 Task: Find connections with filter location Custódia with filter topic #communitybuildingwith filter profile language Spanish with filter current company Synchrony with filter school Thapar Institute of Engineering & Technology with filter industry Bed-and-Breakfasts, Hostels, Homestays with filter service category Resume Writing with filter keywords title Delivery Driver
Action: Mouse moved to (716, 130)
Screenshot: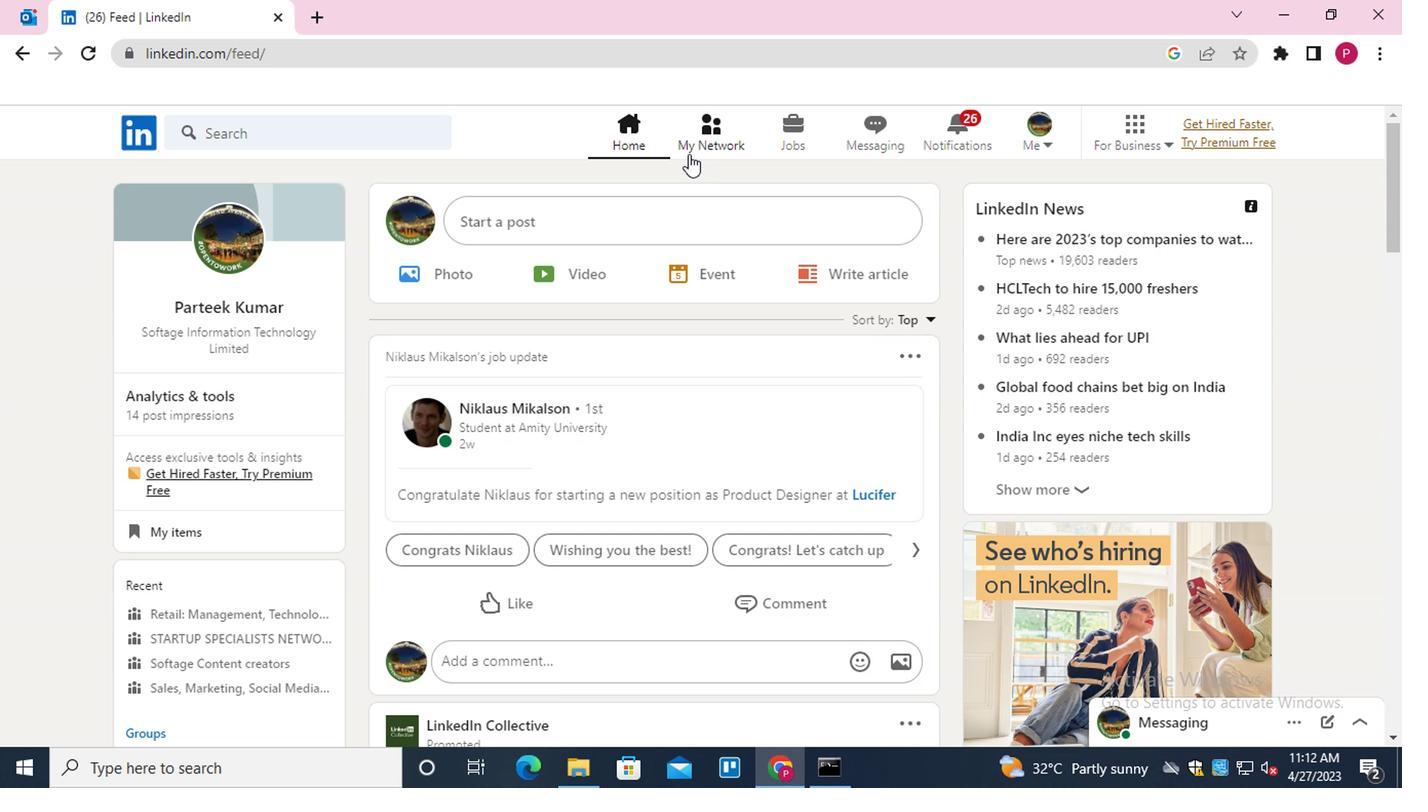
Action: Mouse pressed left at (716, 130)
Screenshot: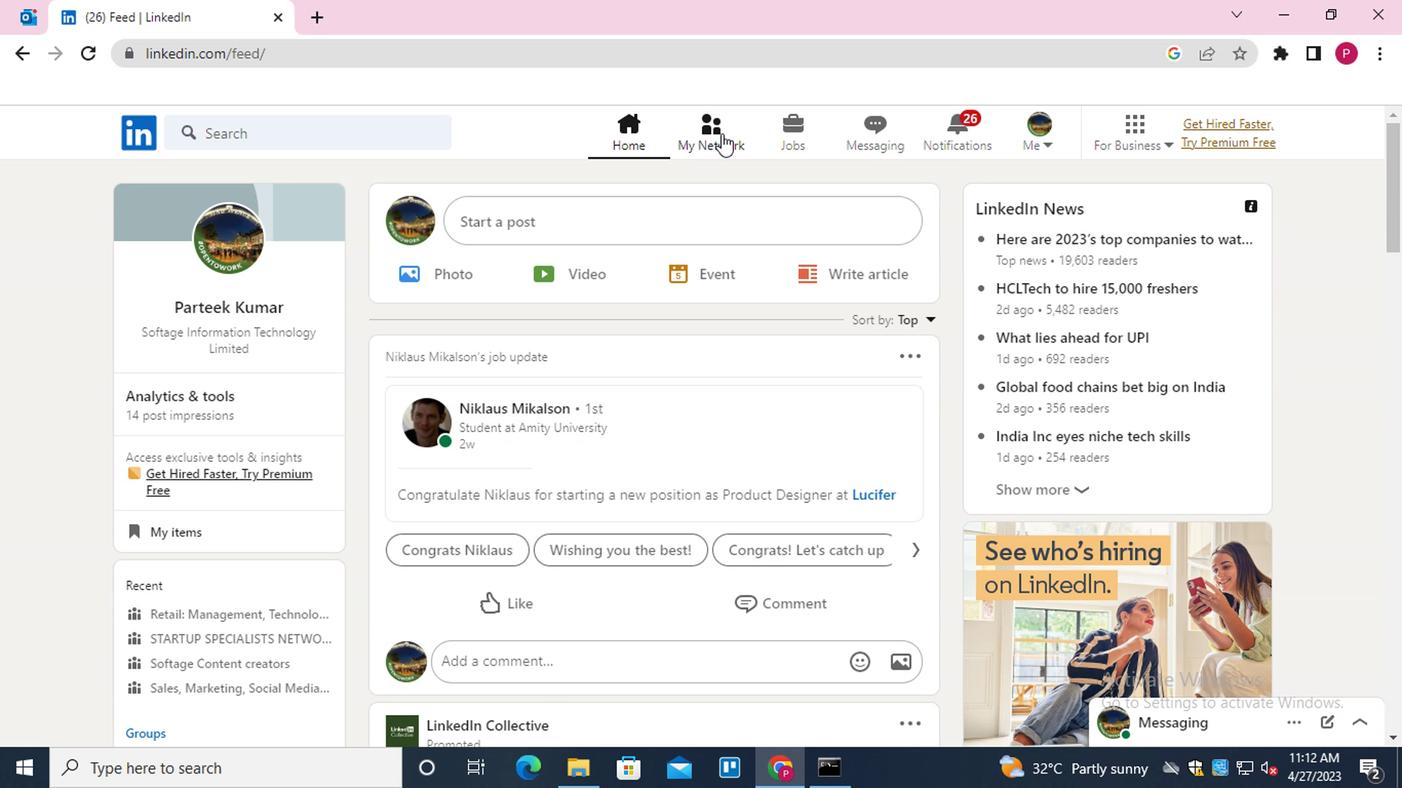
Action: Mouse moved to (352, 250)
Screenshot: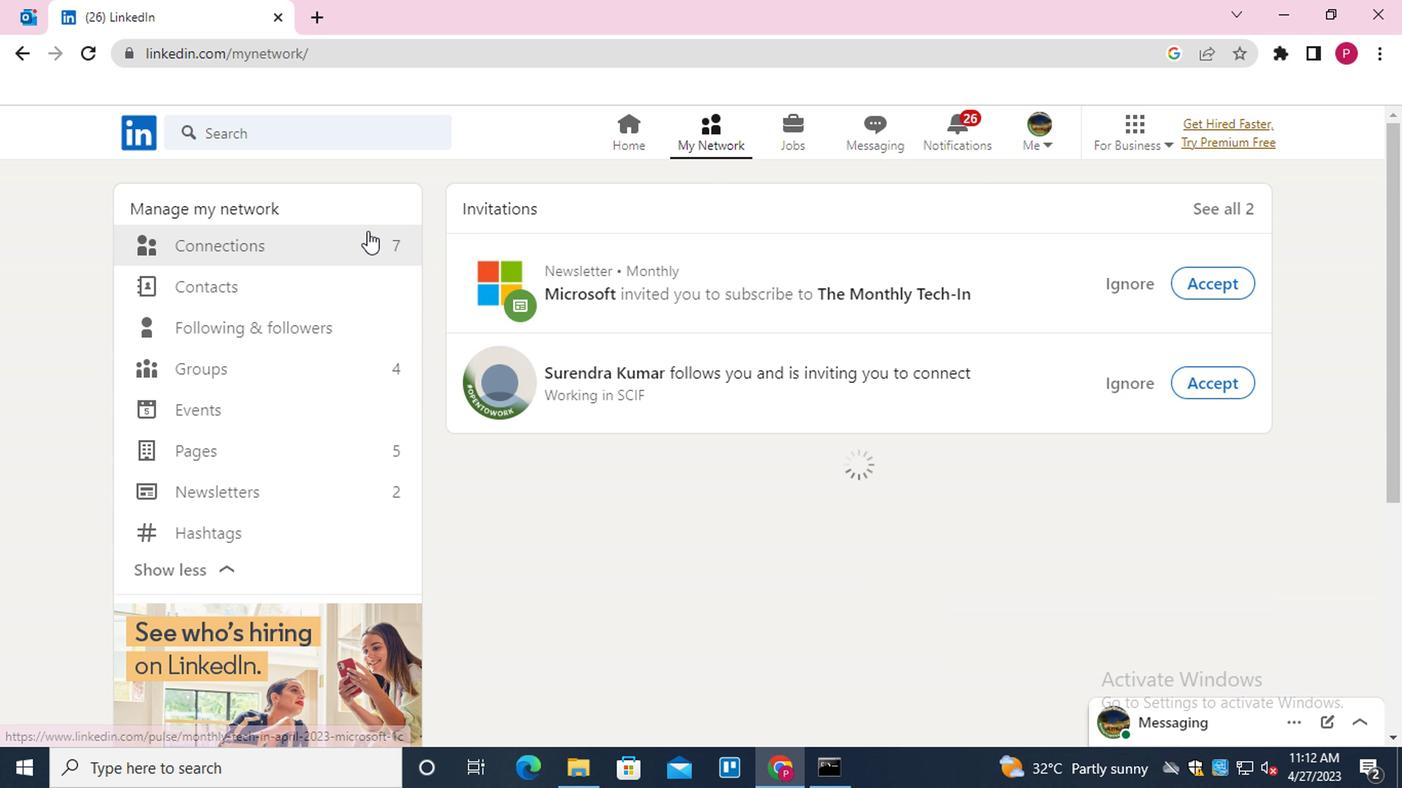
Action: Mouse pressed left at (352, 250)
Screenshot: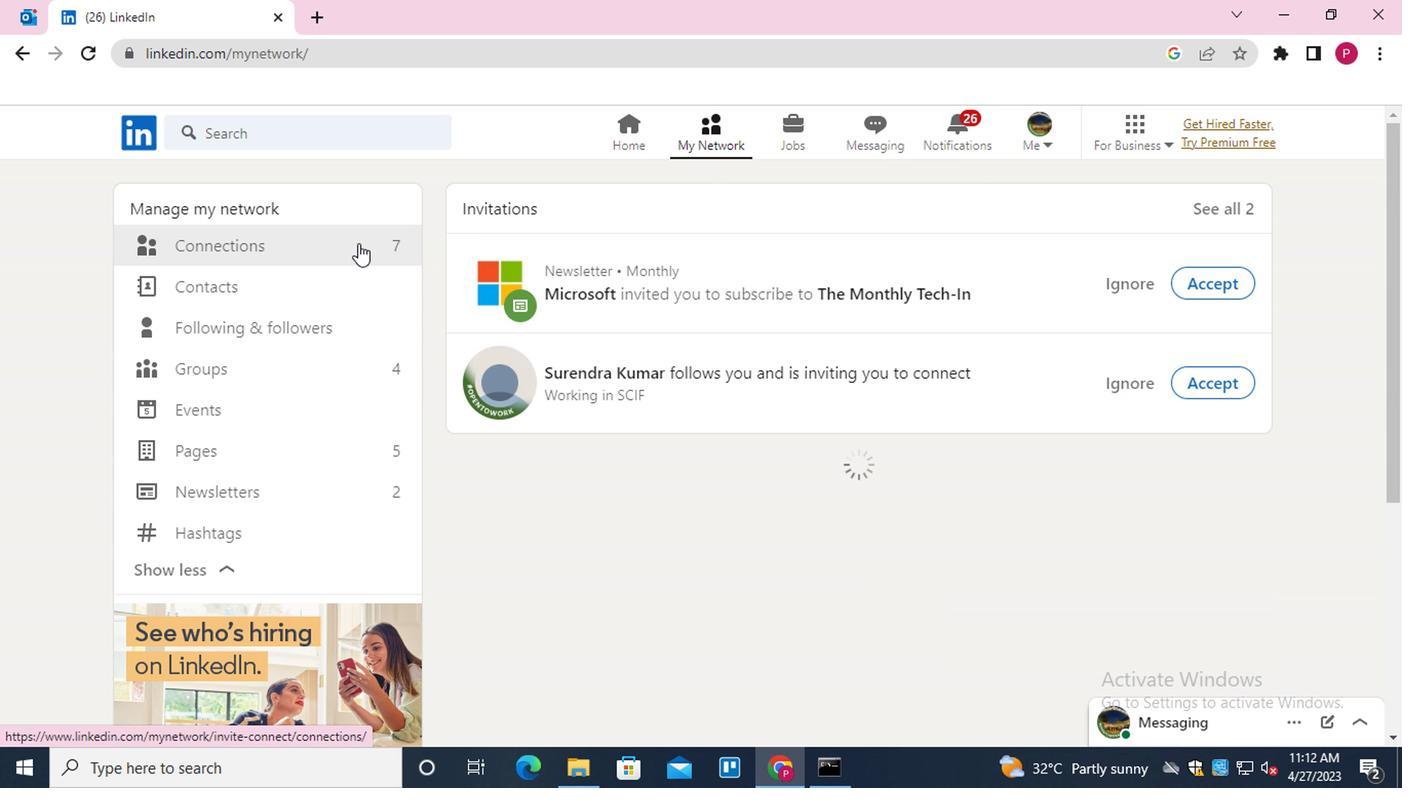 
Action: Mouse moved to (837, 250)
Screenshot: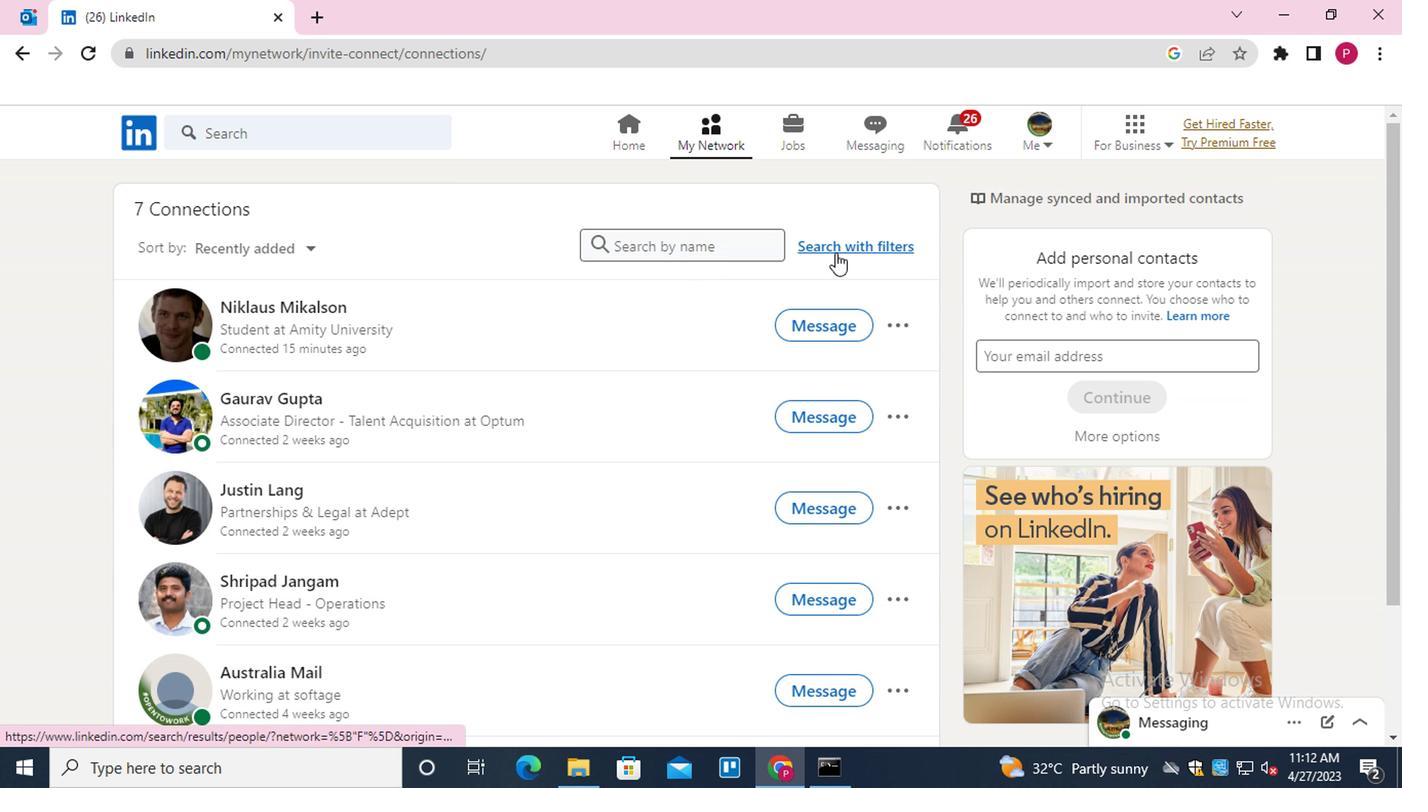 
Action: Mouse pressed left at (837, 250)
Screenshot: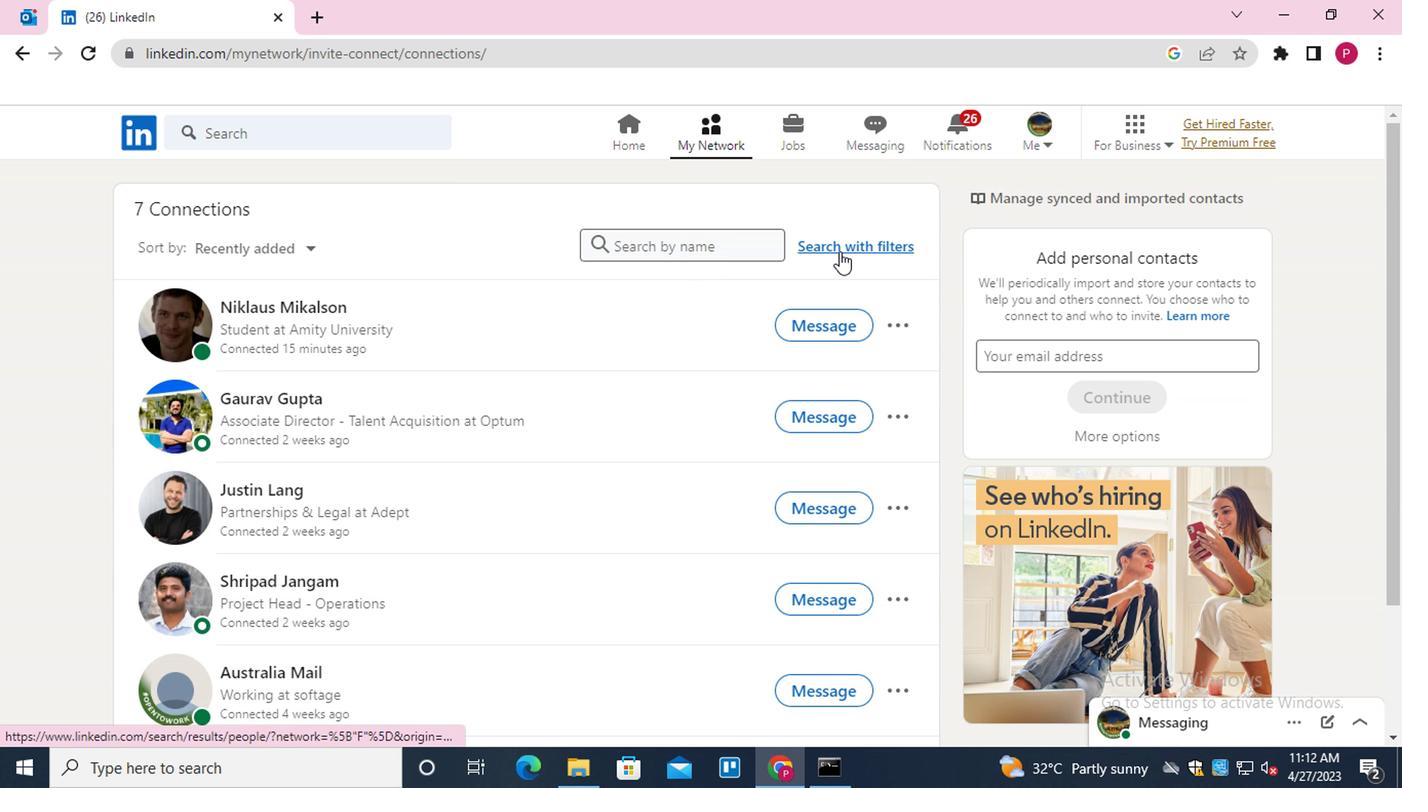 
Action: Mouse moved to (758, 189)
Screenshot: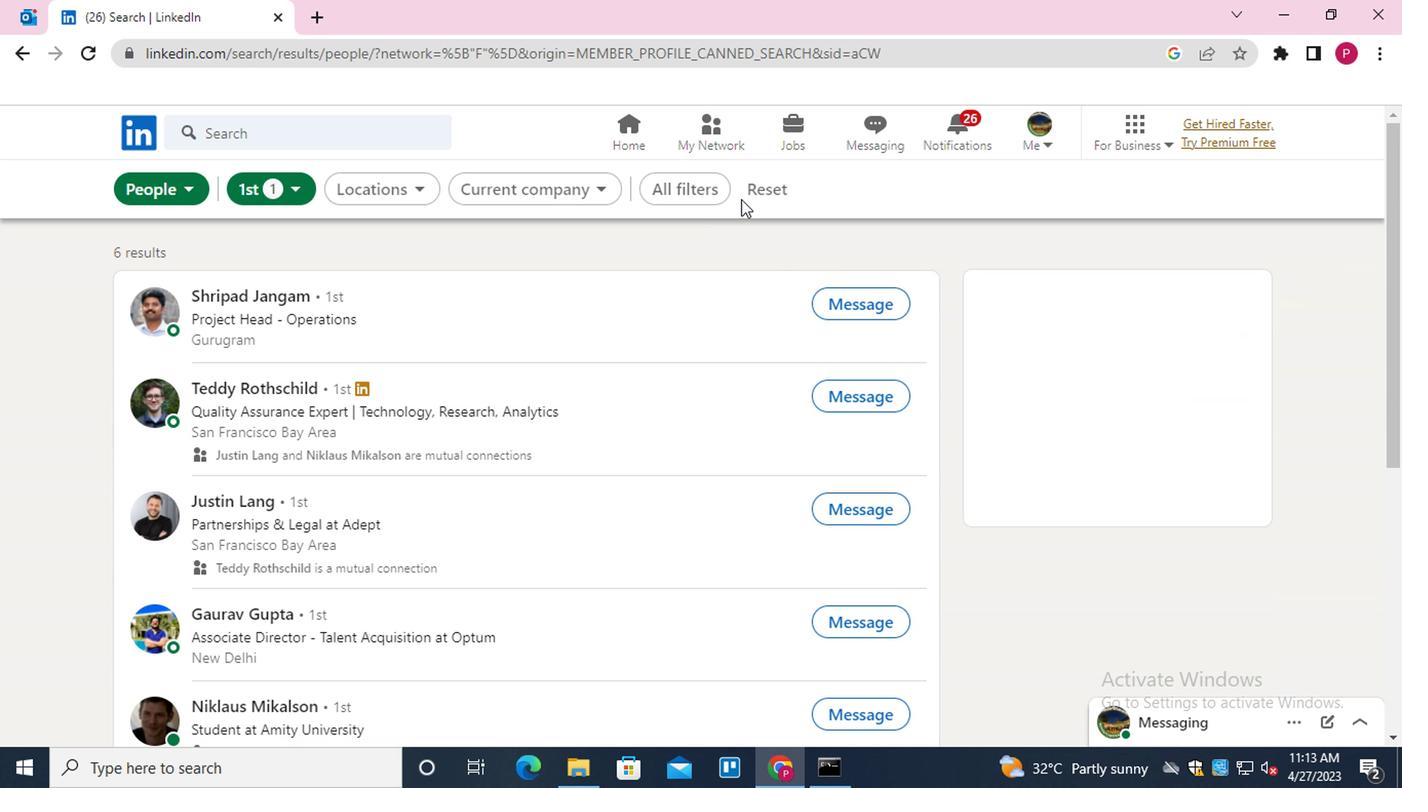 
Action: Mouse pressed left at (758, 189)
Screenshot: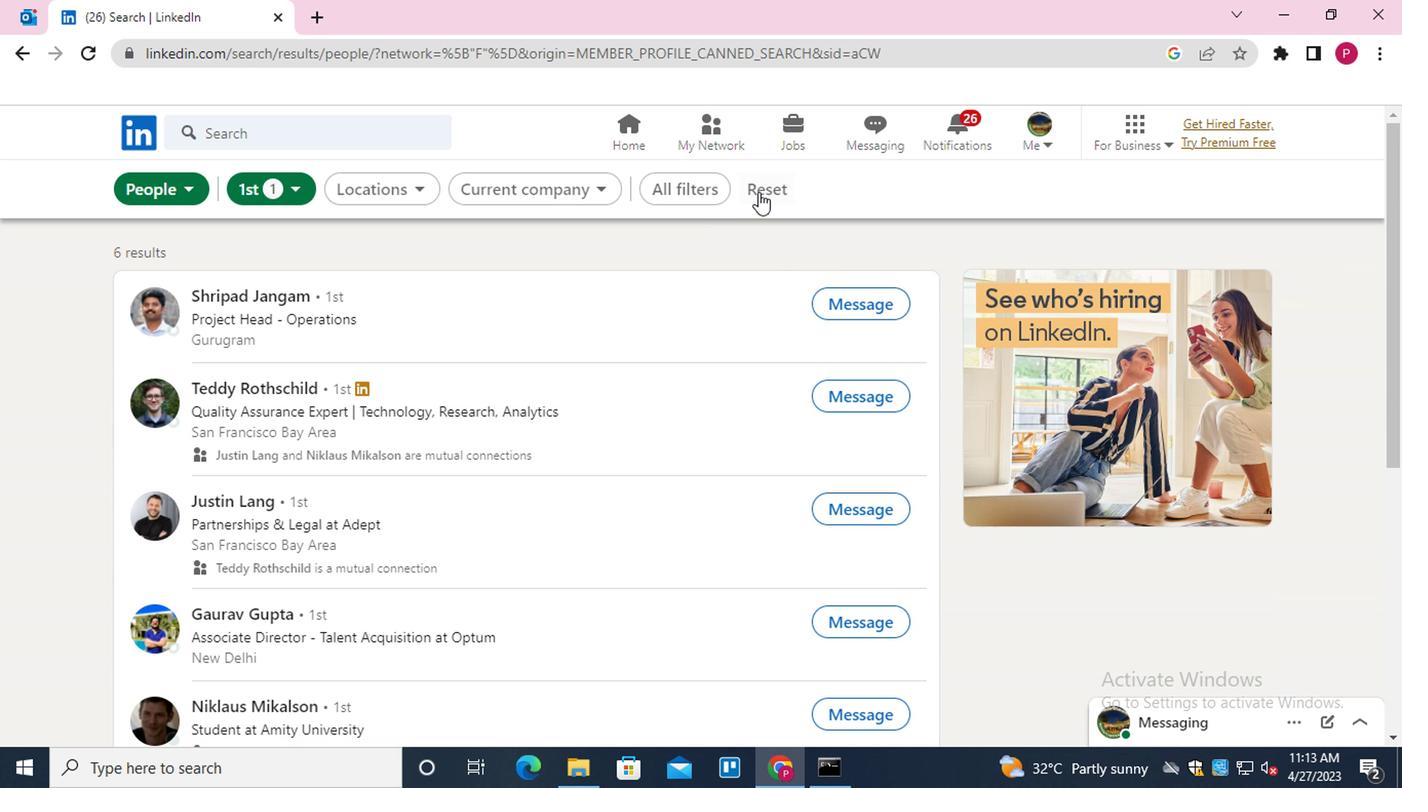 
Action: Mouse moved to (703, 198)
Screenshot: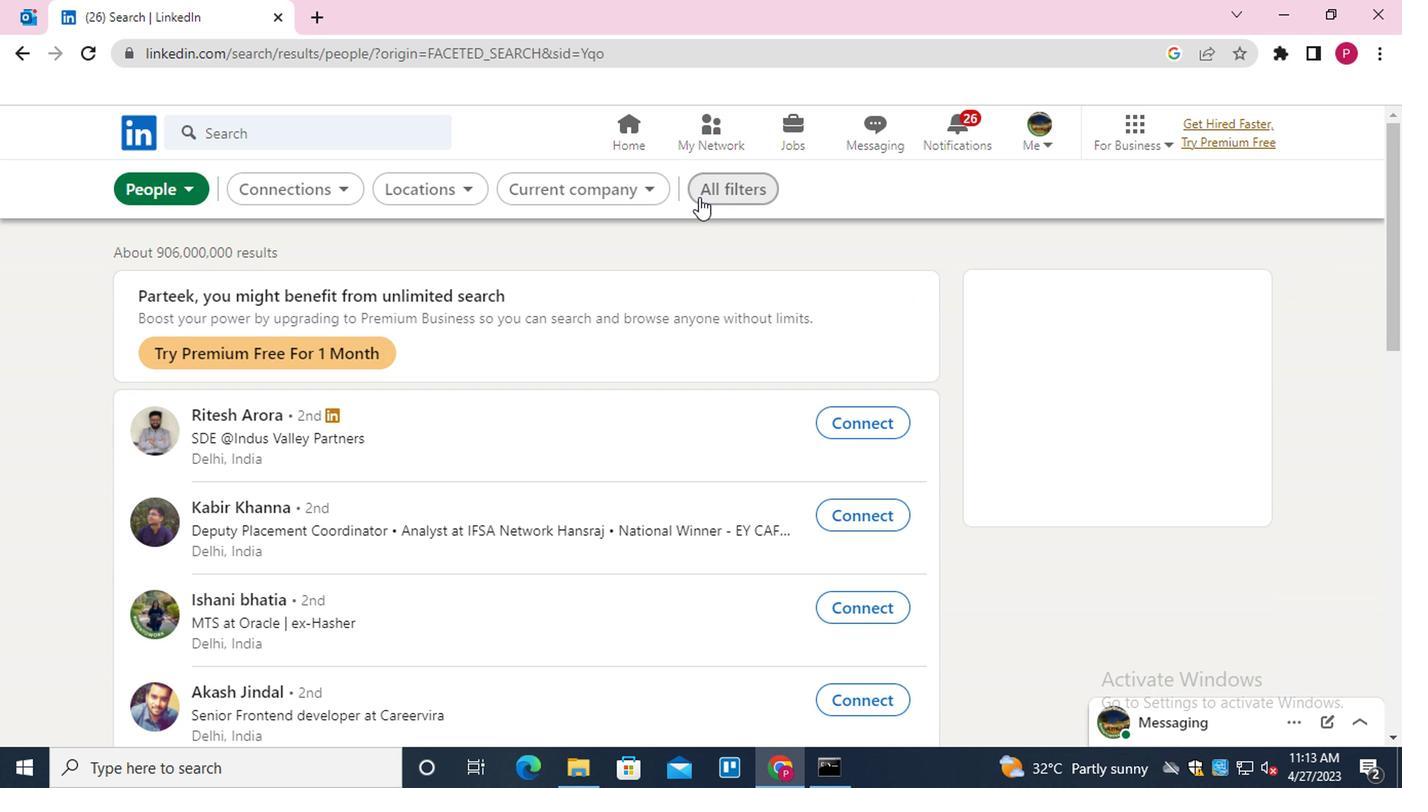 
Action: Mouse pressed left at (703, 198)
Screenshot: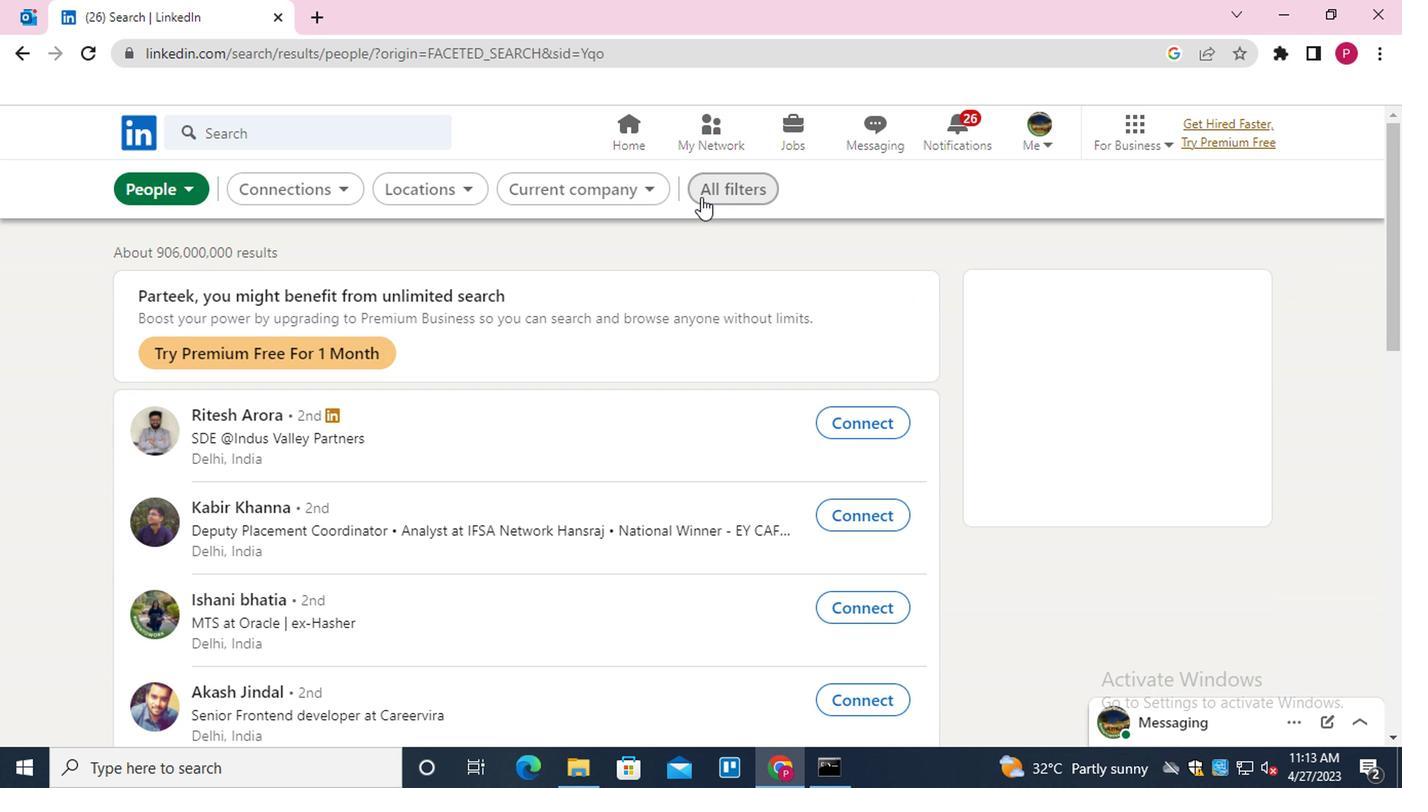 
Action: Mouse moved to (1053, 449)
Screenshot: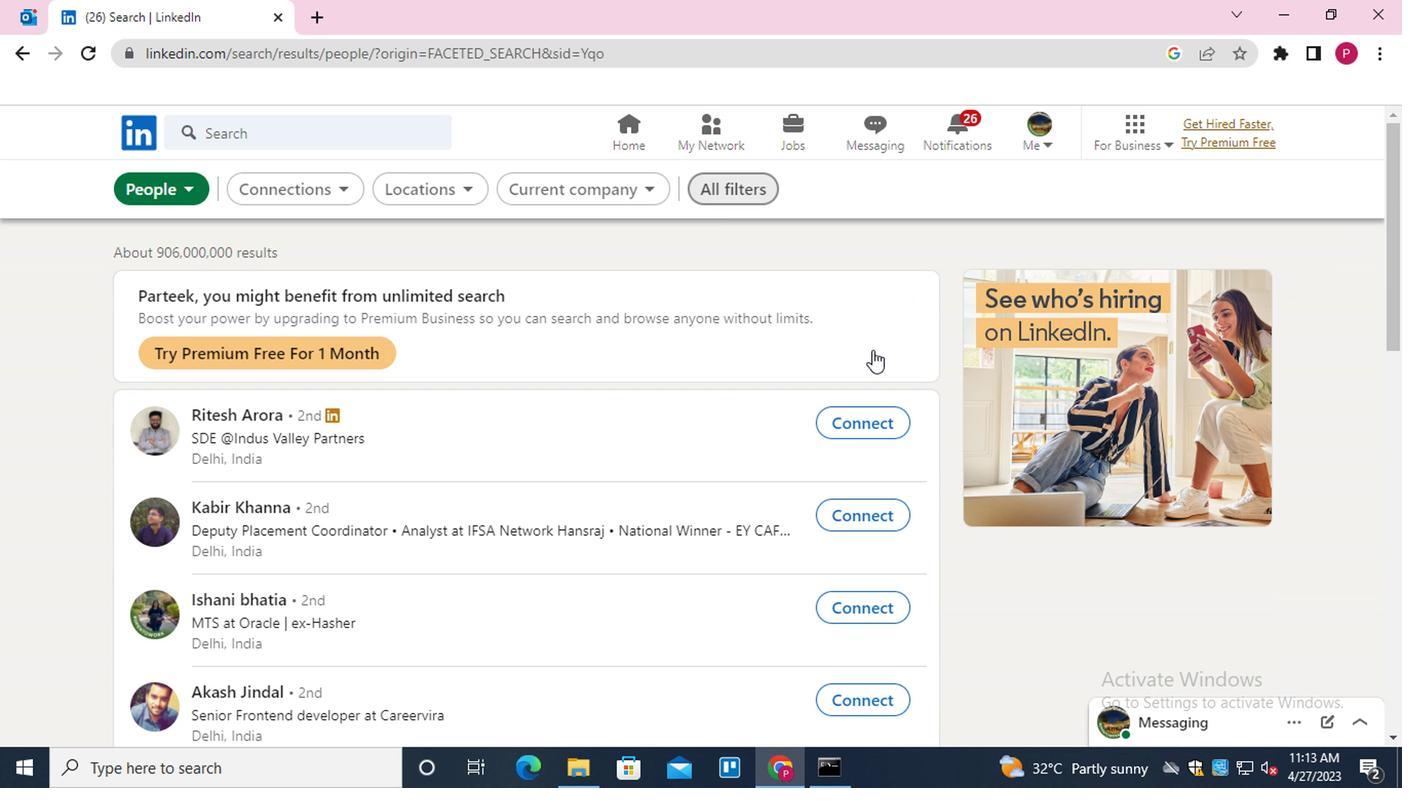 
Action: Mouse scrolled (1053, 448) with delta (0, 0)
Screenshot: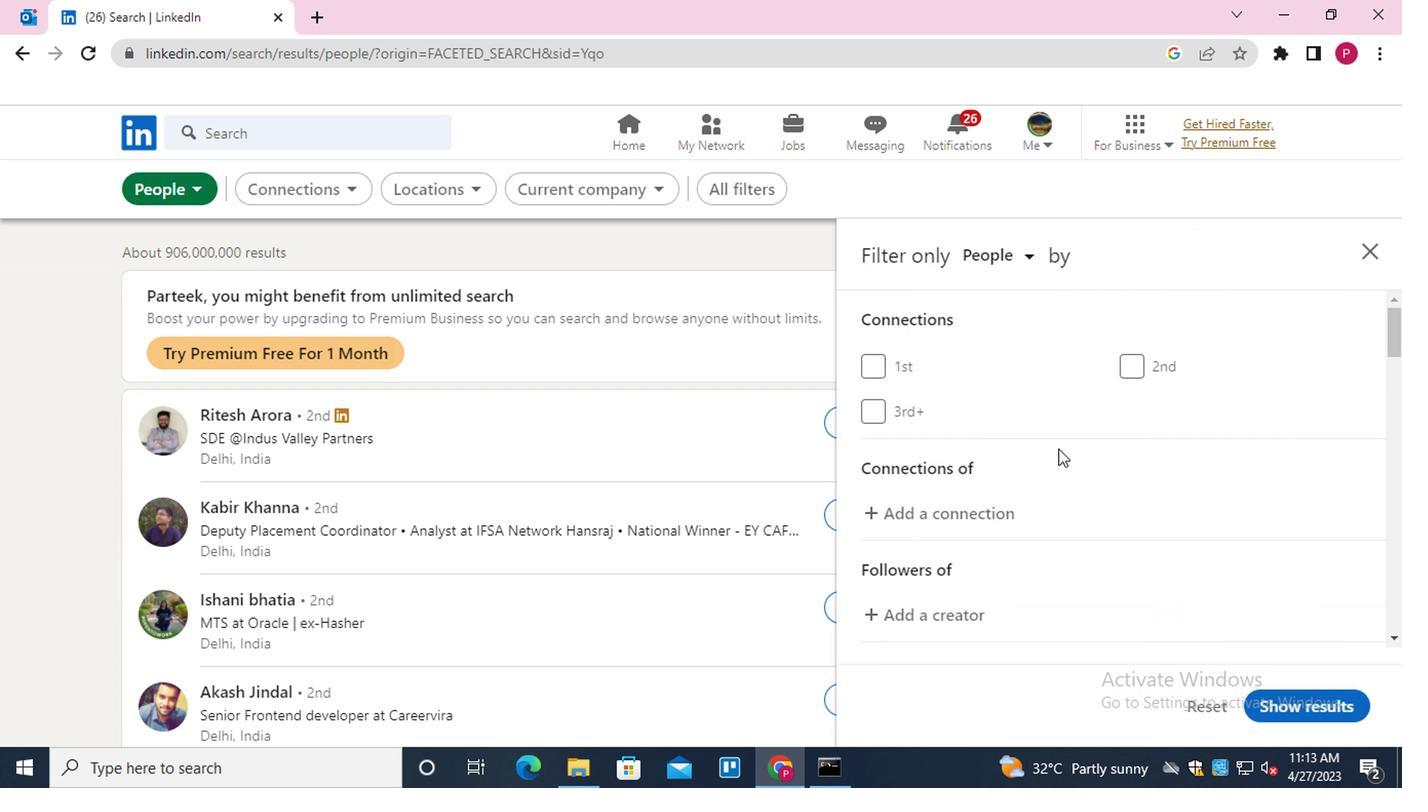 
Action: Mouse scrolled (1053, 448) with delta (0, 0)
Screenshot: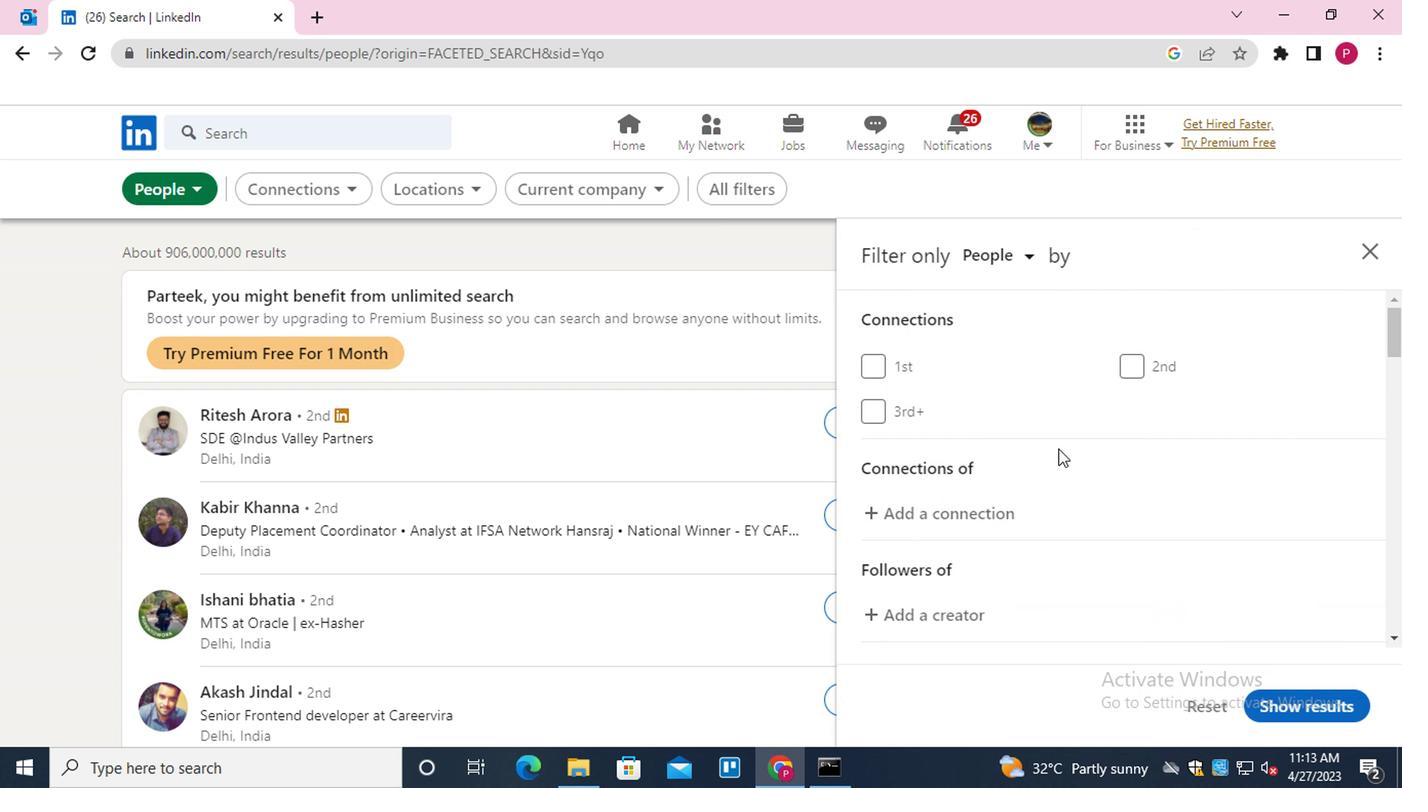 
Action: Mouse scrolled (1053, 448) with delta (0, 0)
Screenshot: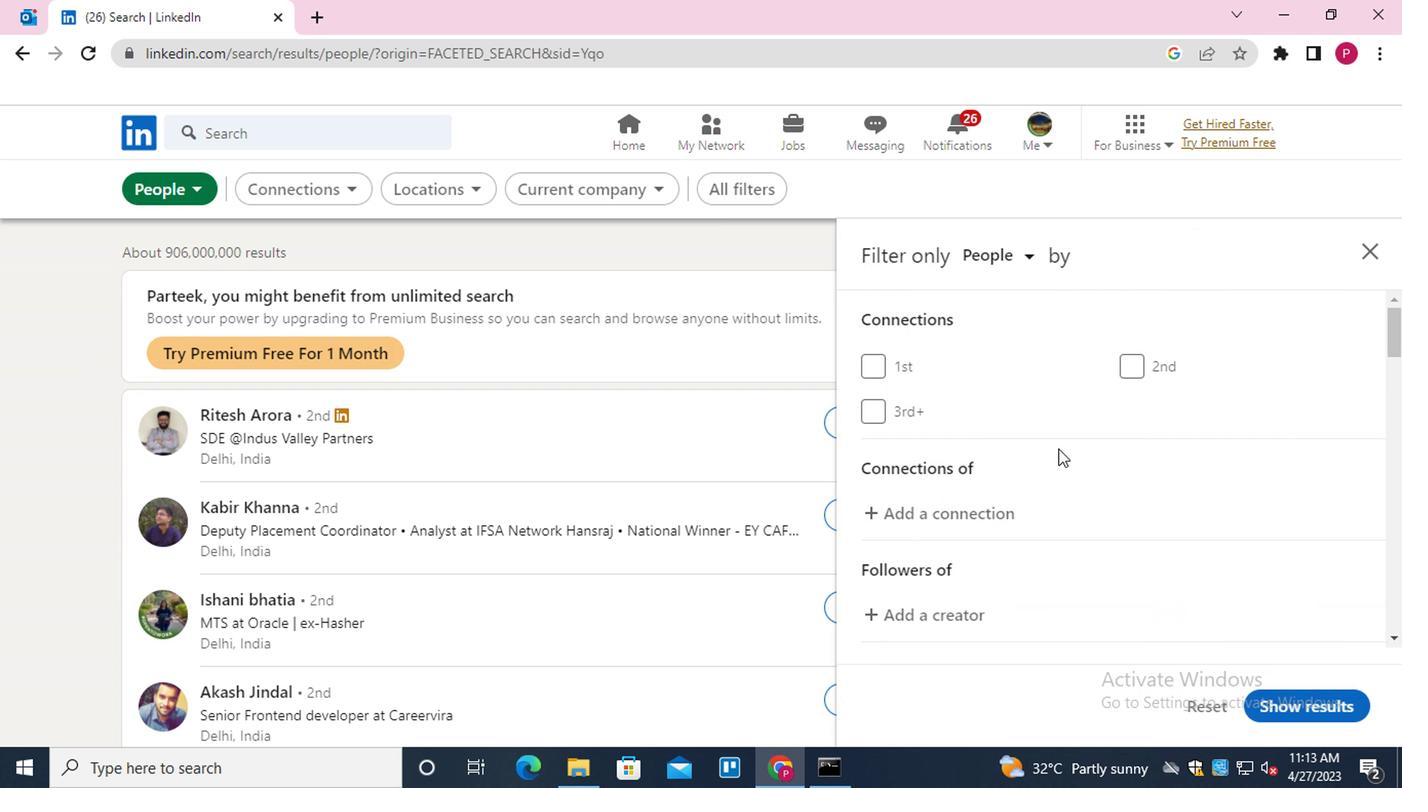 
Action: Mouse moved to (1177, 499)
Screenshot: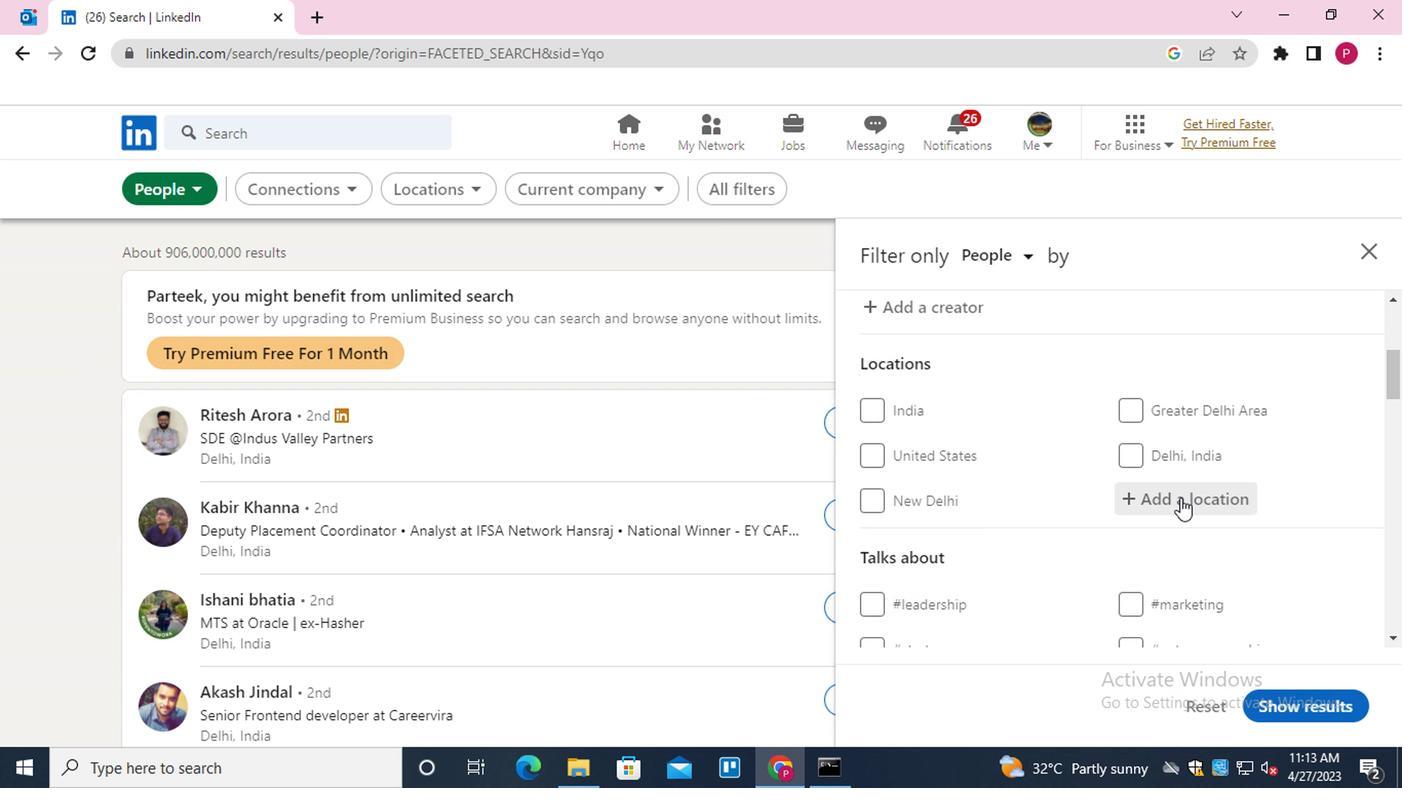 
Action: Mouse pressed left at (1177, 499)
Screenshot: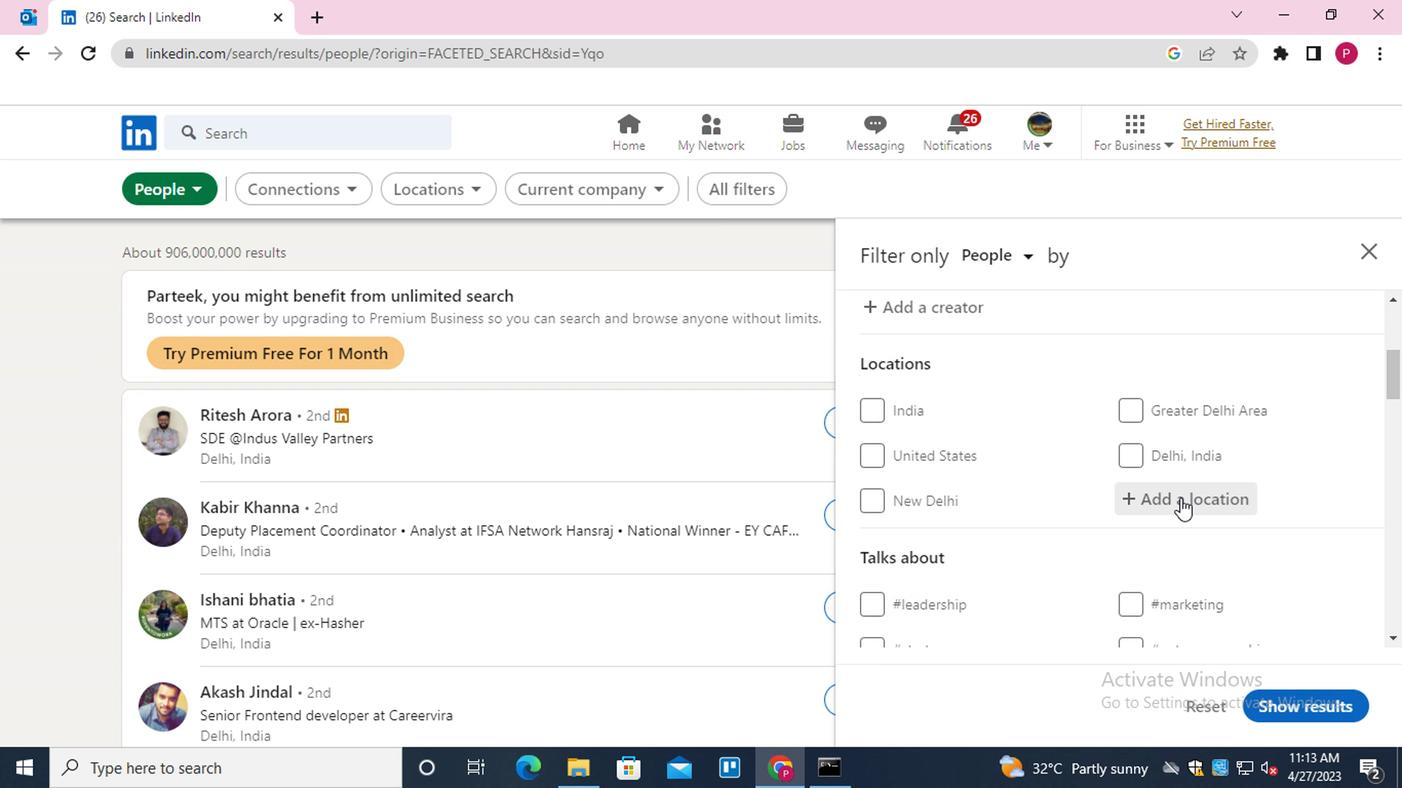 
Action: Key pressed <Key.shift>CUSTODIA<Key.down><Key.enter>
Screenshot: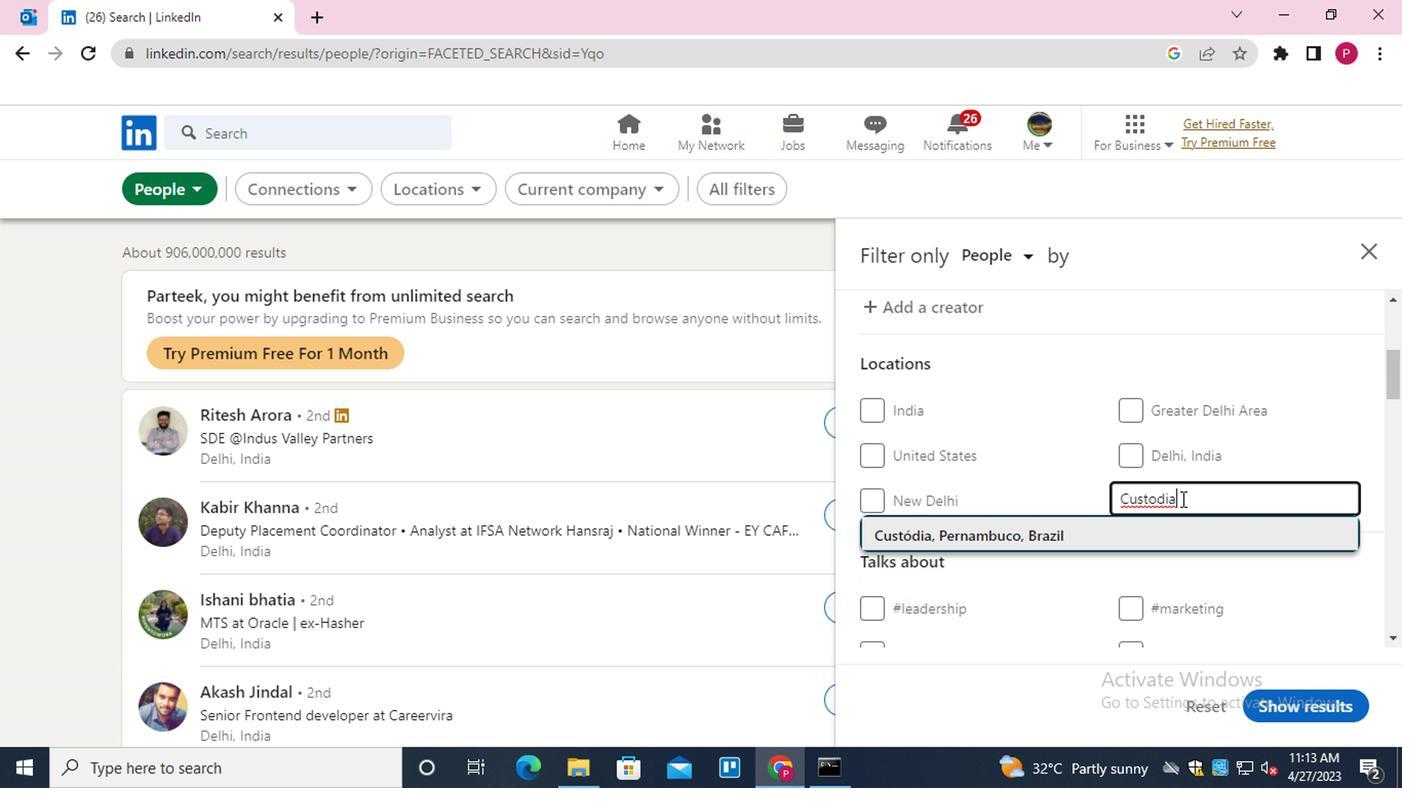 
Action: Mouse moved to (1146, 499)
Screenshot: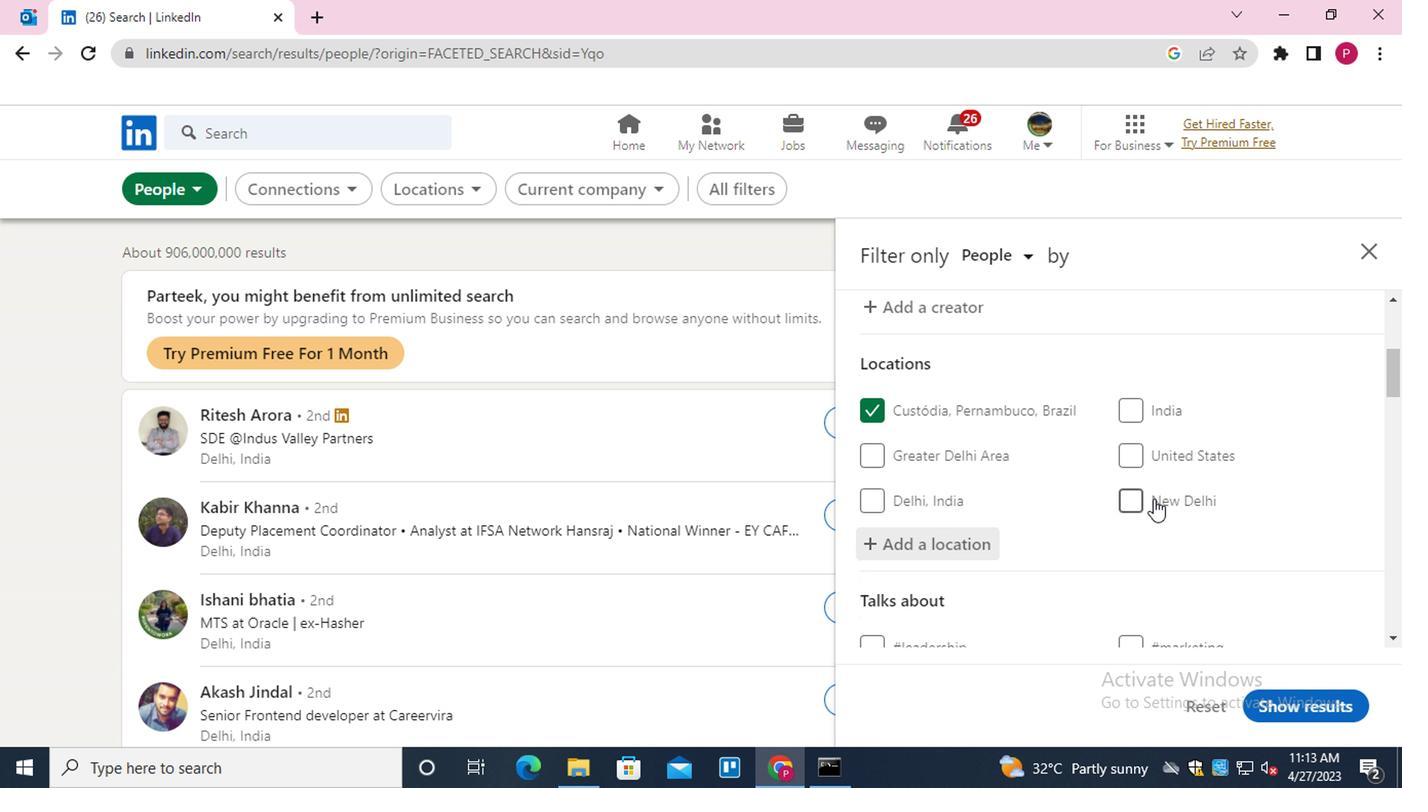 
Action: Mouse scrolled (1146, 498) with delta (0, -1)
Screenshot: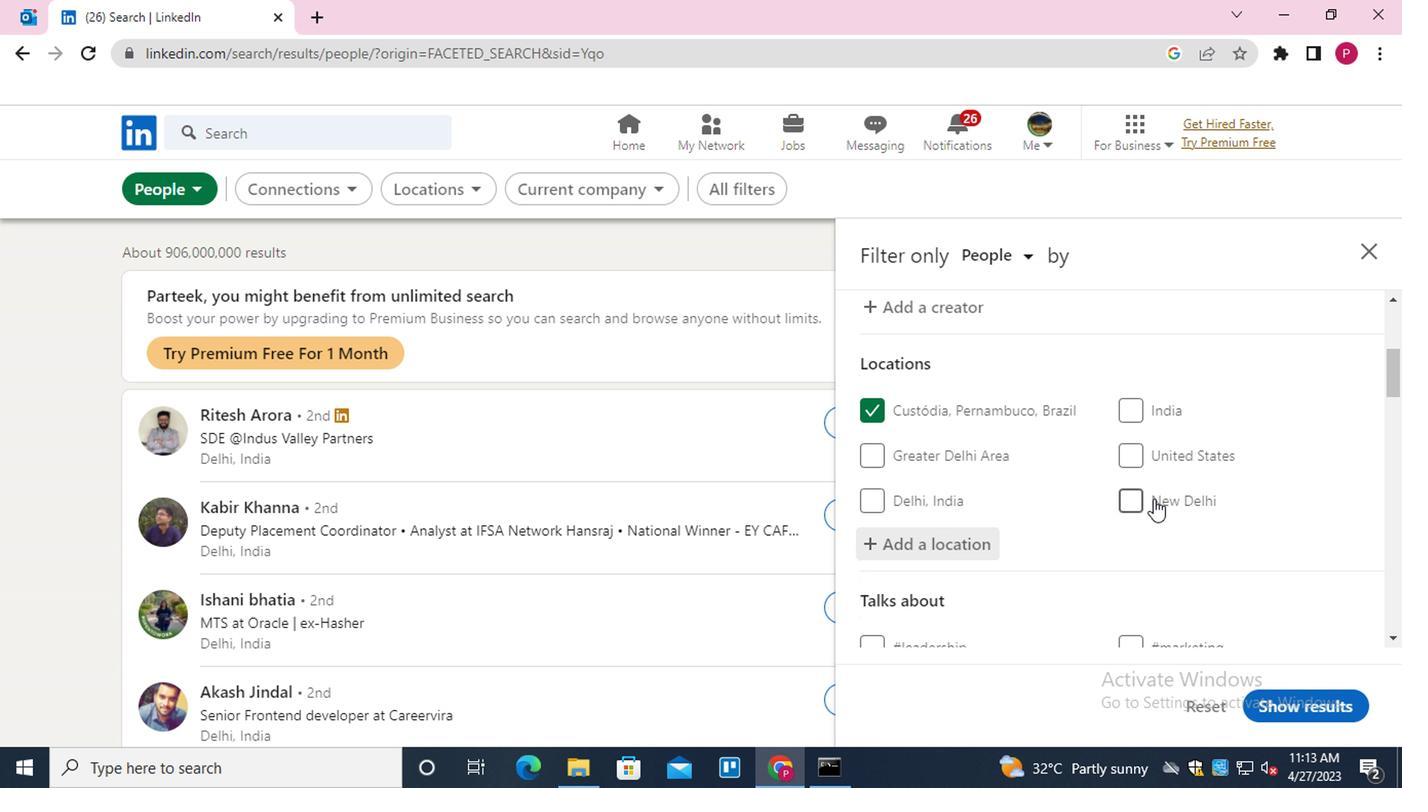 
Action: Mouse scrolled (1146, 498) with delta (0, -1)
Screenshot: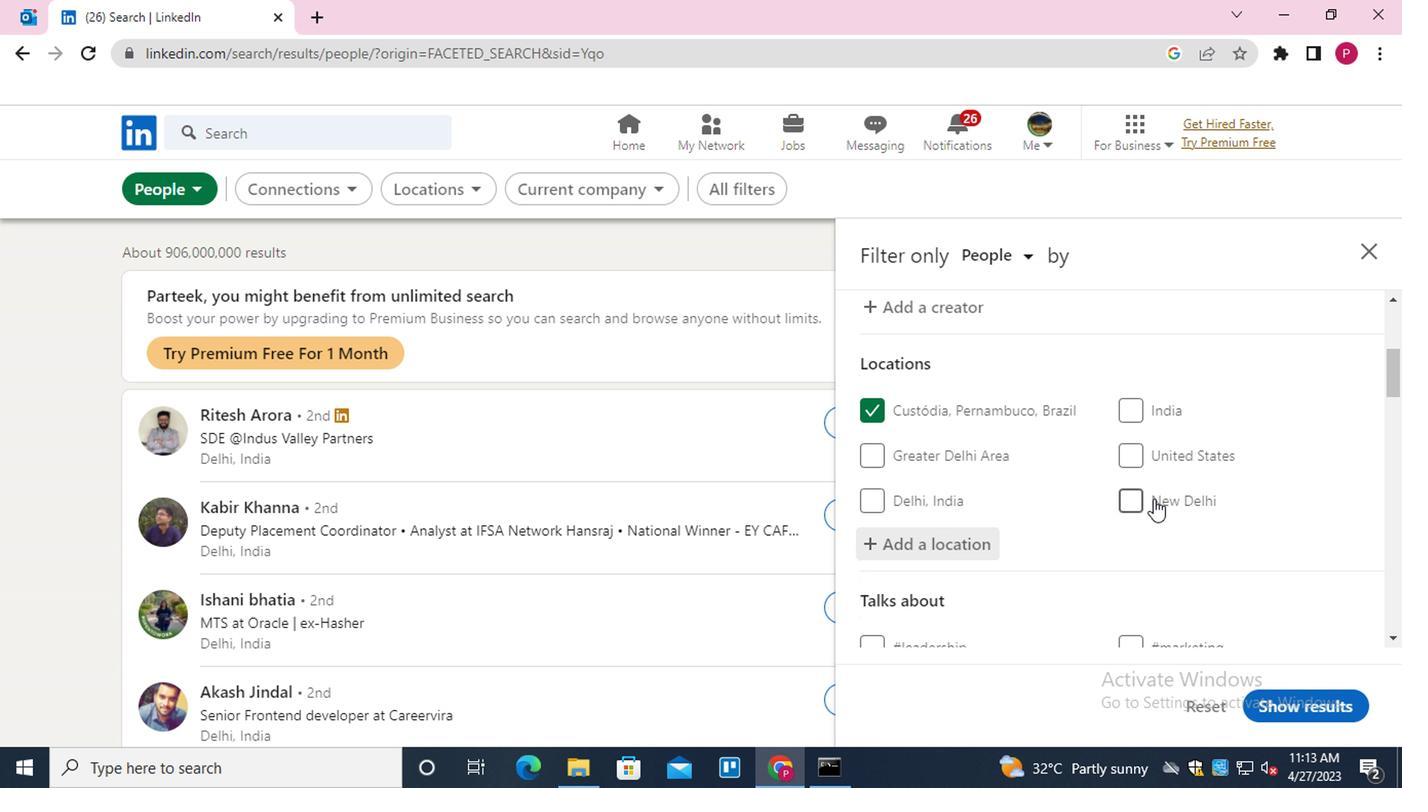 
Action: Mouse moved to (1145, 500)
Screenshot: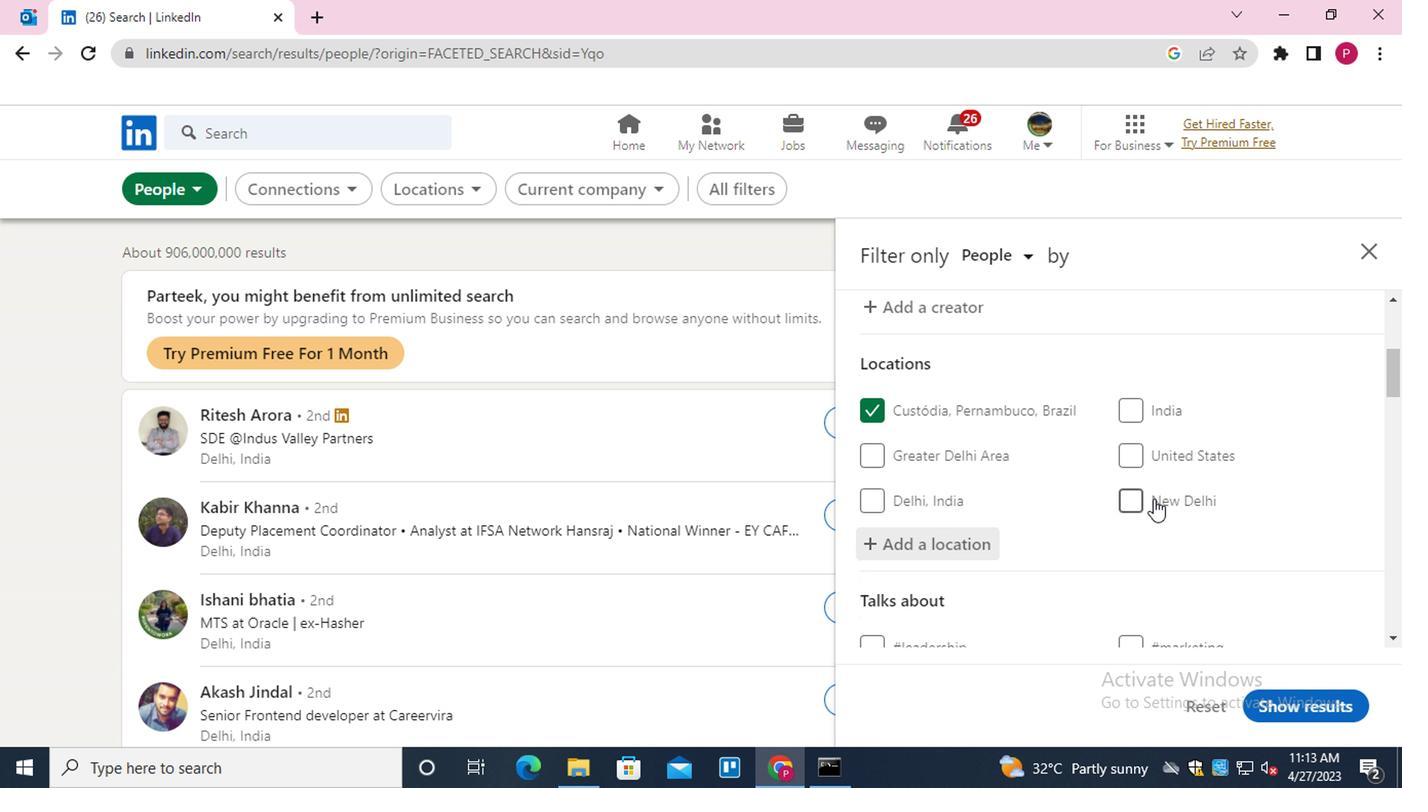 
Action: Mouse scrolled (1145, 499) with delta (0, 0)
Screenshot: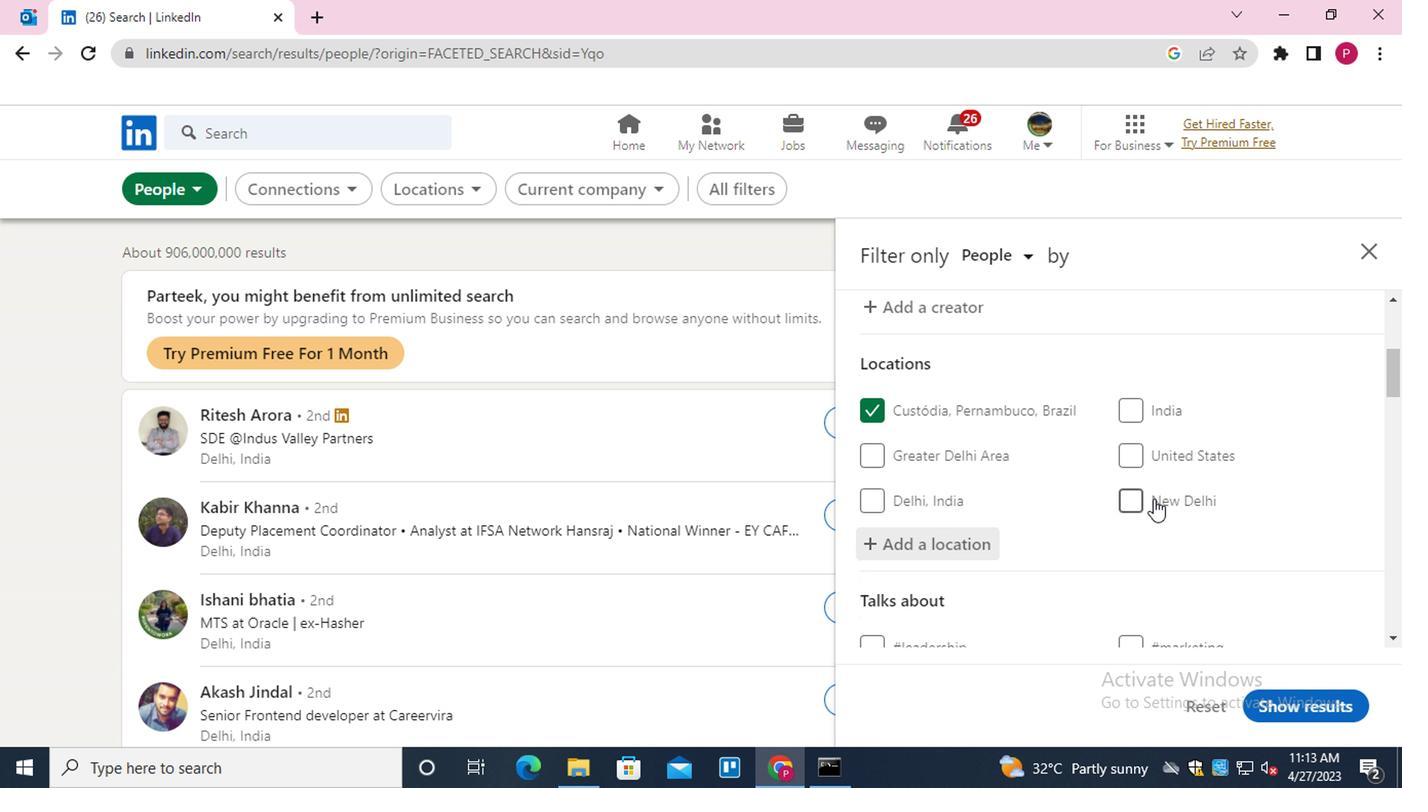 
Action: Mouse moved to (1187, 430)
Screenshot: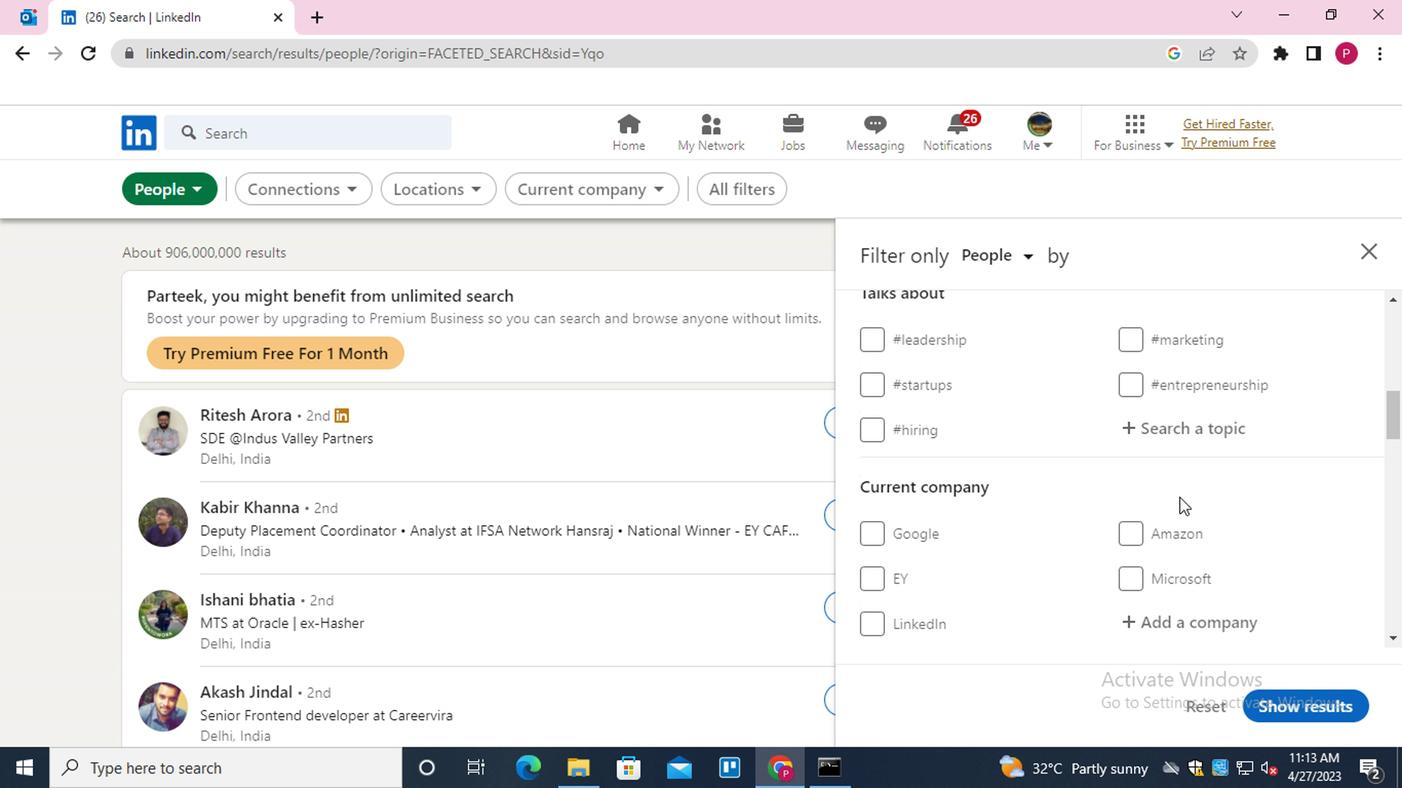
Action: Mouse pressed left at (1187, 430)
Screenshot: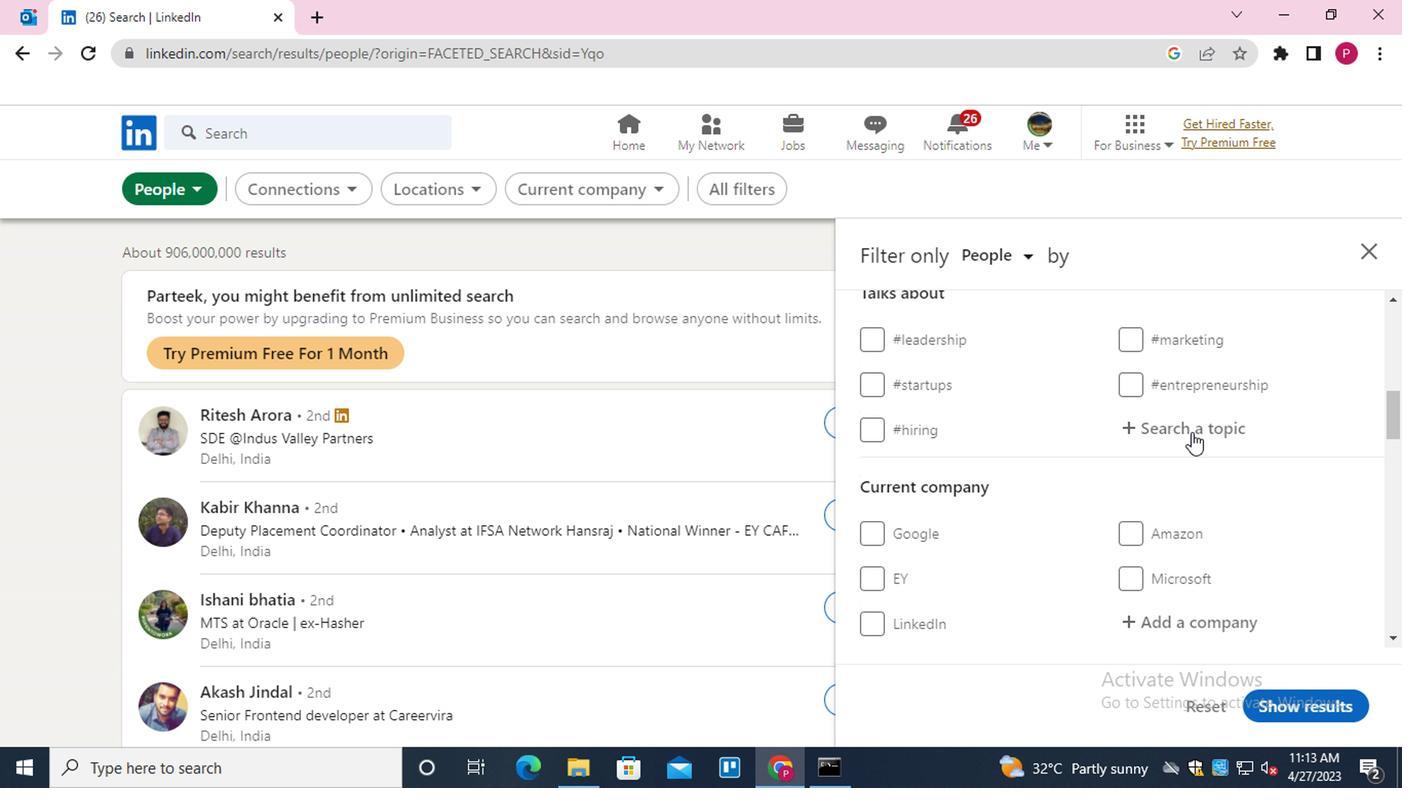 
Action: Mouse moved to (1189, 429)
Screenshot: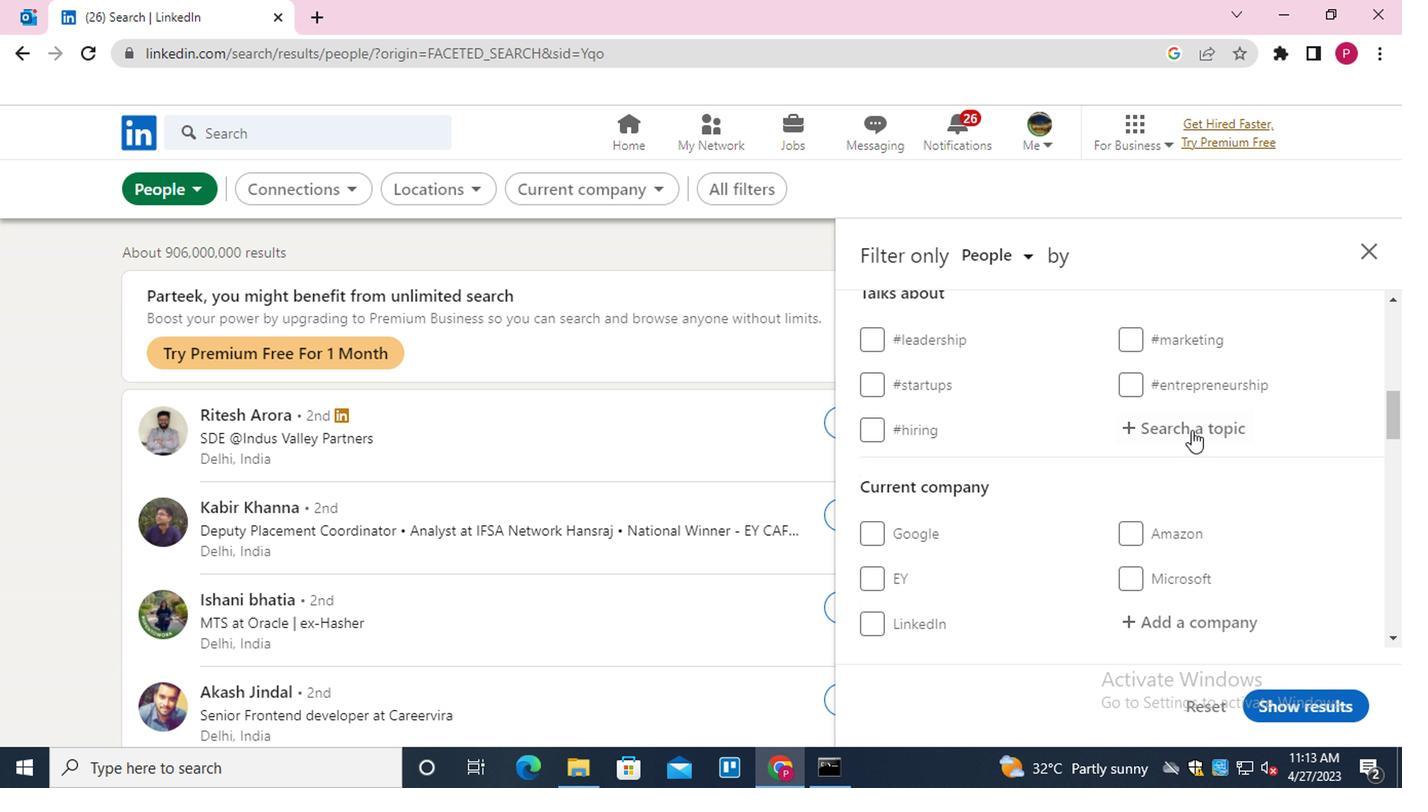 
Action: Key pressed COMMUNITY<Key.down><Key.down><Key.down><Key.enter>
Screenshot: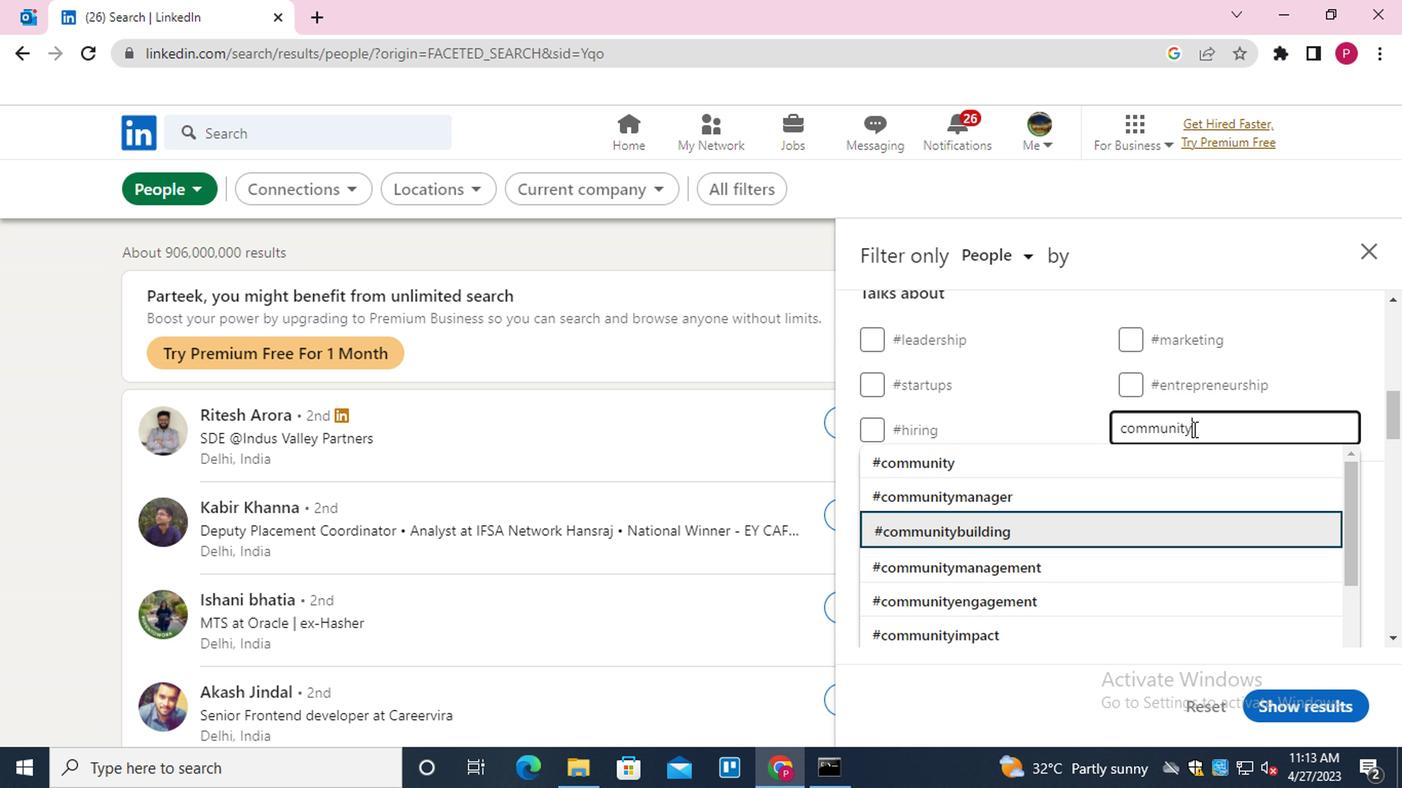 
Action: Mouse moved to (1171, 436)
Screenshot: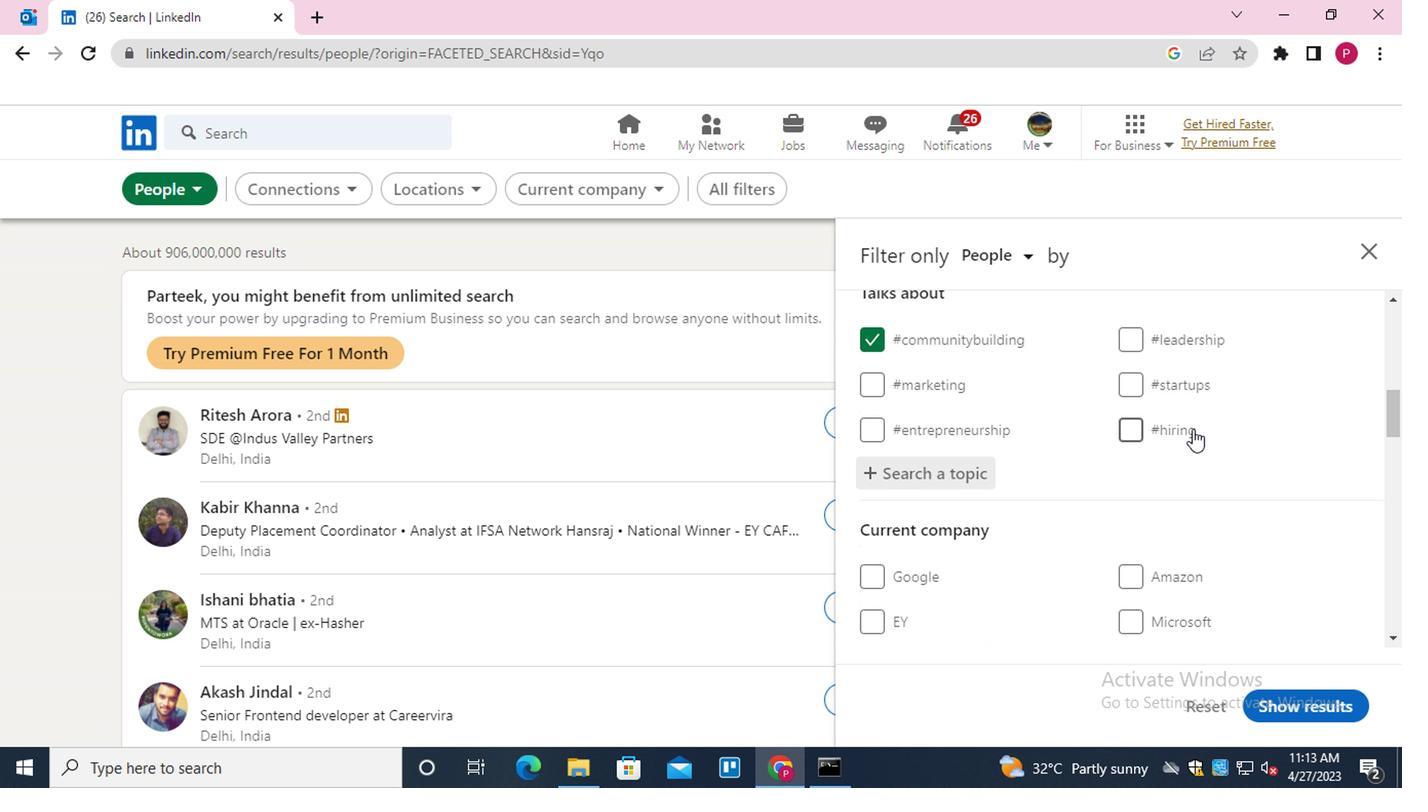 
Action: Mouse scrolled (1171, 436) with delta (0, 0)
Screenshot: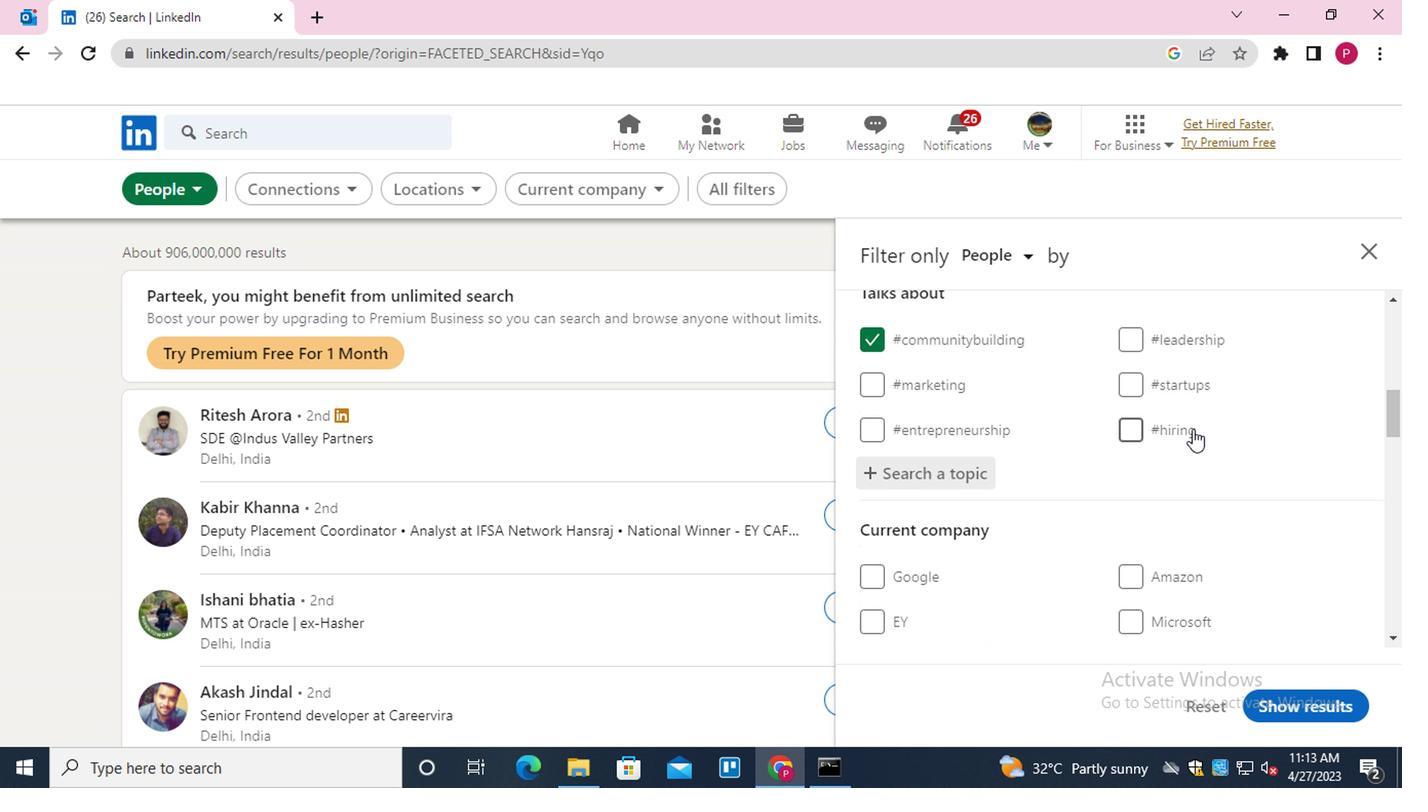 
Action: Mouse moved to (1164, 438)
Screenshot: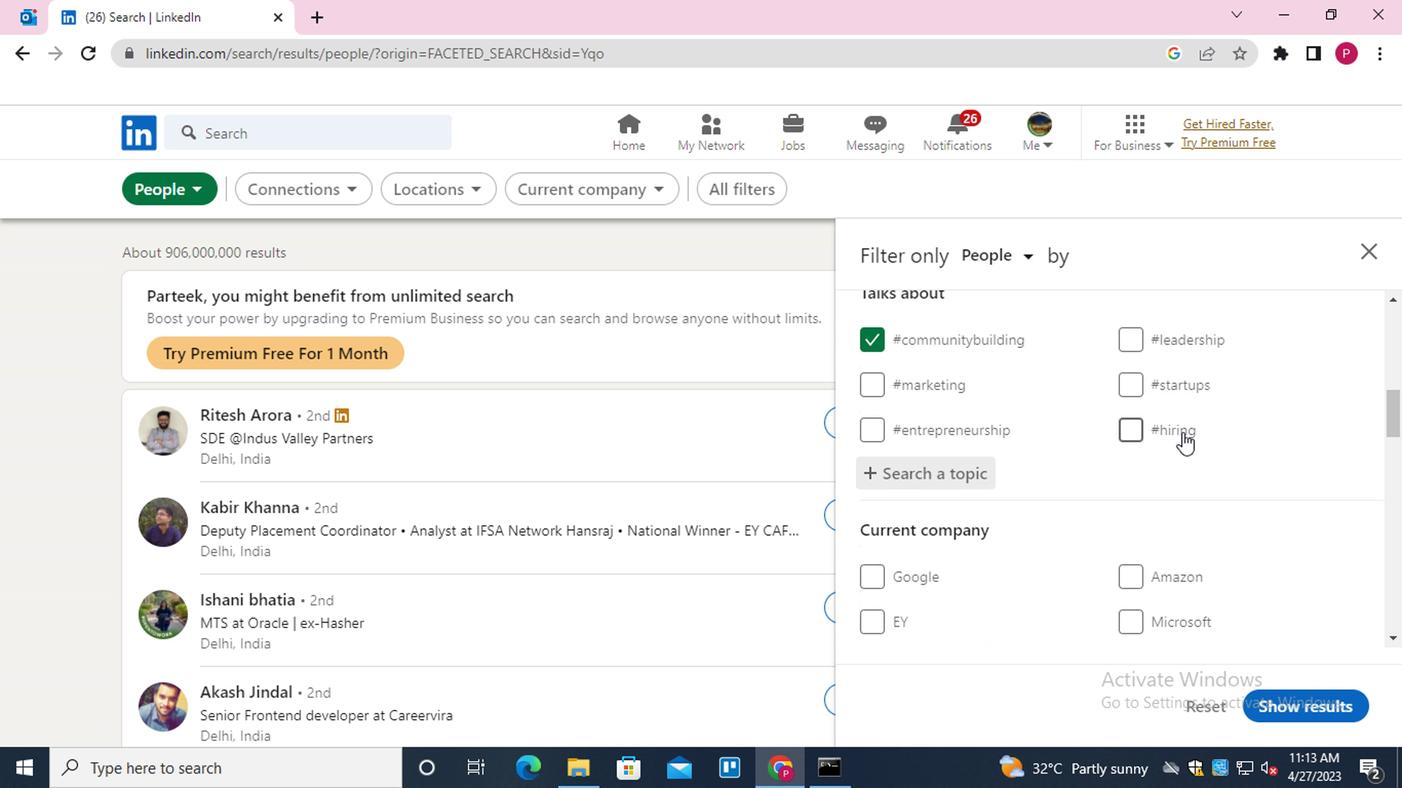 
Action: Mouse scrolled (1164, 436) with delta (0, -1)
Screenshot: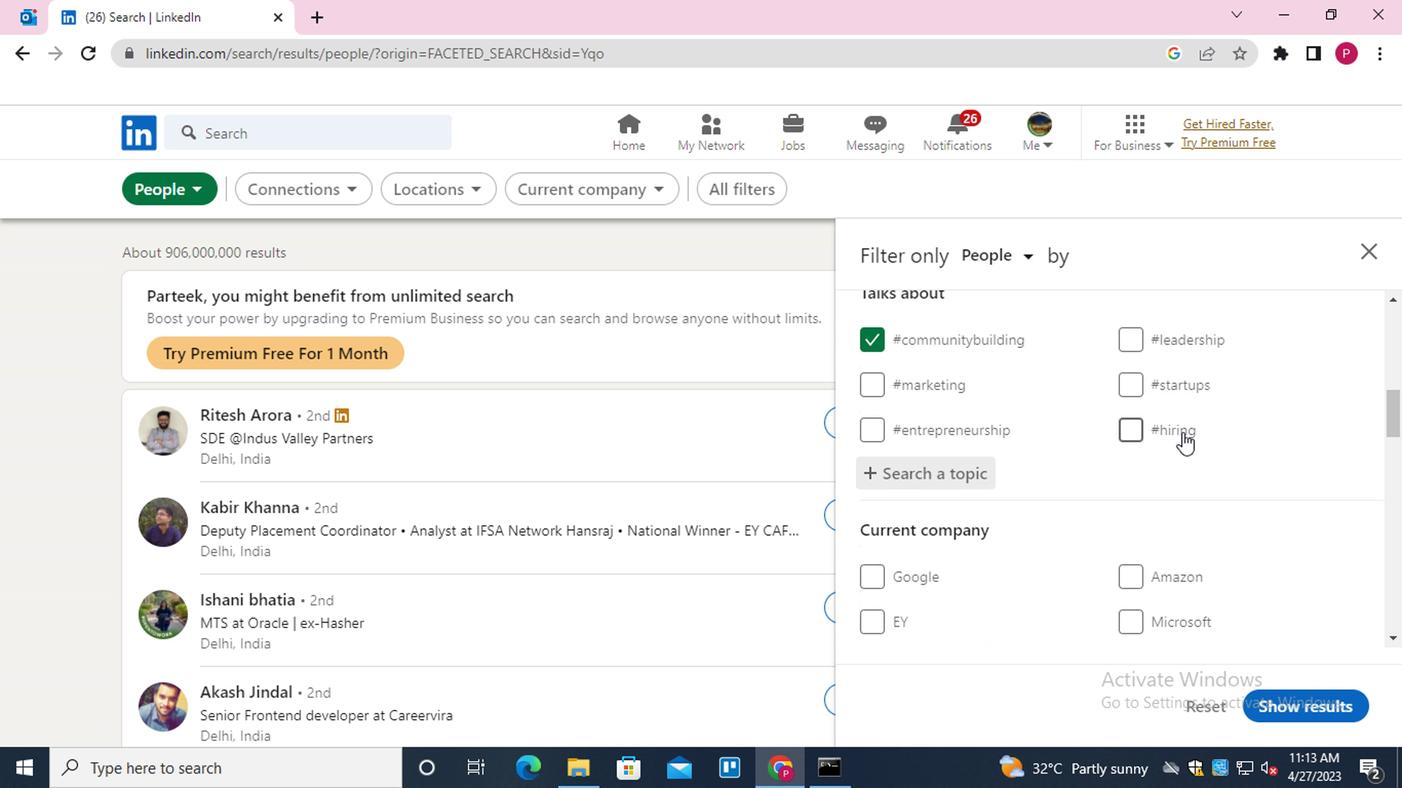 
Action: Mouse moved to (1157, 460)
Screenshot: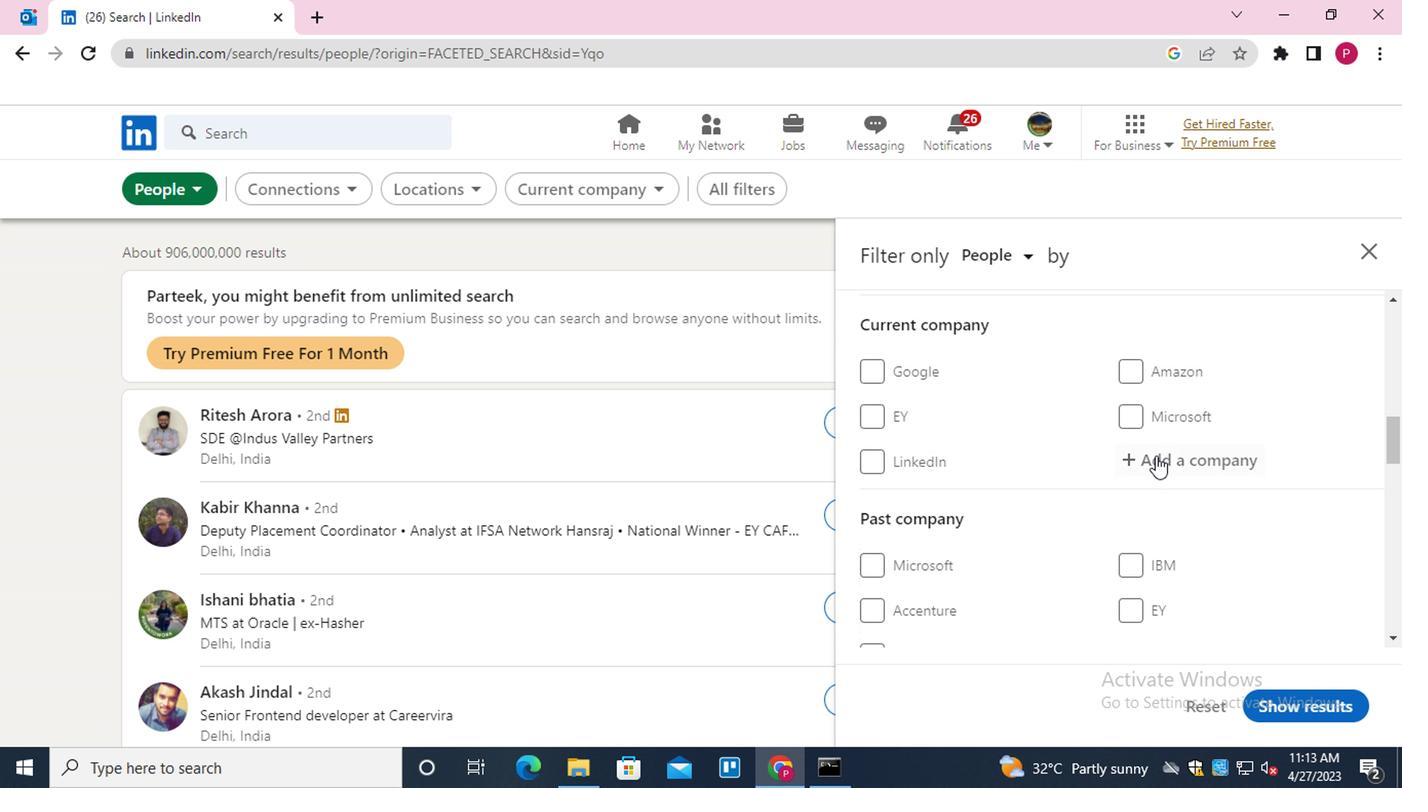 
Action: Mouse pressed left at (1157, 460)
Screenshot: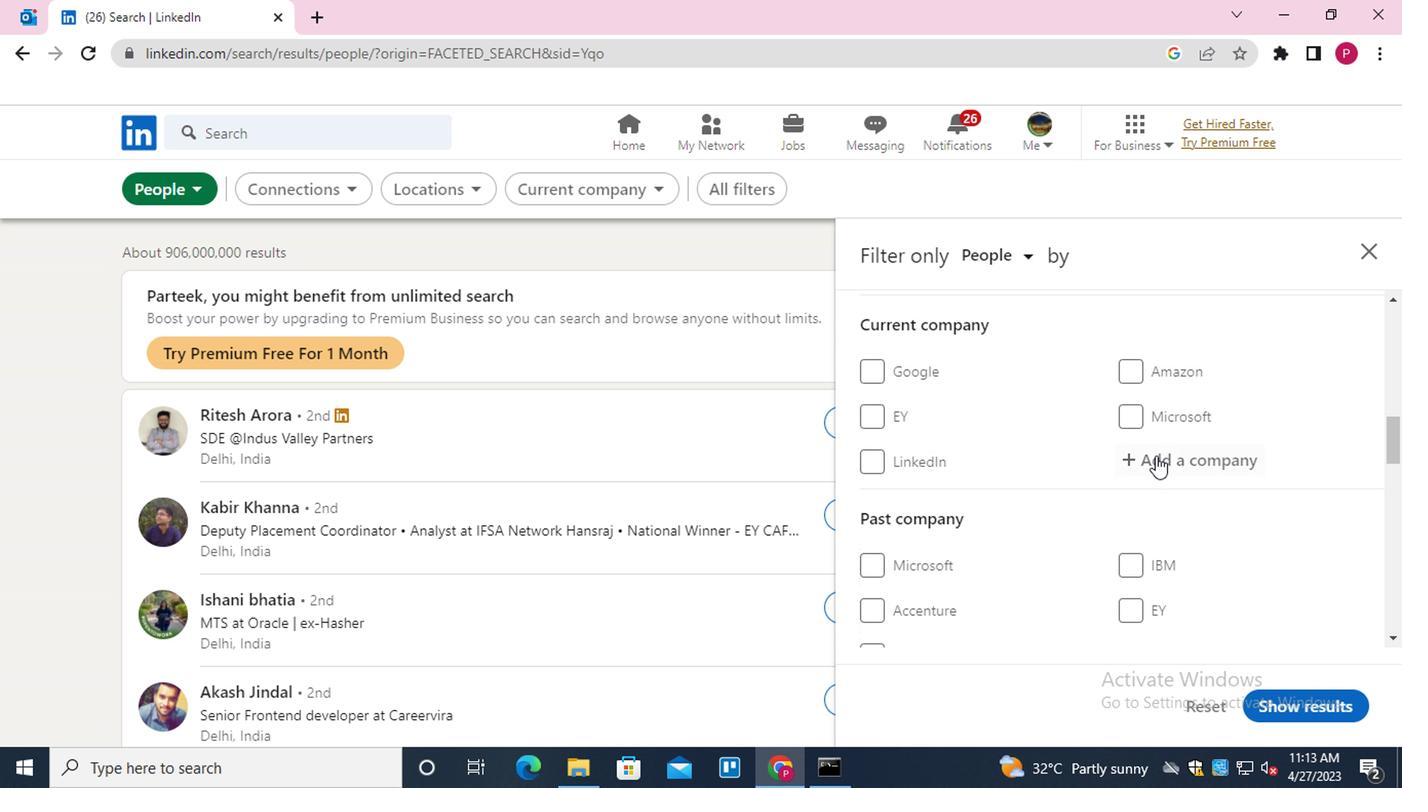 
Action: Key pressed <Key.shift>SYNC<Key.down><Key.down><Key.enter>
Screenshot: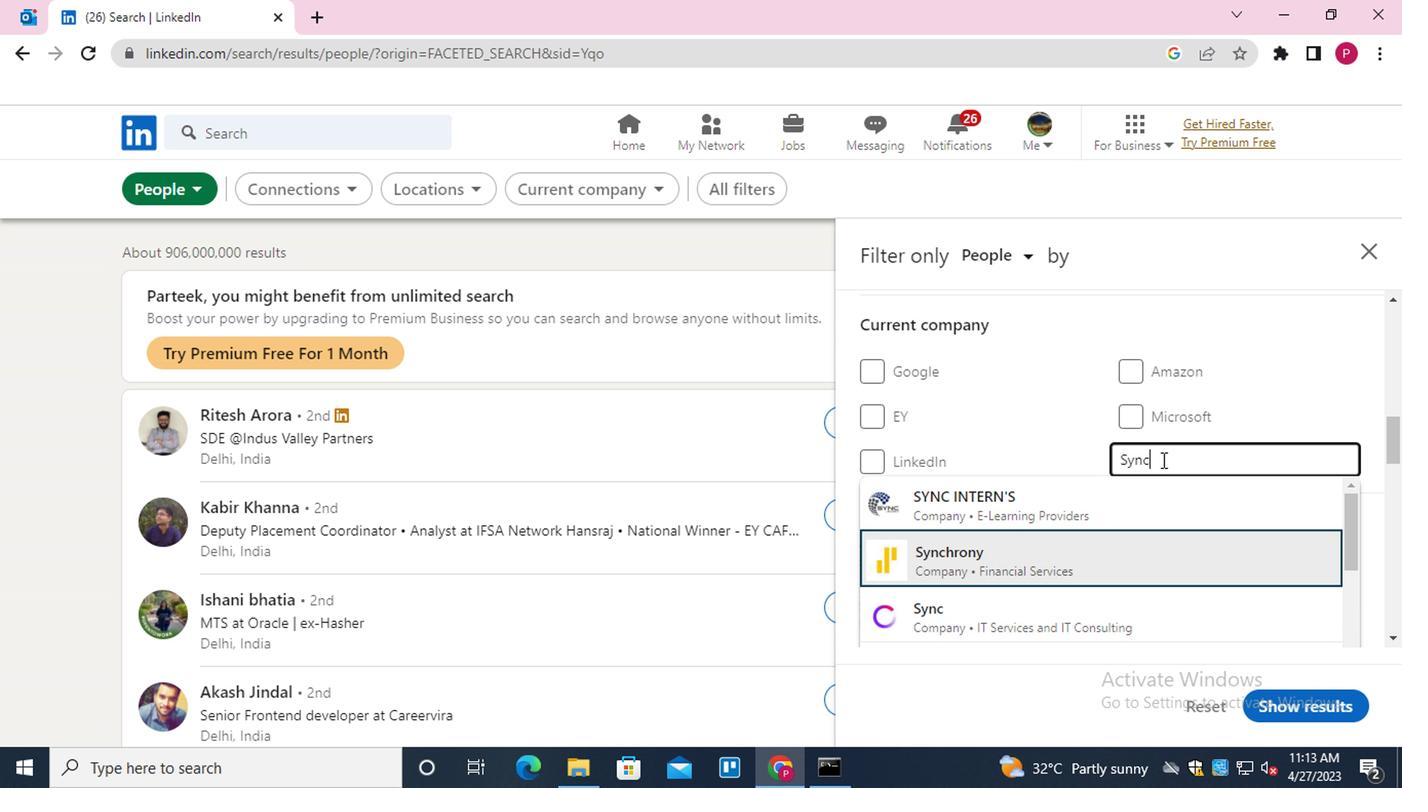 
Action: Mouse scrolled (1157, 459) with delta (0, 0)
Screenshot: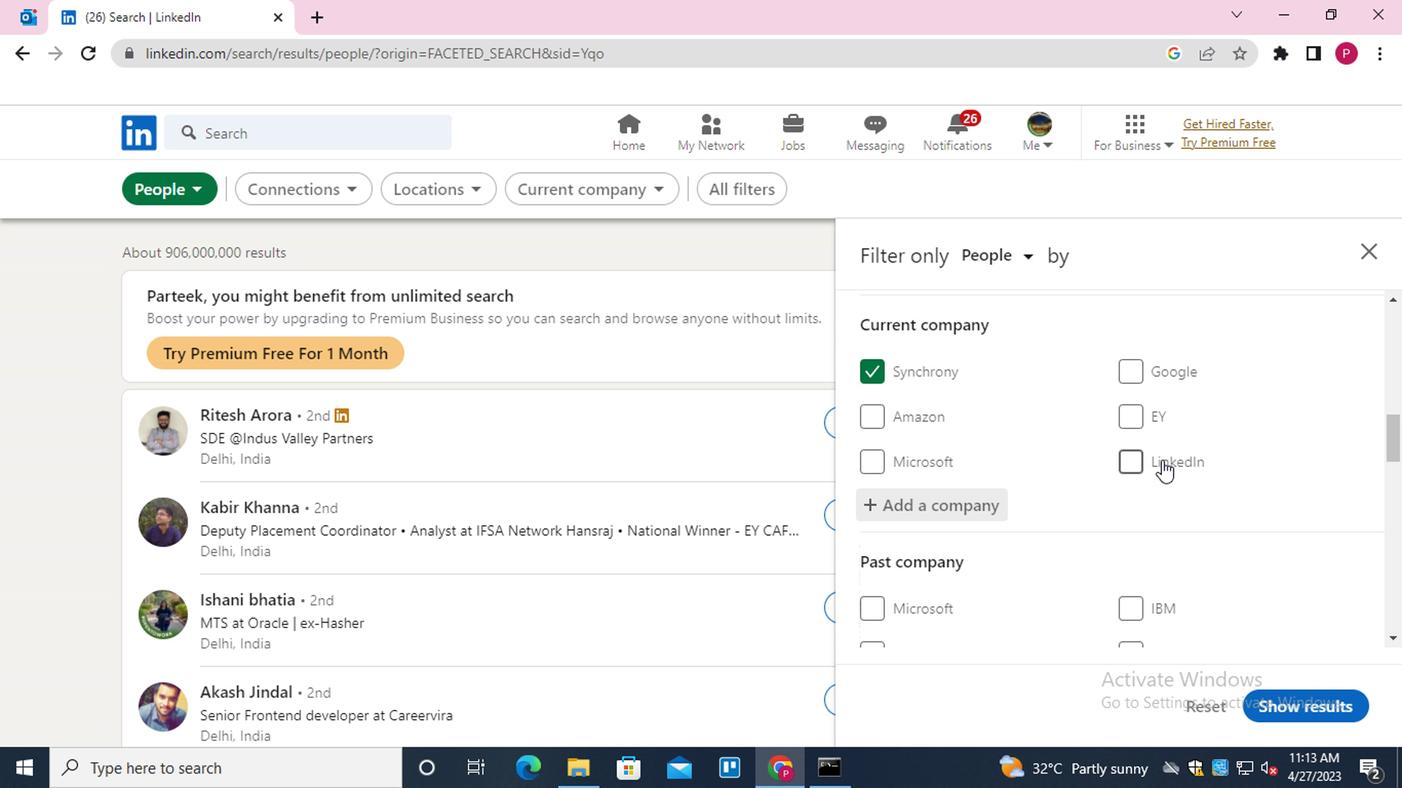 
Action: Mouse moved to (1157, 461)
Screenshot: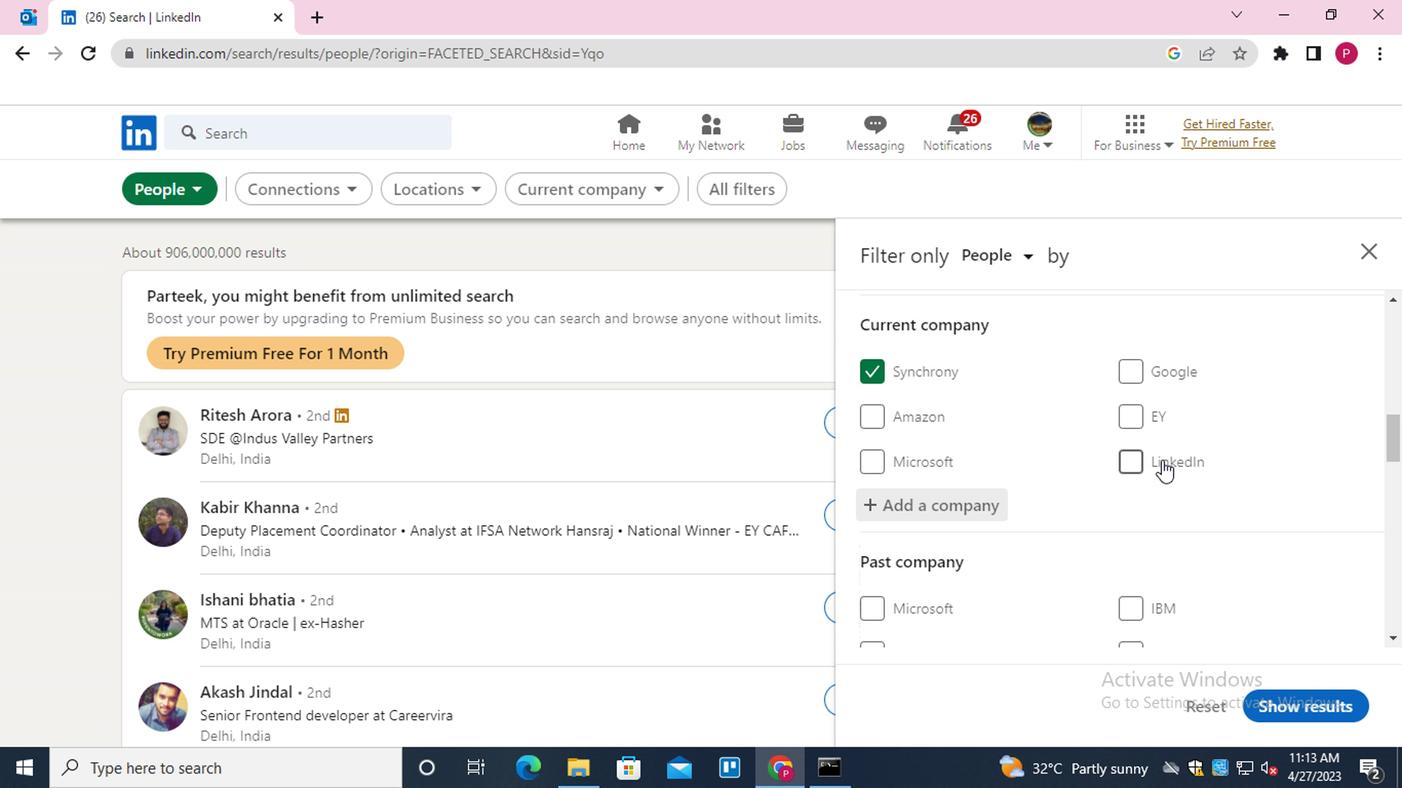 
Action: Mouse scrolled (1157, 460) with delta (0, -1)
Screenshot: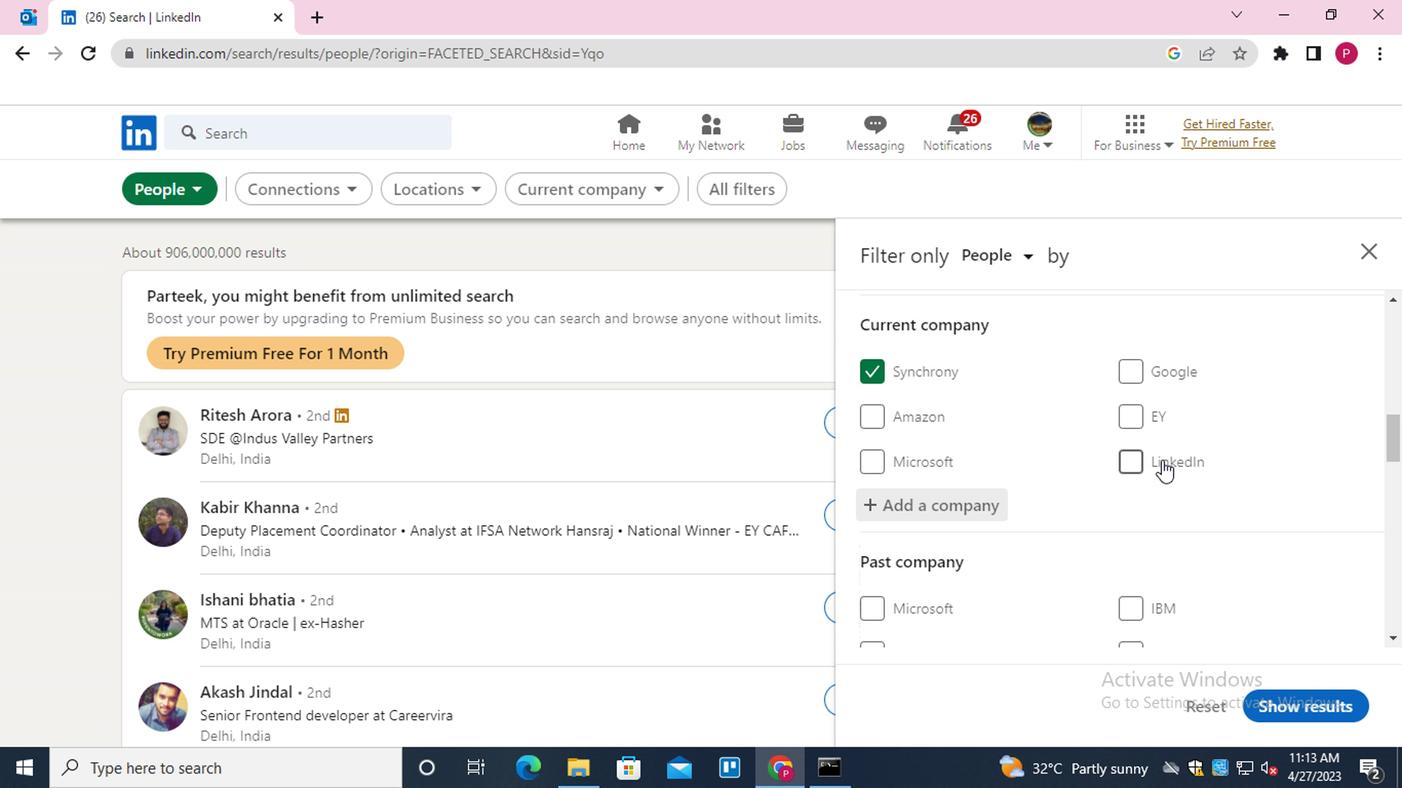 
Action: Mouse scrolled (1157, 460) with delta (0, -1)
Screenshot: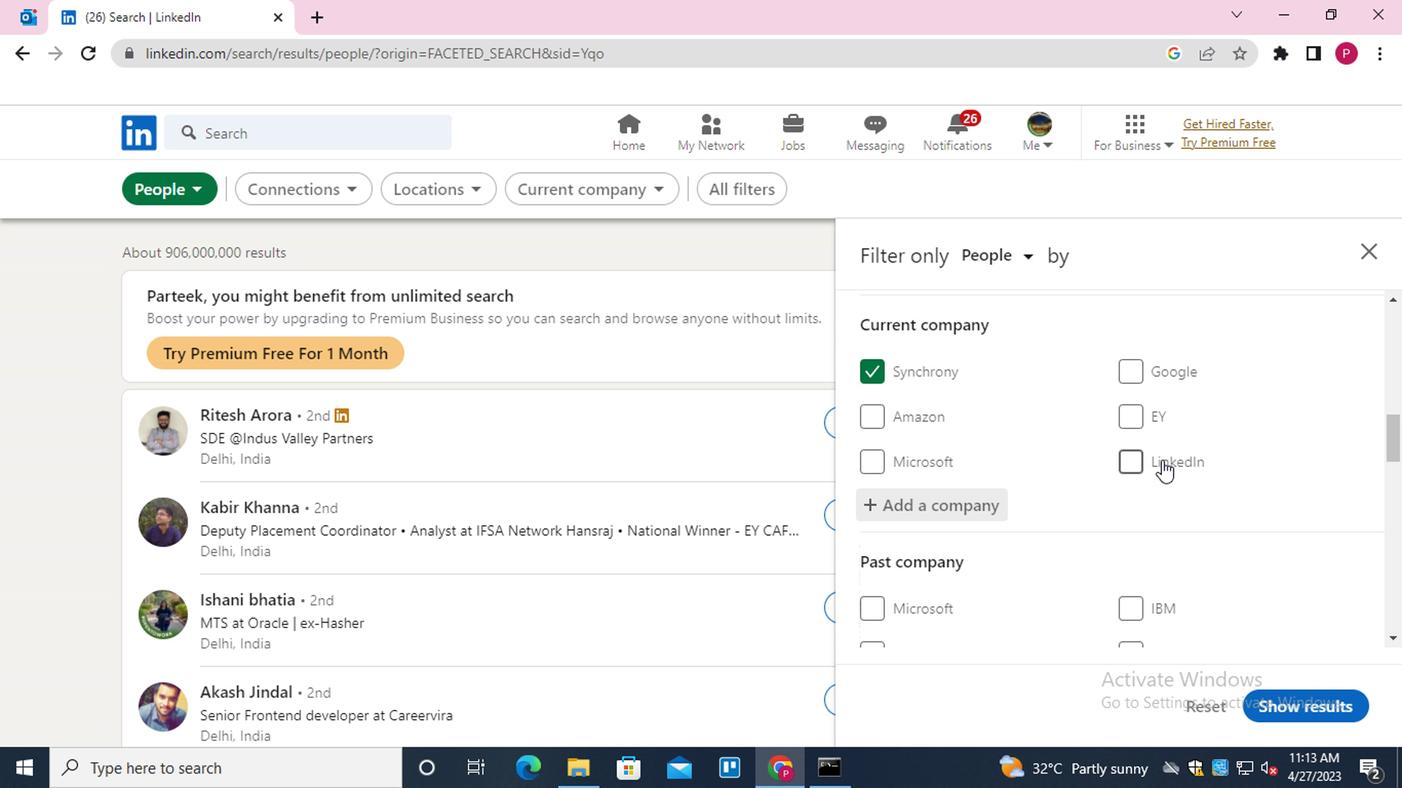 
Action: Mouse moved to (1056, 459)
Screenshot: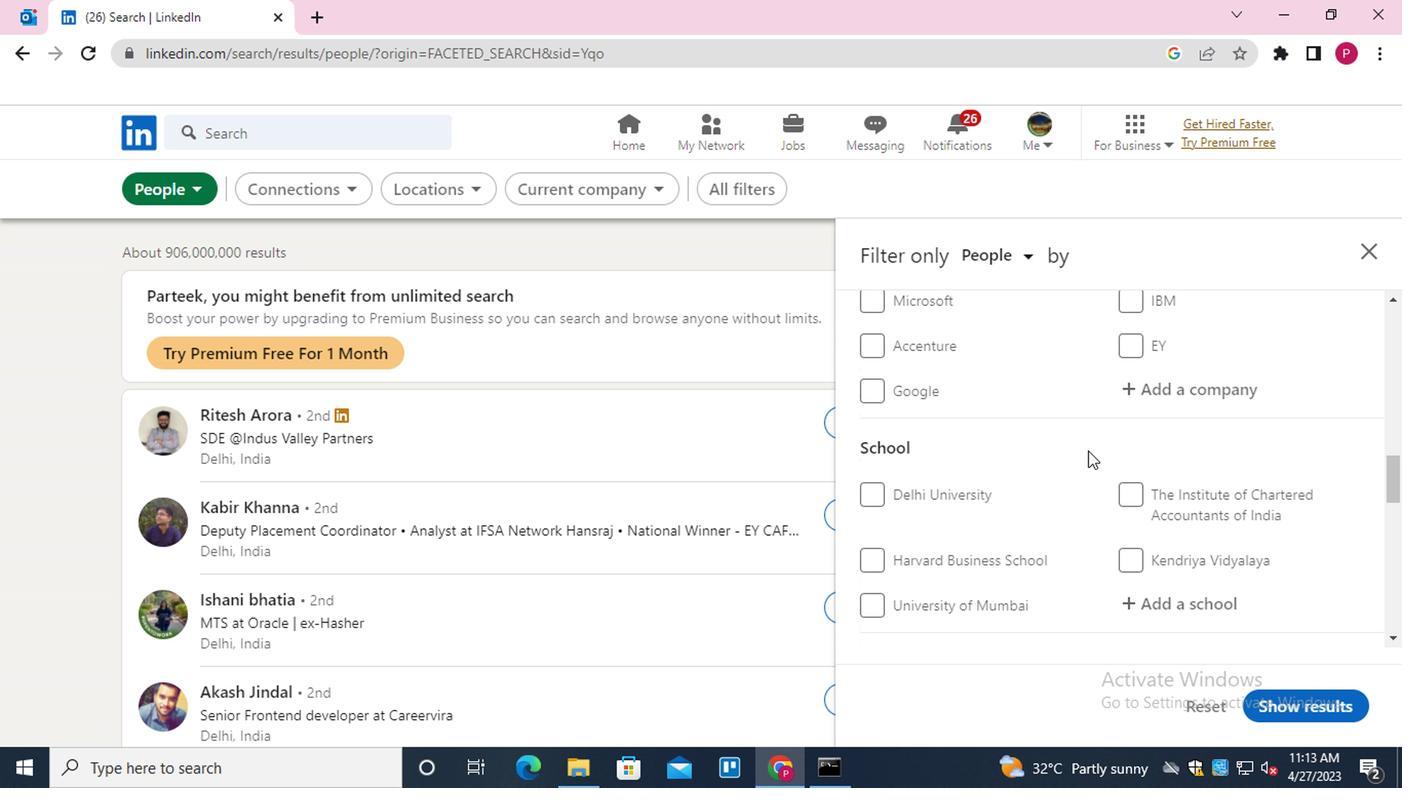 
Action: Mouse scrolled (1056, 458) with delta (0, 0)
Screenshot: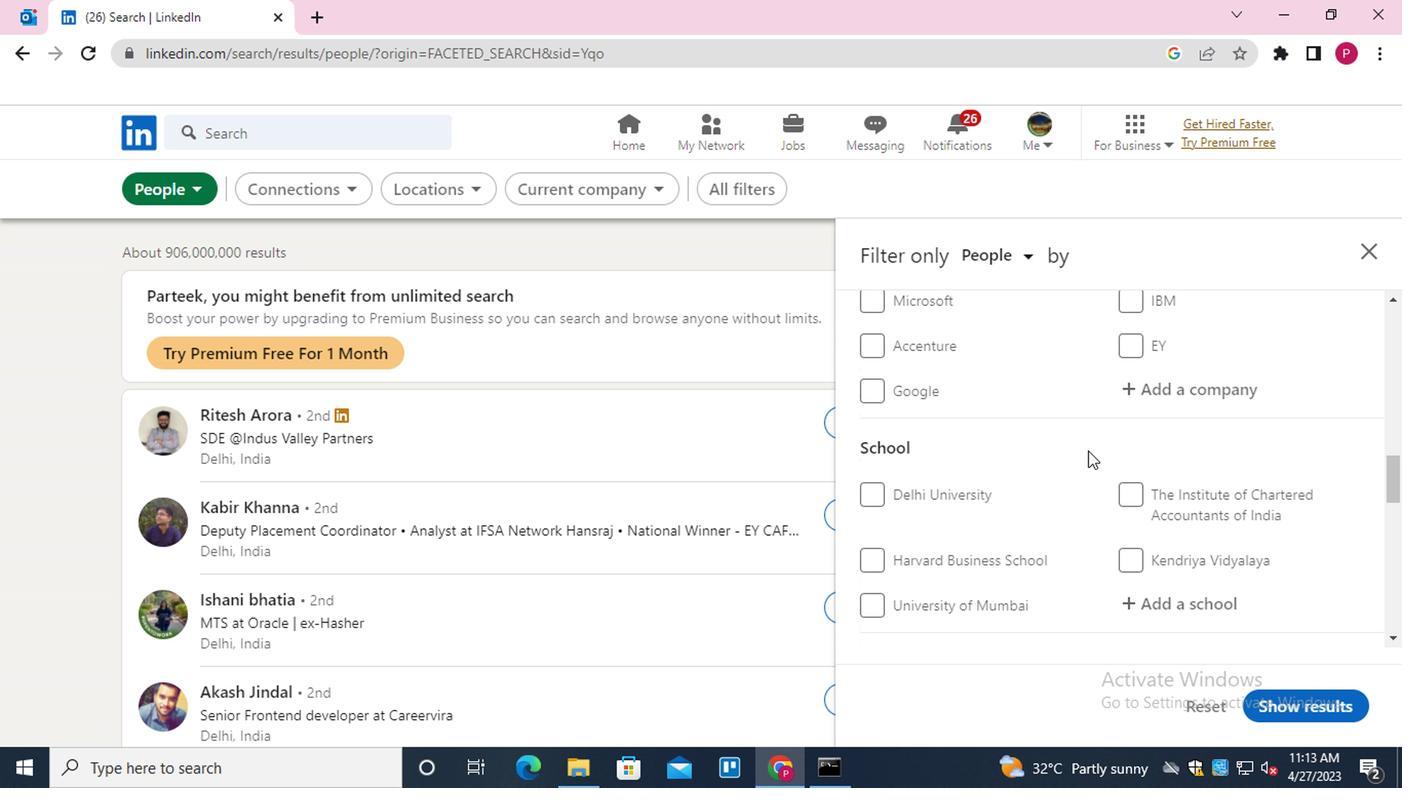
Action: Mouse scrolled (1056, 458) with delta (0, 0)
Screenshot: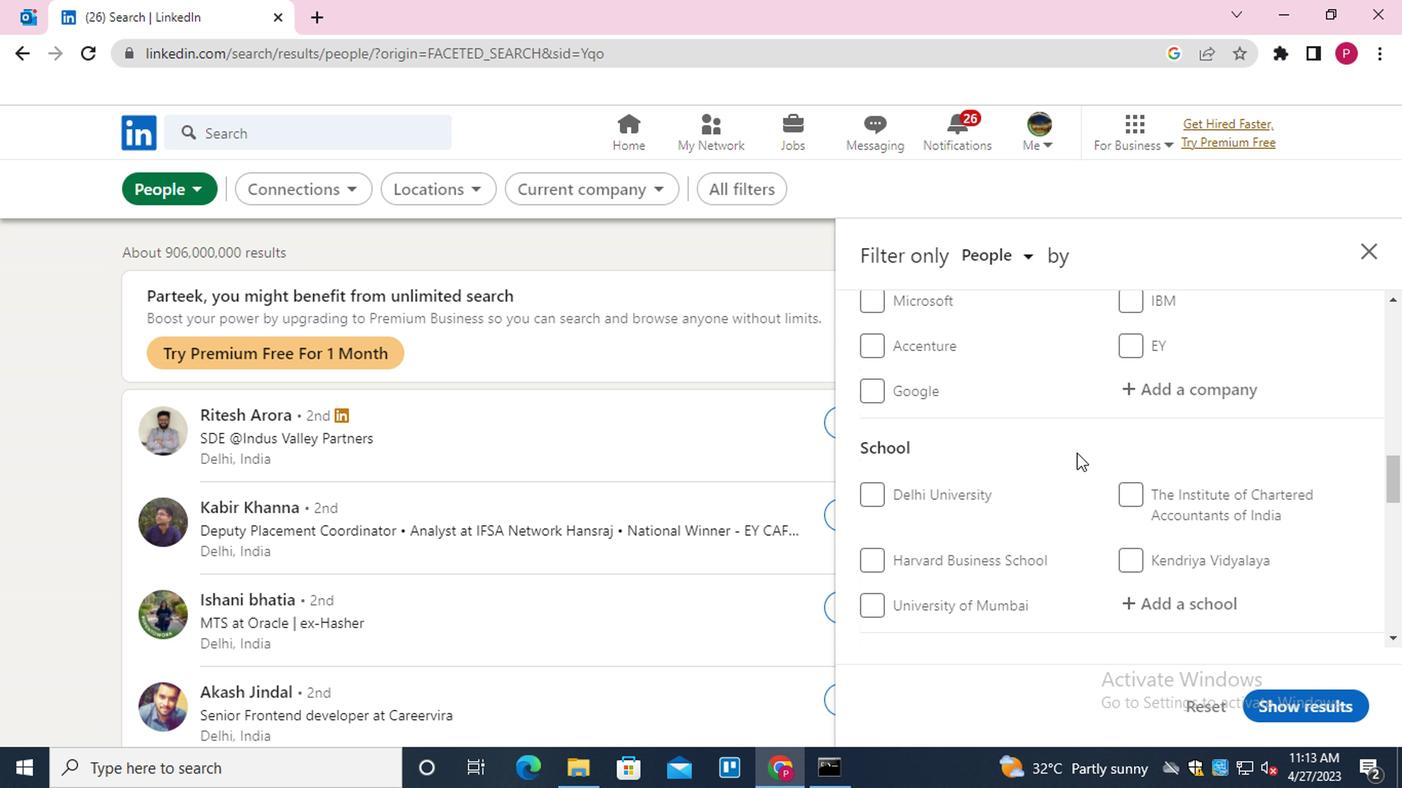 
Action: Mouse scrolled (1056, 458) with delta (0, 0)
Screenshot: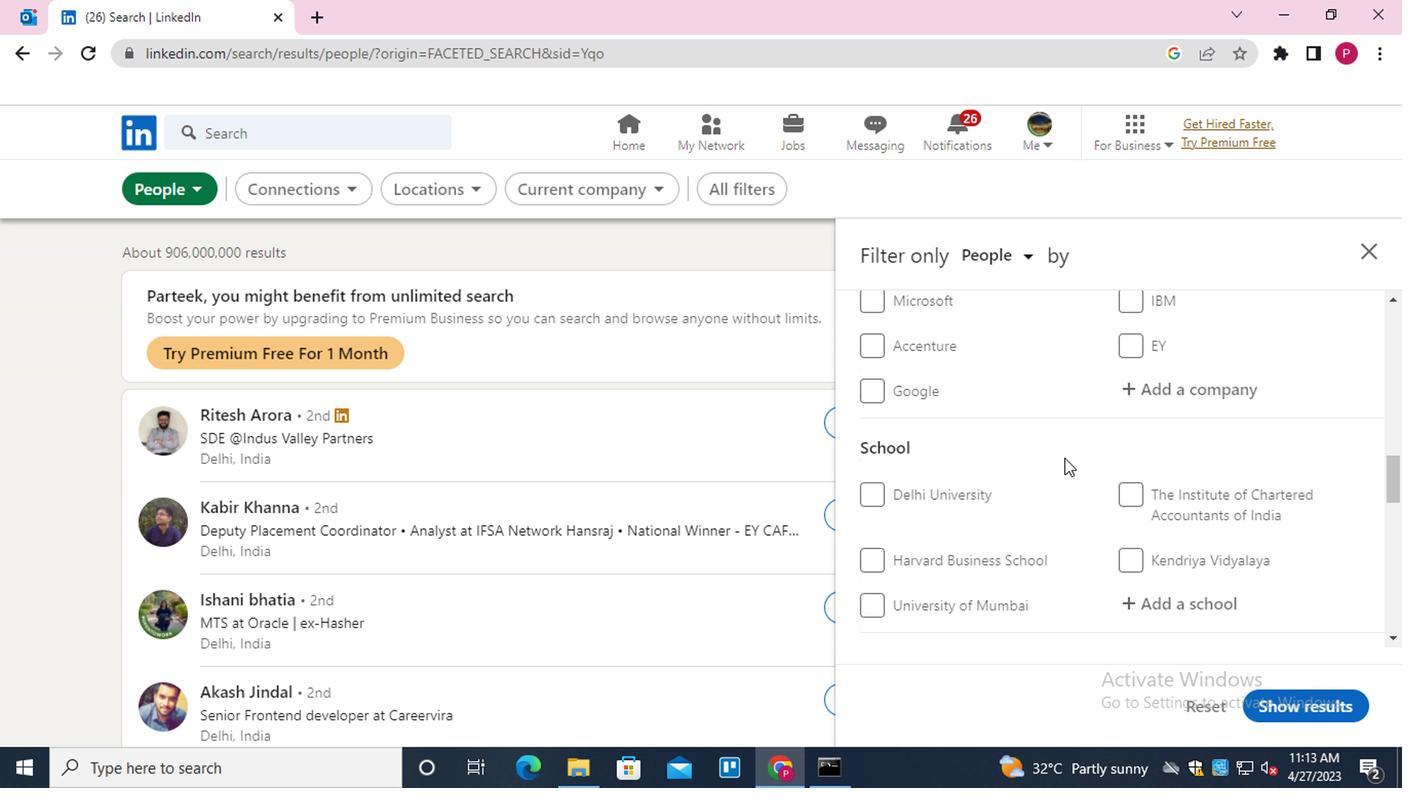 
Action: Mouse scrolled (1056, 458) with delta (0, 0)
Screenshot: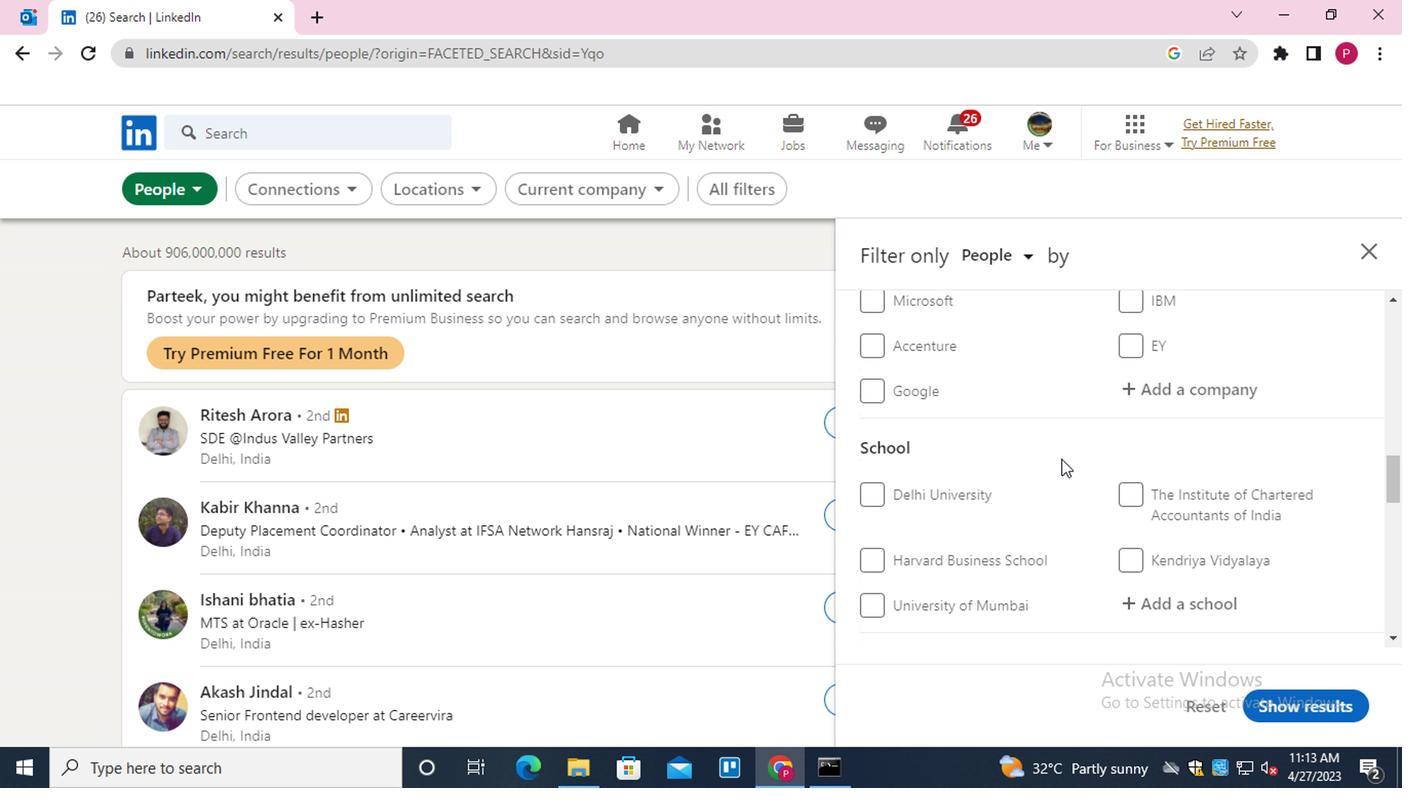 
Action: Mouse moved to (1183, 333)
Screenshot: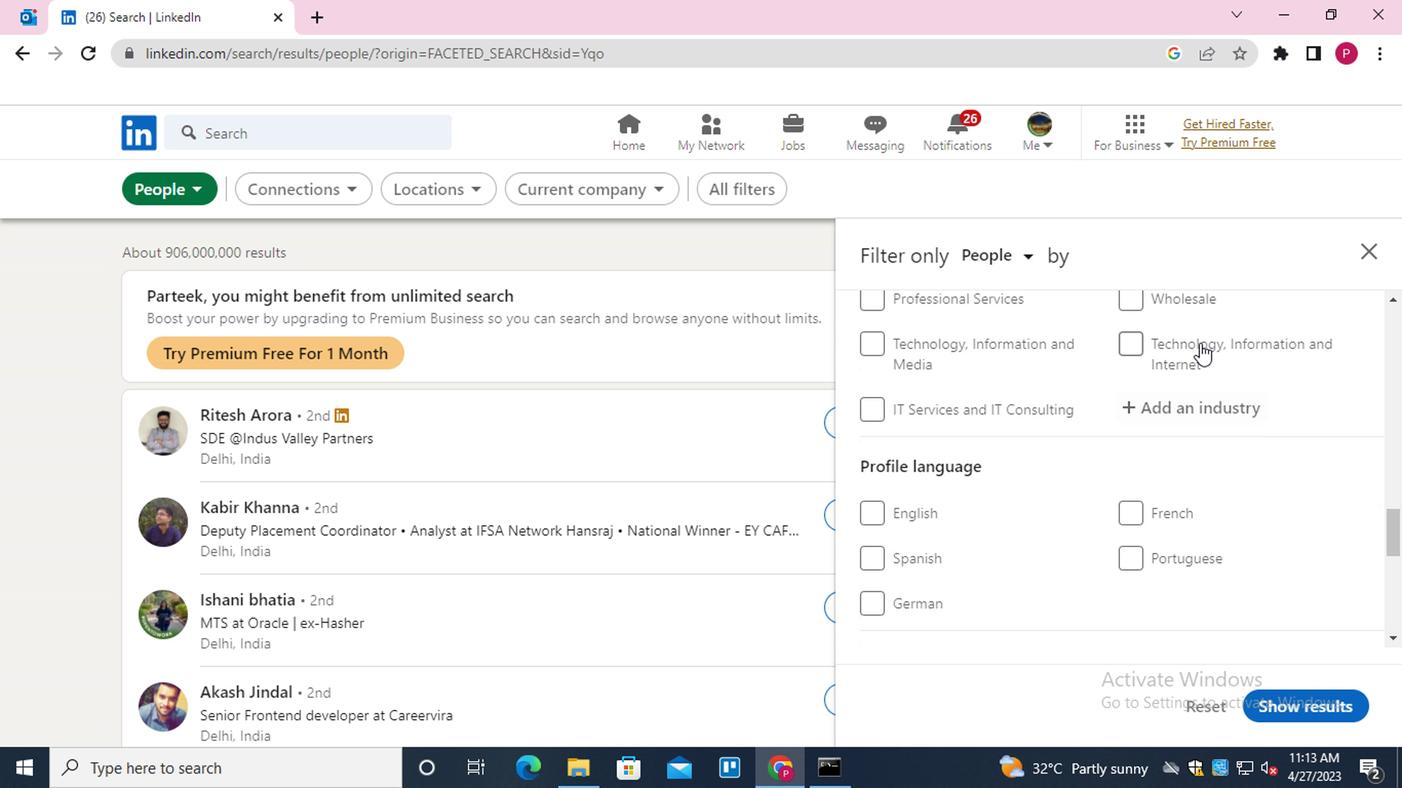 
Action: Mouse scrolled (1183, 334) with delta (0, 0)
Screenshot: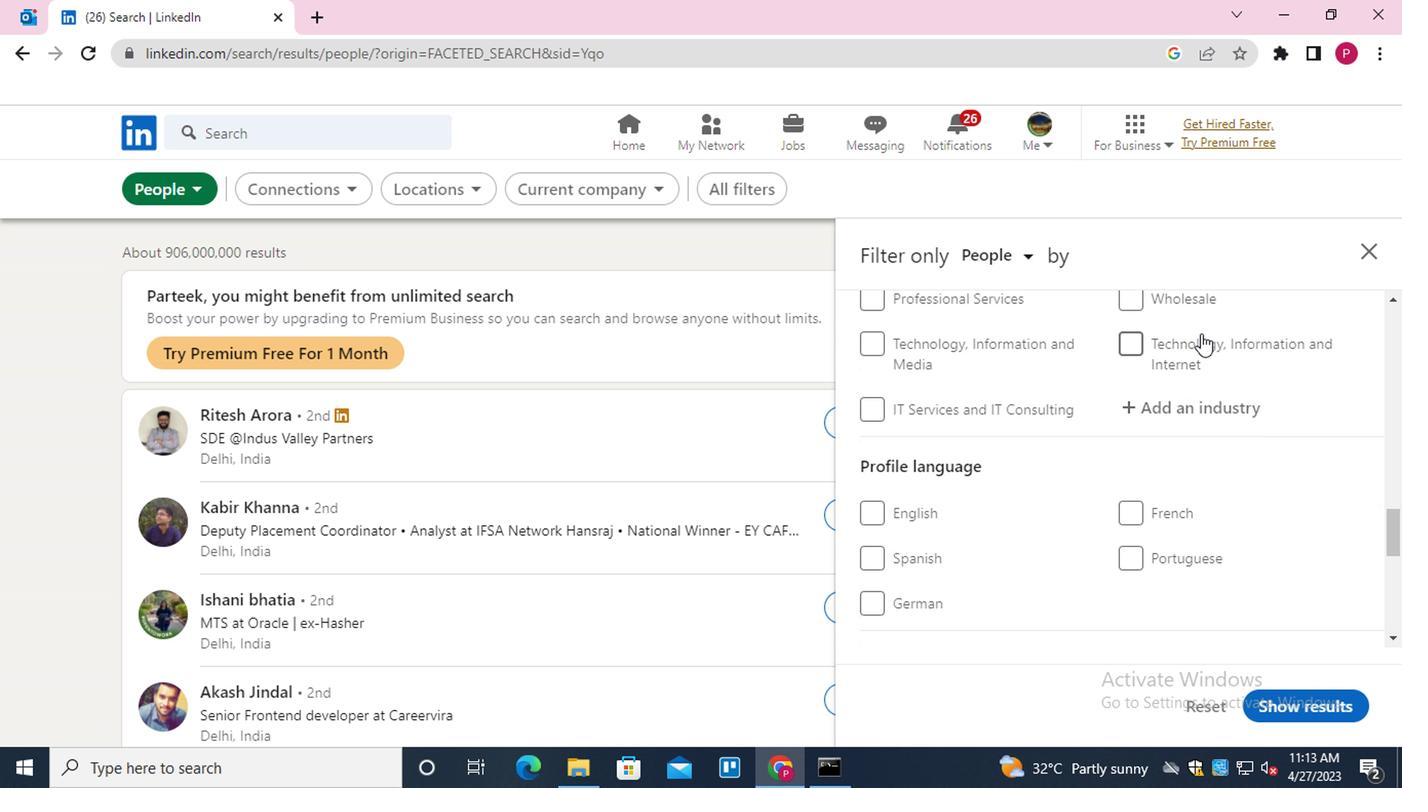 
Action: Mouse moved to (1190, 344)
Screenshot: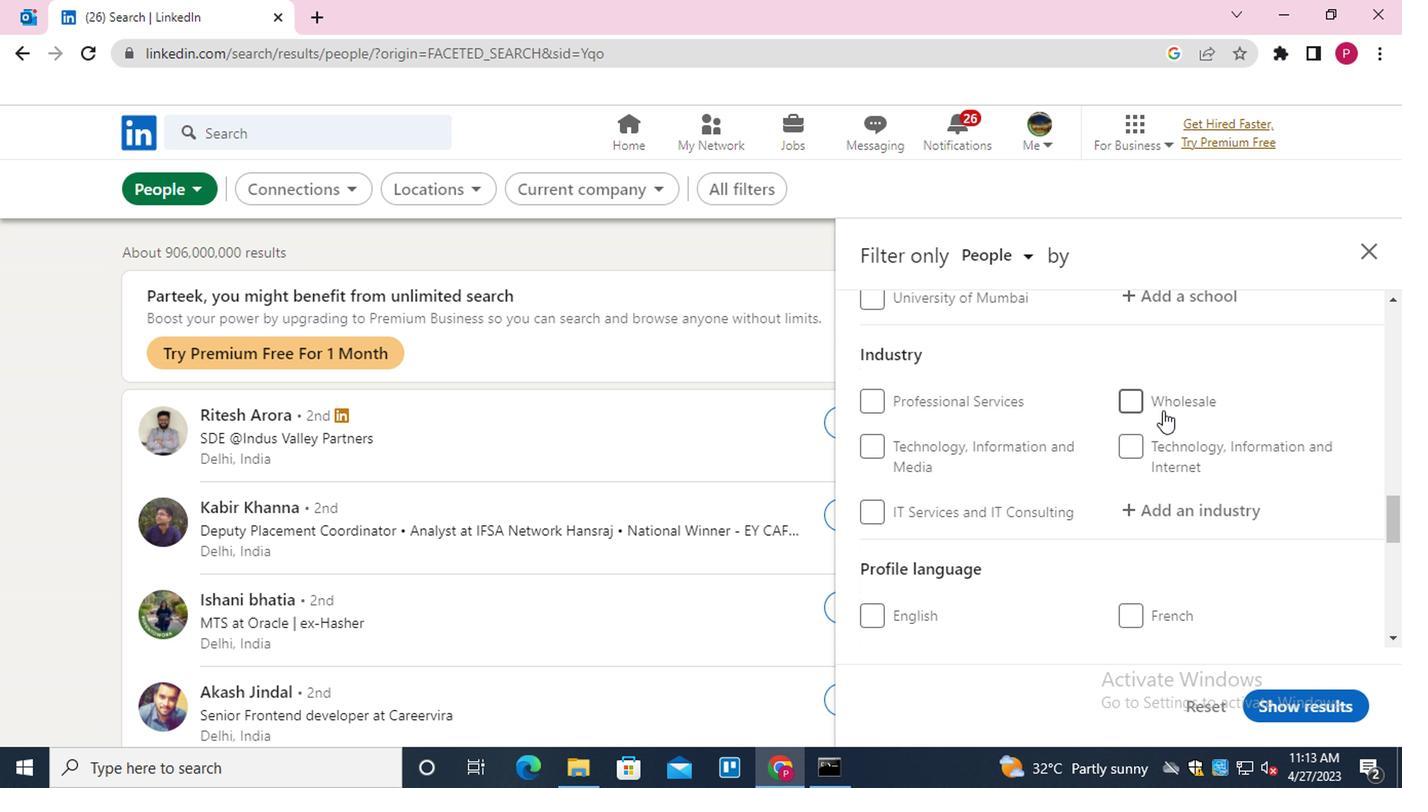 
Action: Mouse scrolled (1190, 344) with delta (0, 0)
Screenshot: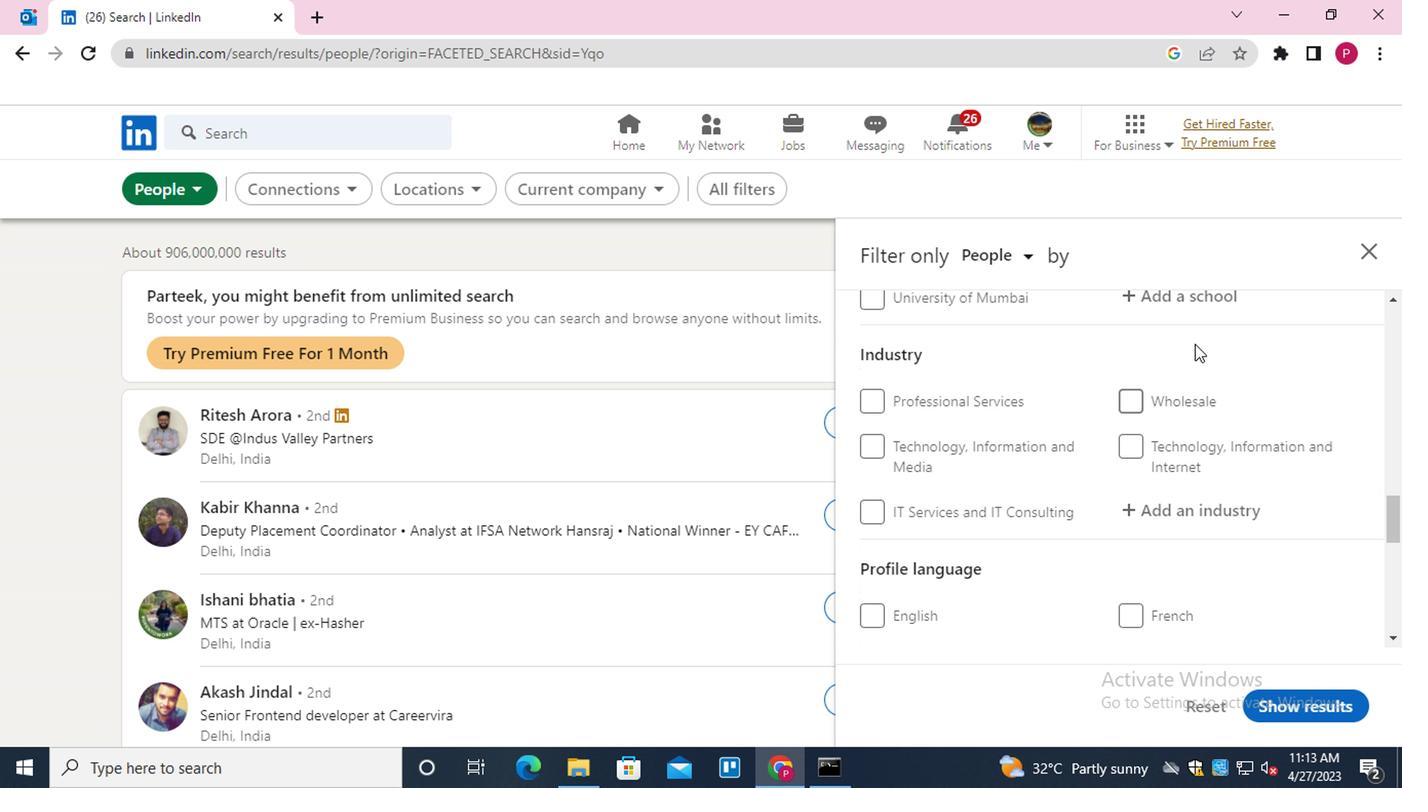 
Action: Mouse moved to (1177, 390)
Screenshot: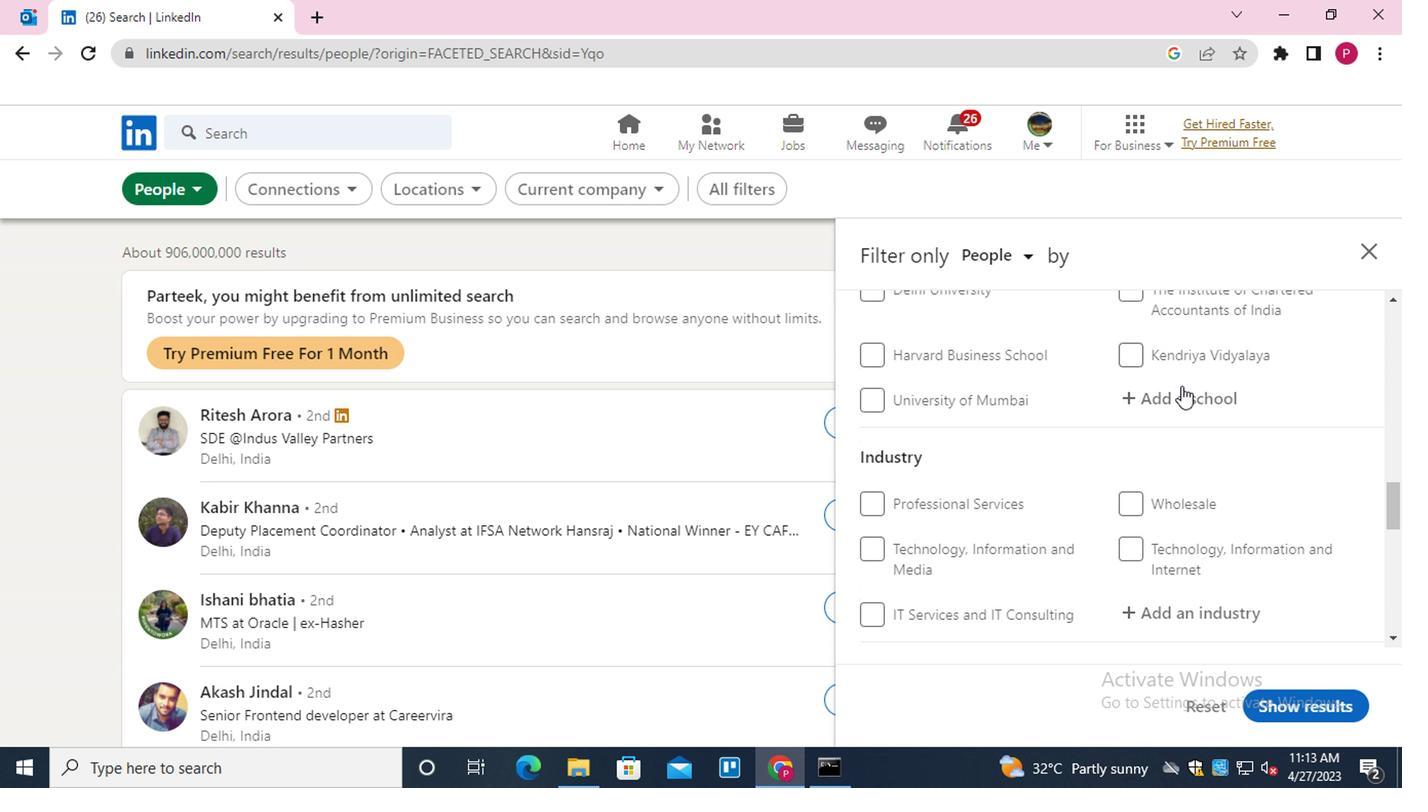 
Action: Mouse pressed left at (1177, 390)
Screenshot: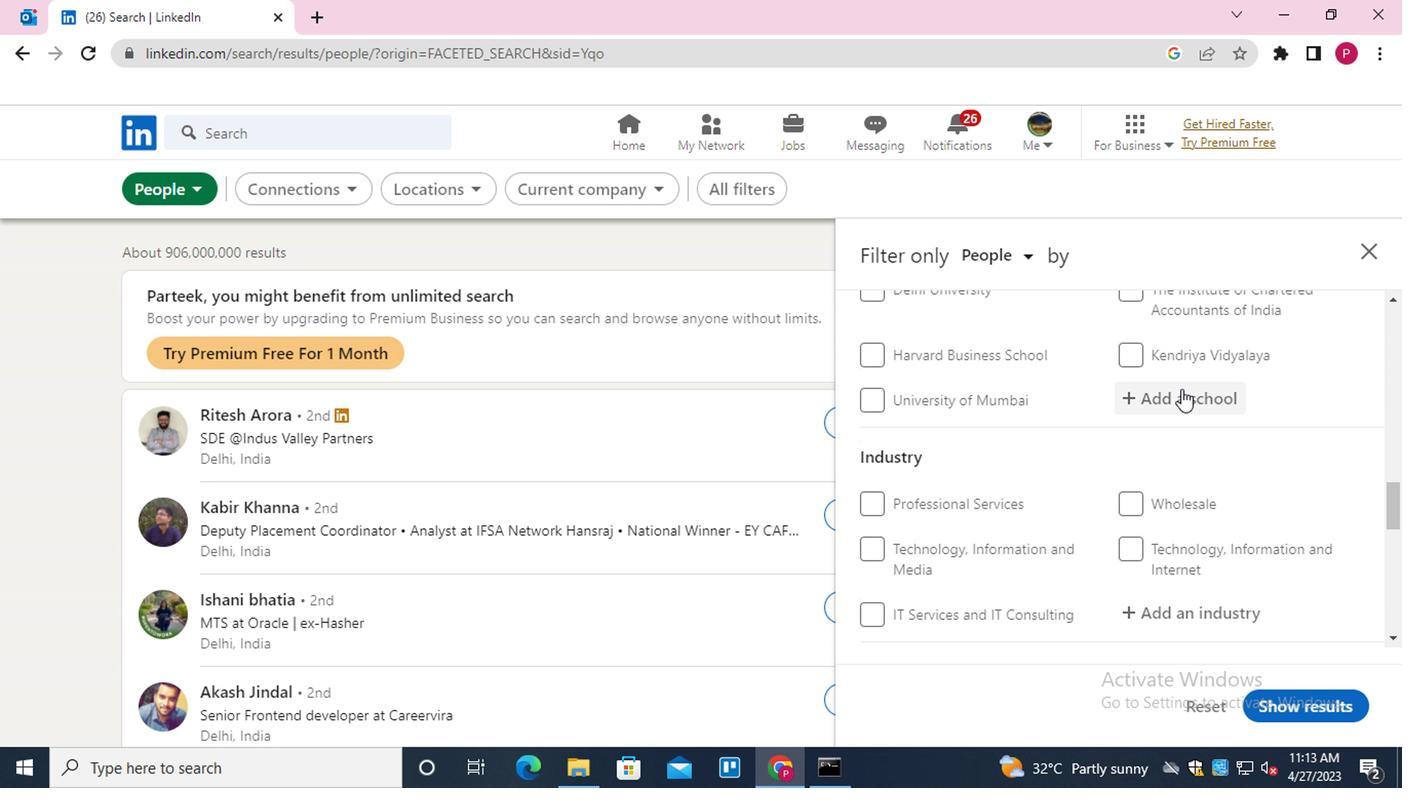 
Action: Key pressed <Key.shift><Key.shift><Key.shift><Key.shift><Key.shift><Key.shift><Key.shift><Key.shift>THAPAR<Key.space><Key.shift>INSTITUTE<Key.down><Key.enter>
Screenshot: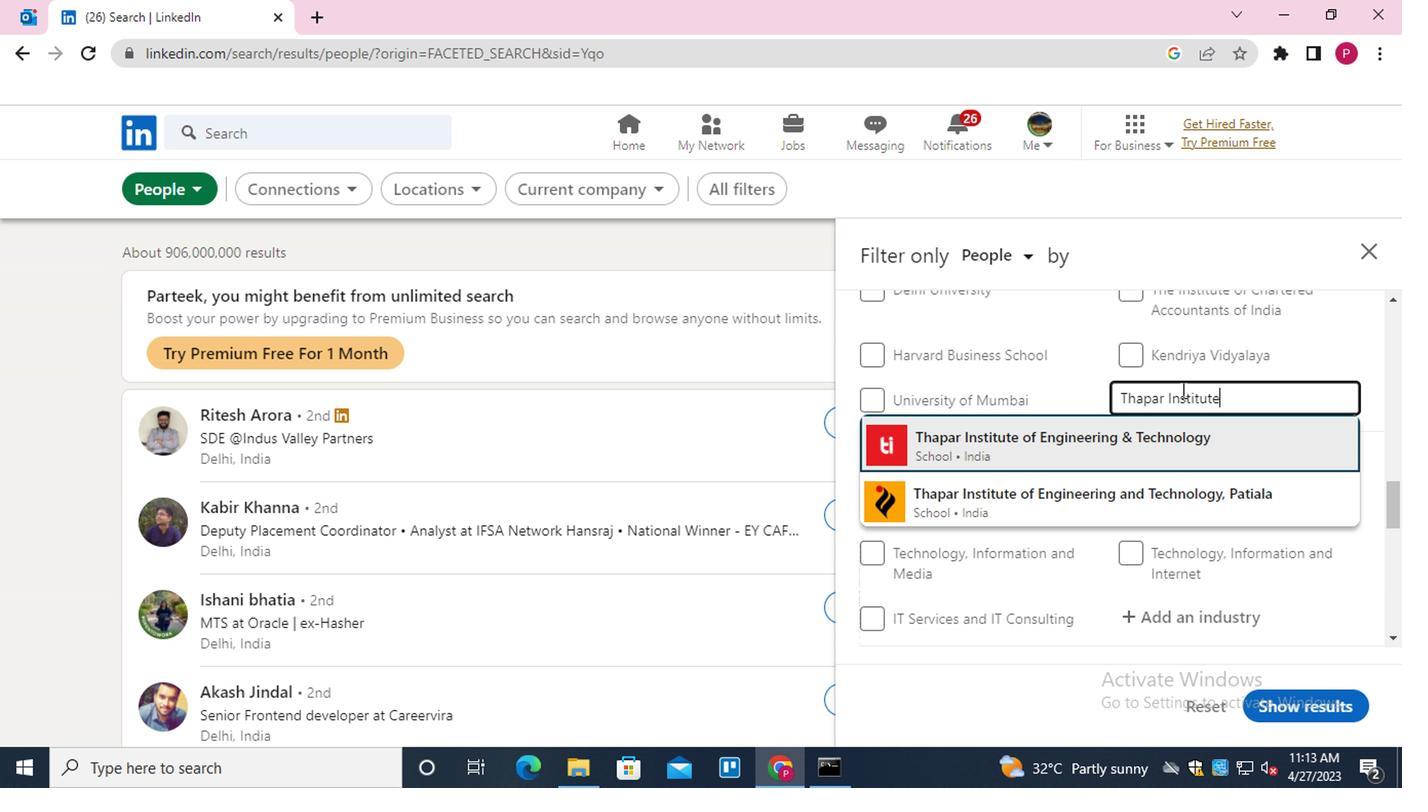 
Action: Mouse moved to (1068, 428)
Screenshot: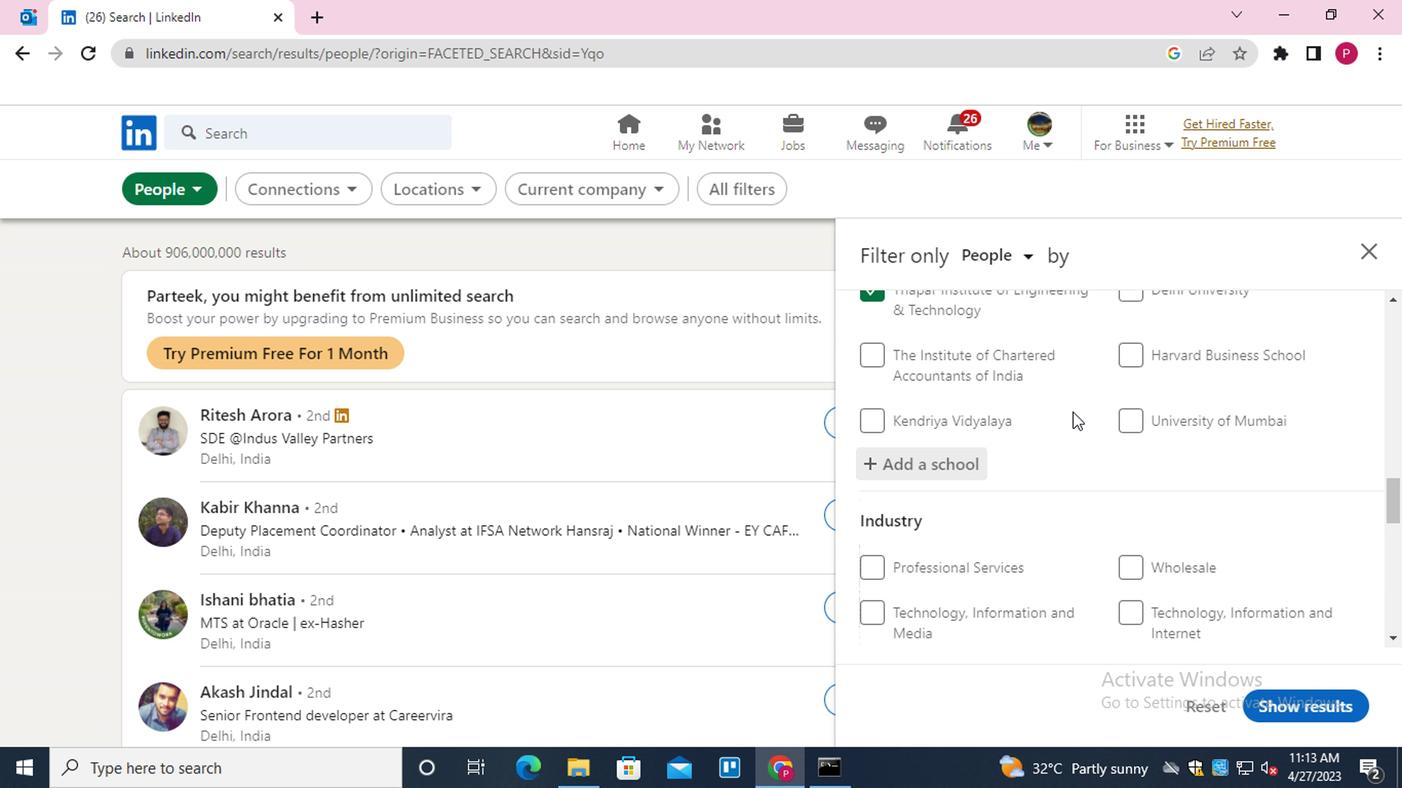 
Action: Mouse scrolled (1068, 428) with delta (0, 0)
Screenshot: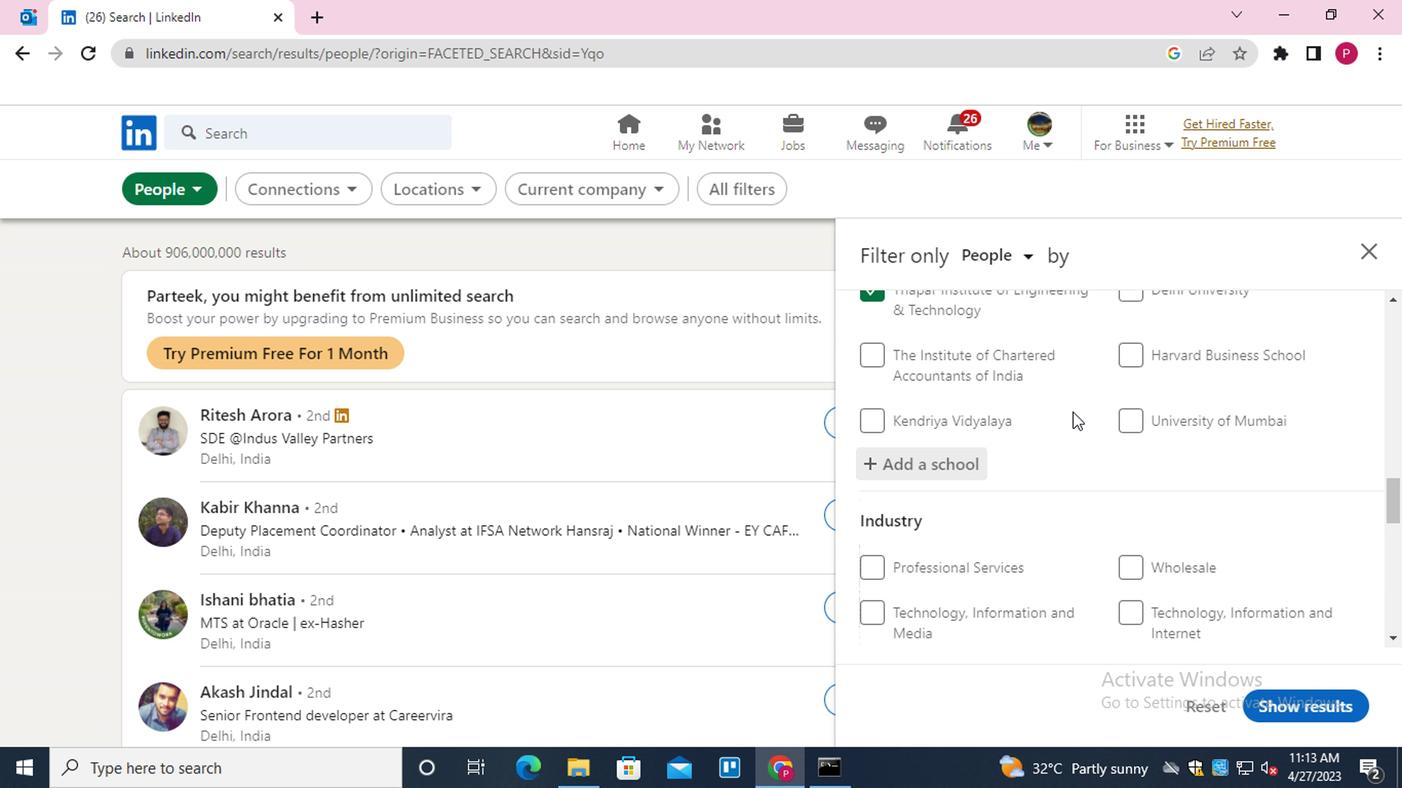 
Action: Mouse moved to (1069, 431)
Screenshot: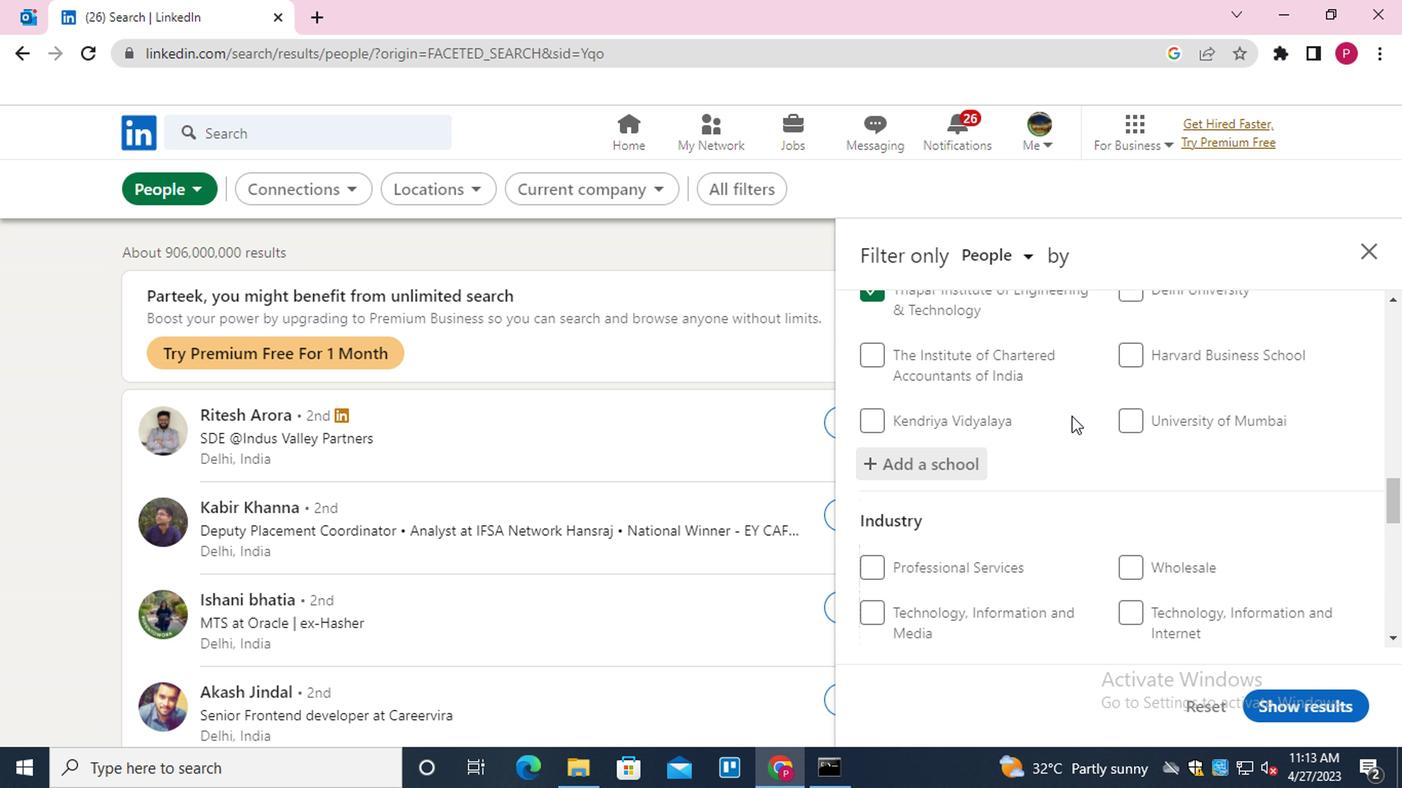 
Action: Mouse scrolled (1069, 430) with delta (0, 0)
Screenshot: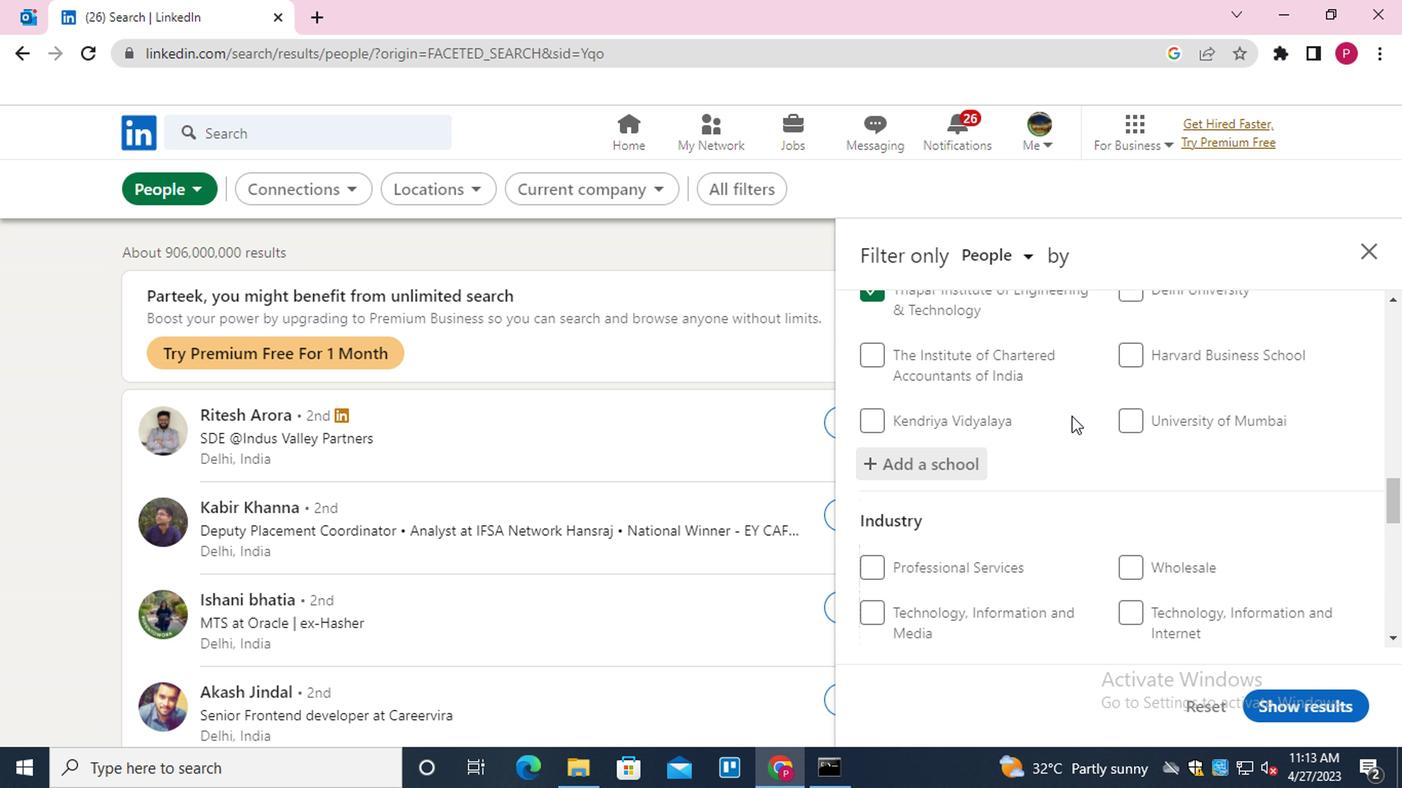 
Action: Mouse moved to (1208, 471)
Screenshot: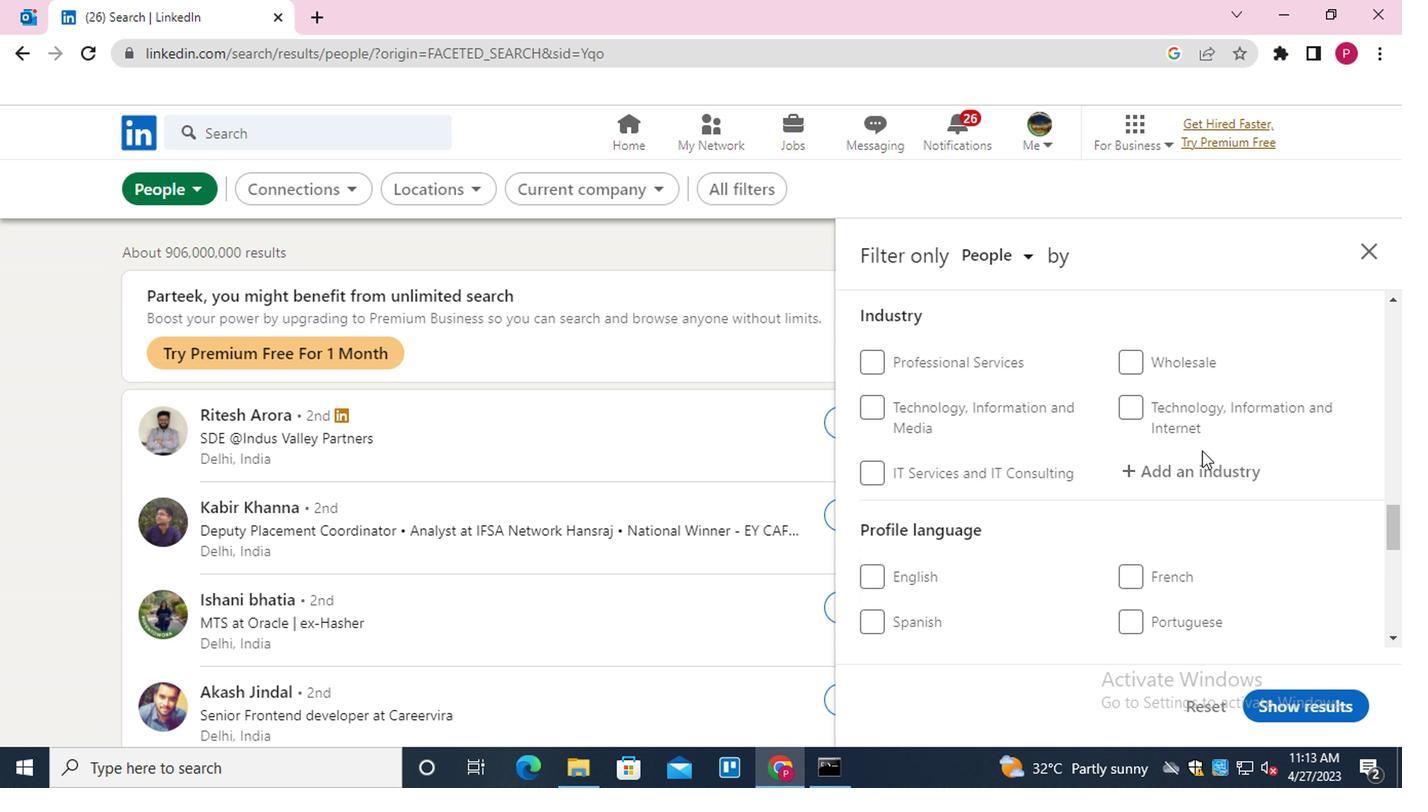 
Action: Mouse pressed left at (1208, 471)
Screenshot: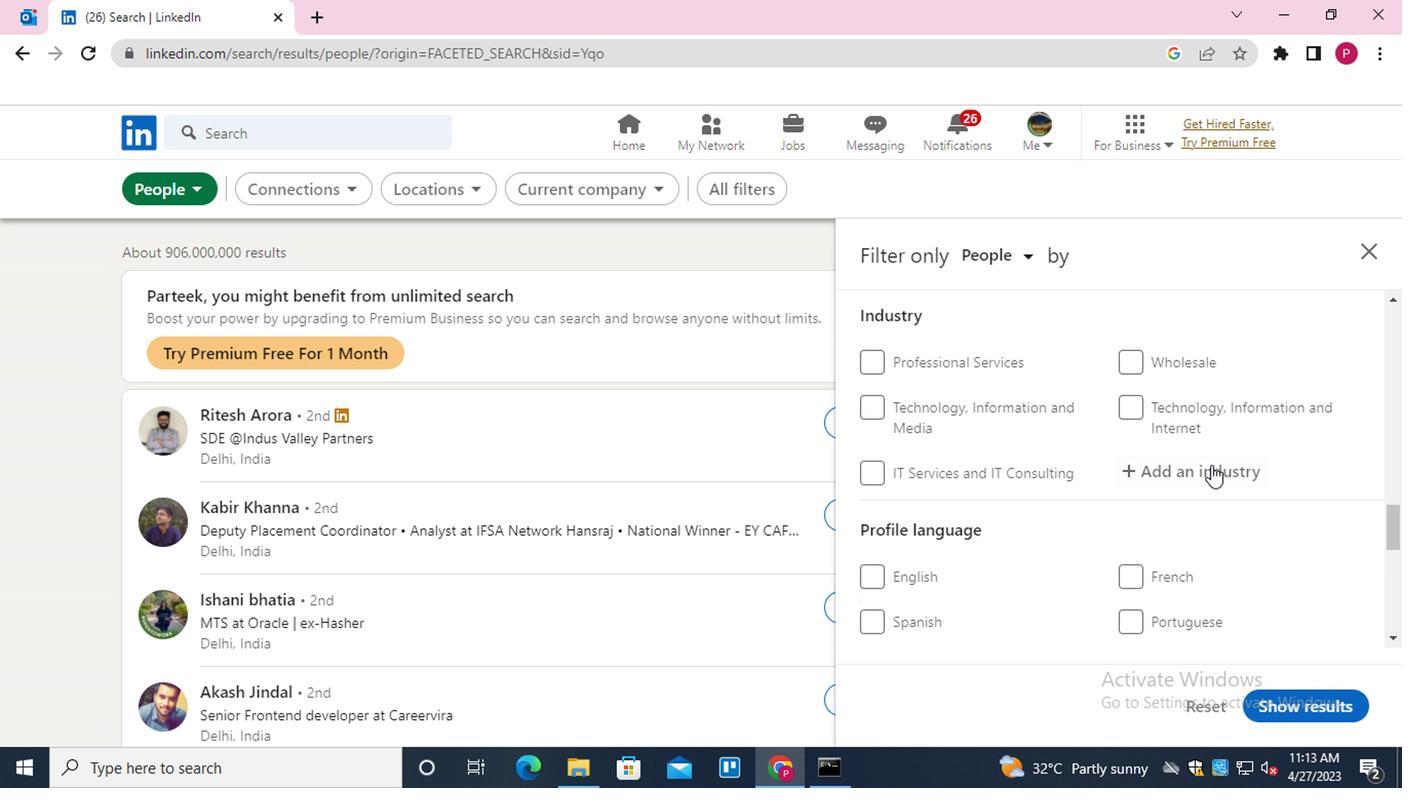 
Action: Key pressed <Key.shift>BED<Key.down><Key.enter>
Screenshot: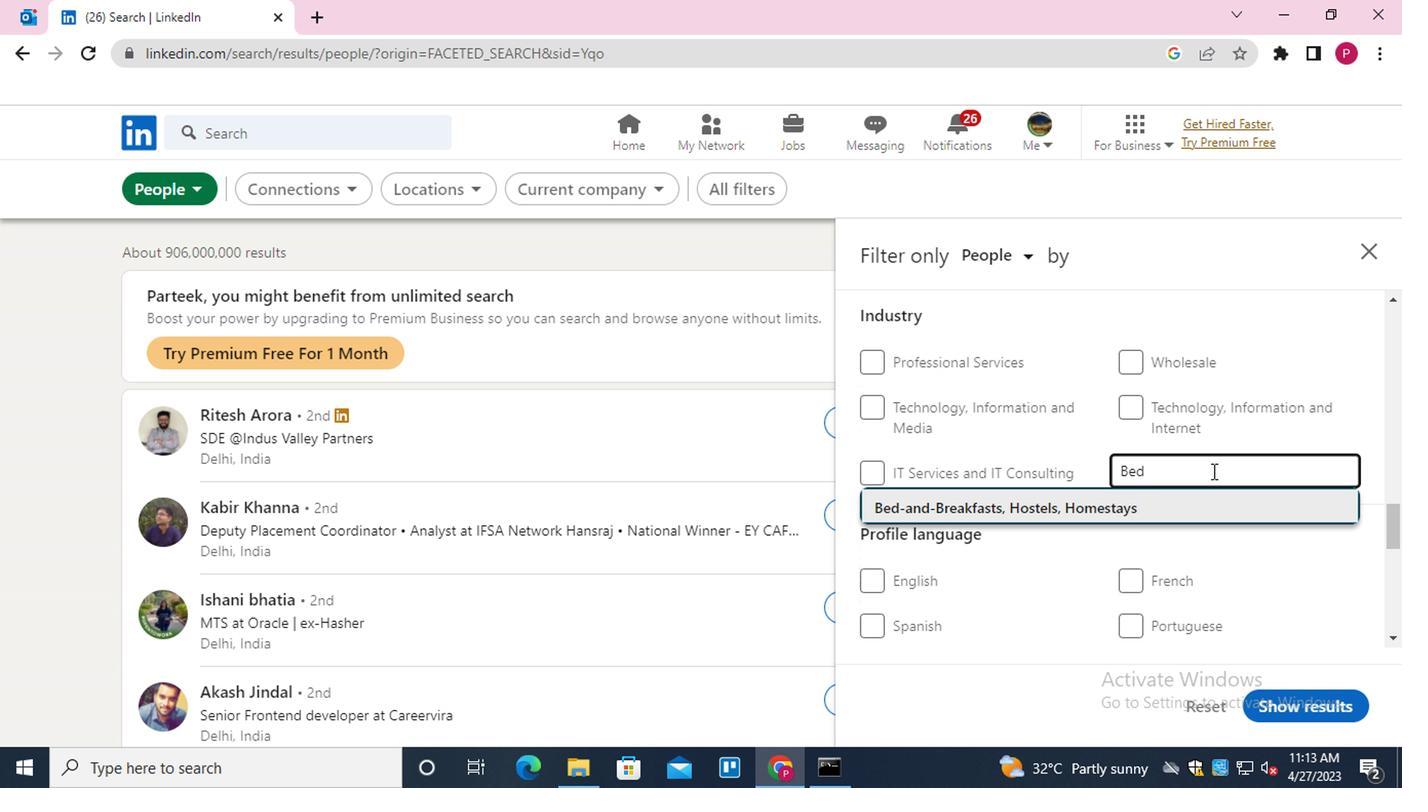 
Action: Mouse moved to (1108, 551)
Screenshot: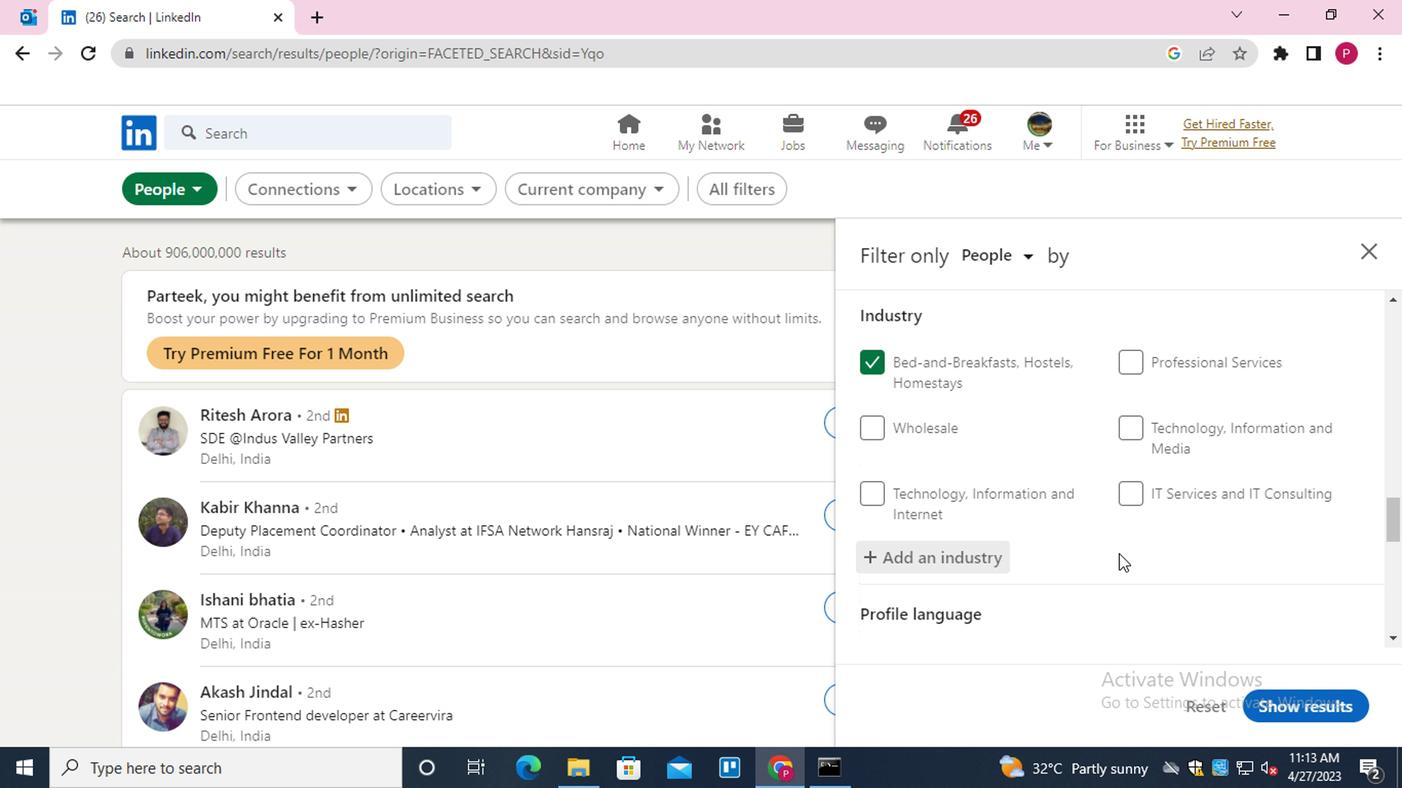 
Action: Mouse scrolled (1108, 550) with delta (0, 0)
Screenshot: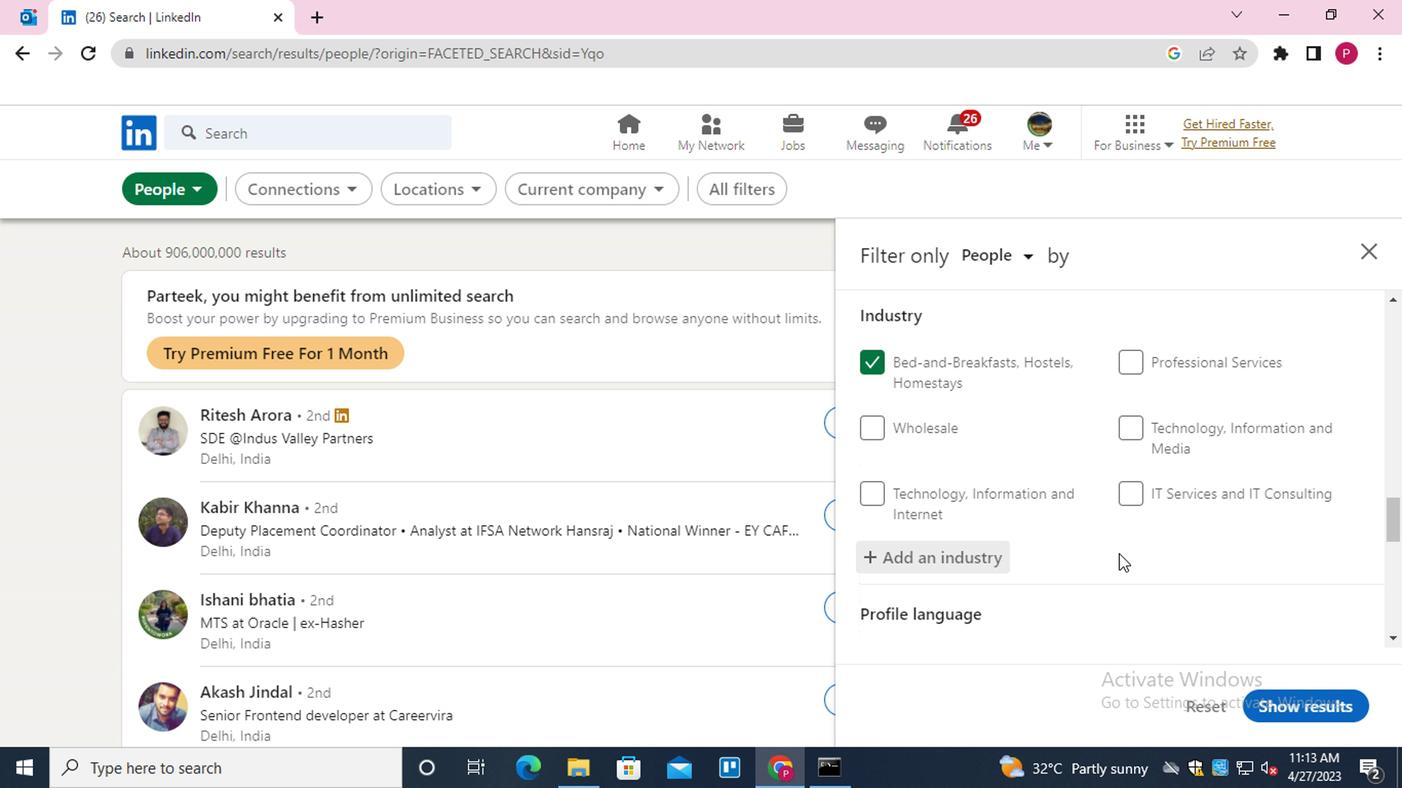 
Action: Mouse moved to (1108, 551)
Screenshot: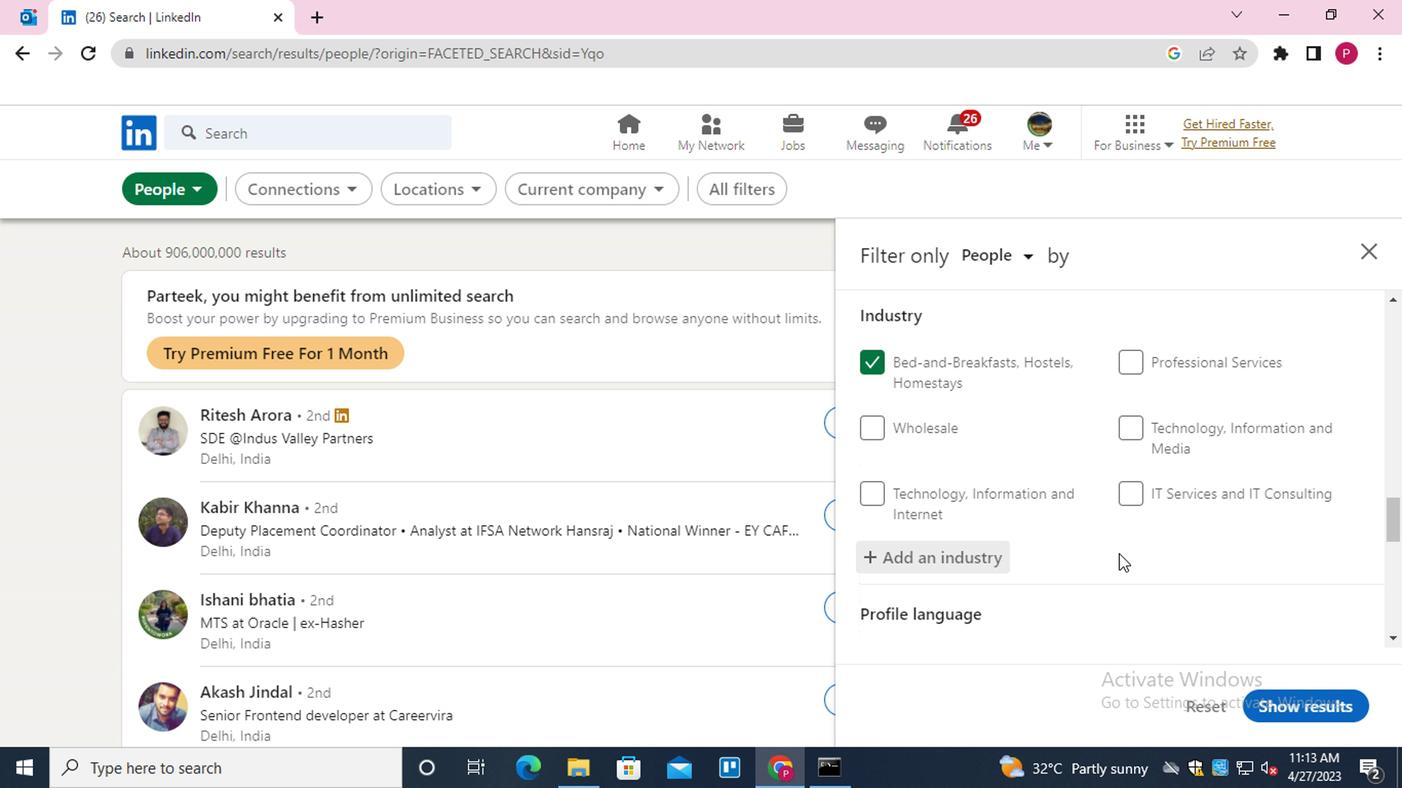 
Action: Mouse scrolled (1108, 550) with delta (0, 0)
Screenshot: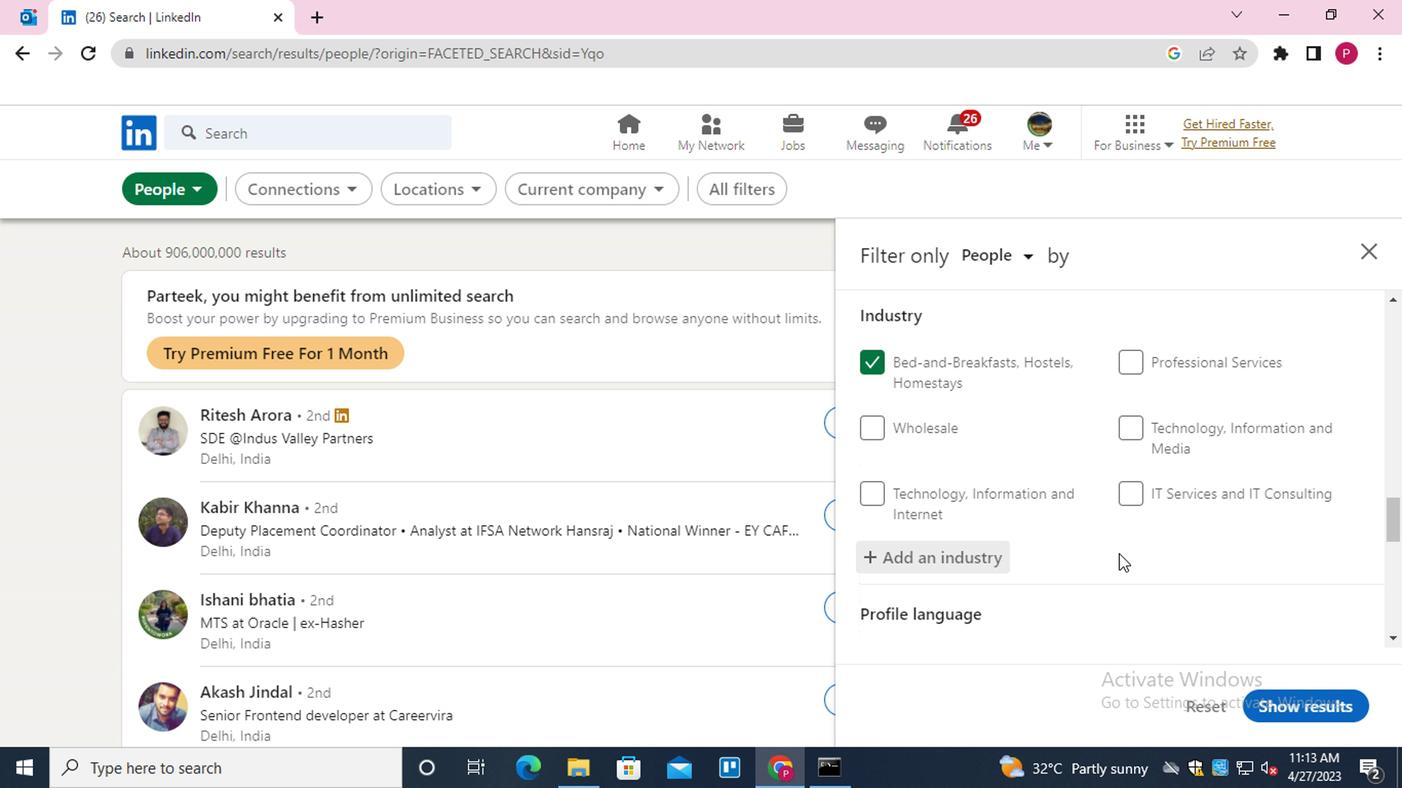 
Action: Mouse moved to (913, 501)
Screenshot: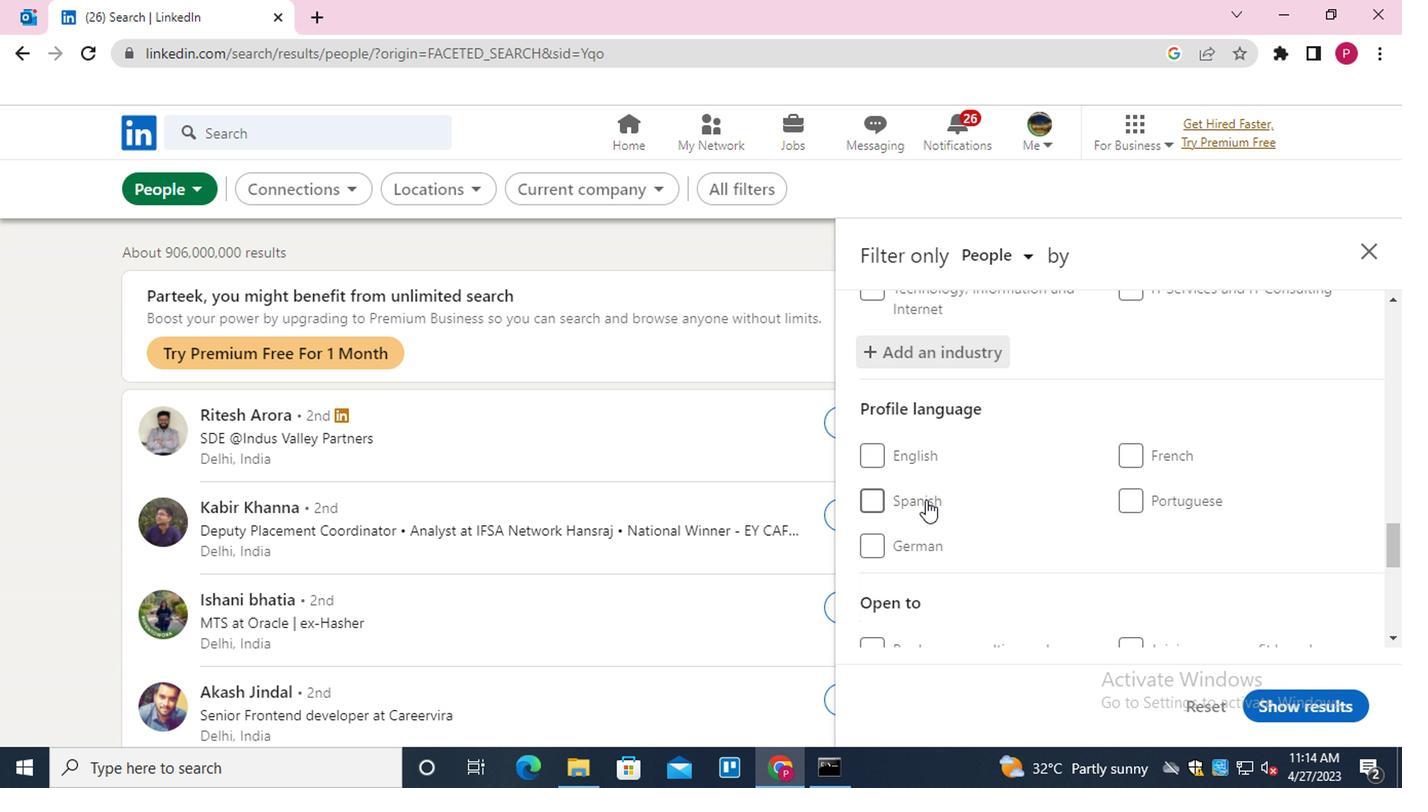 
Action: Mouse pressed left at (913, 501)
Screenshot: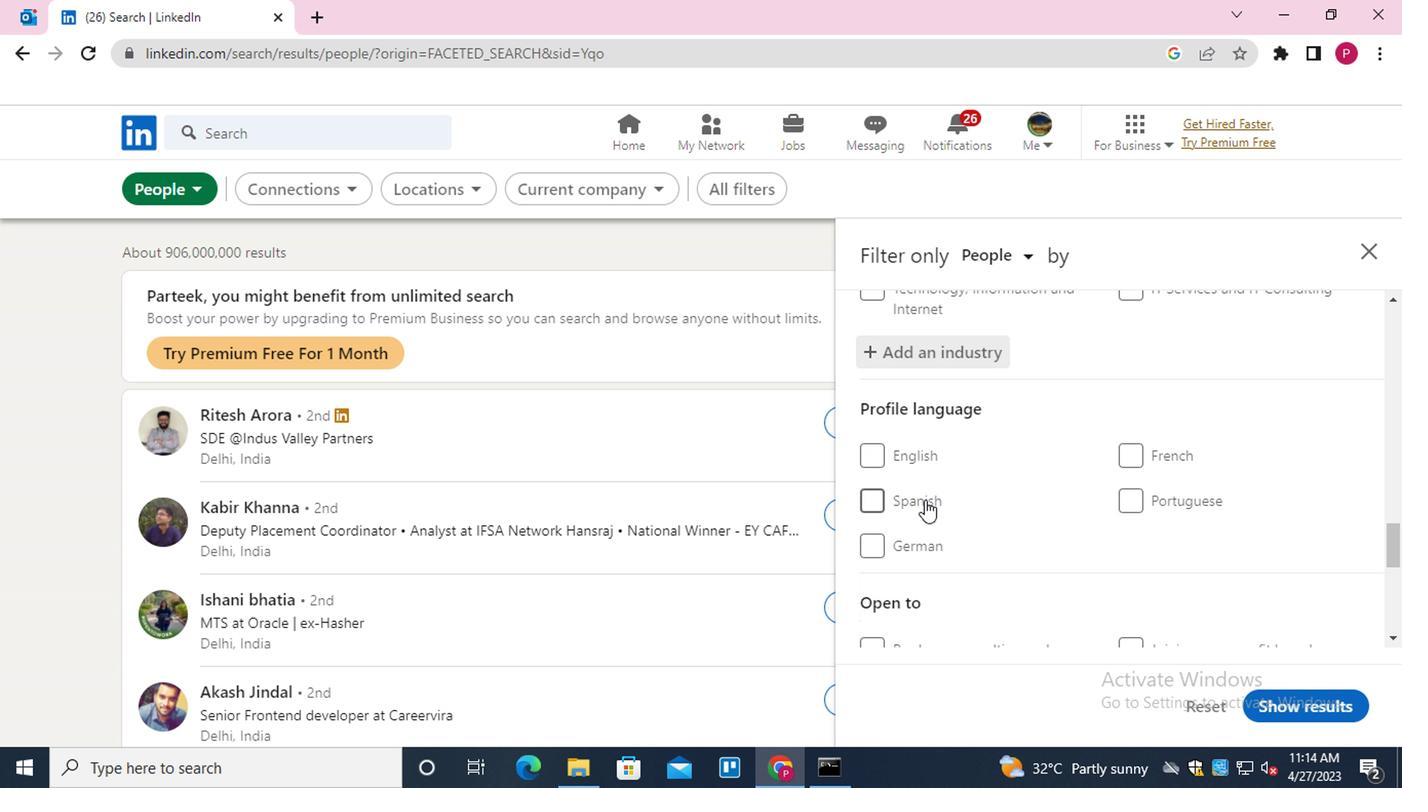 
Action: Mouse moved to (927, 500)
Screenshot: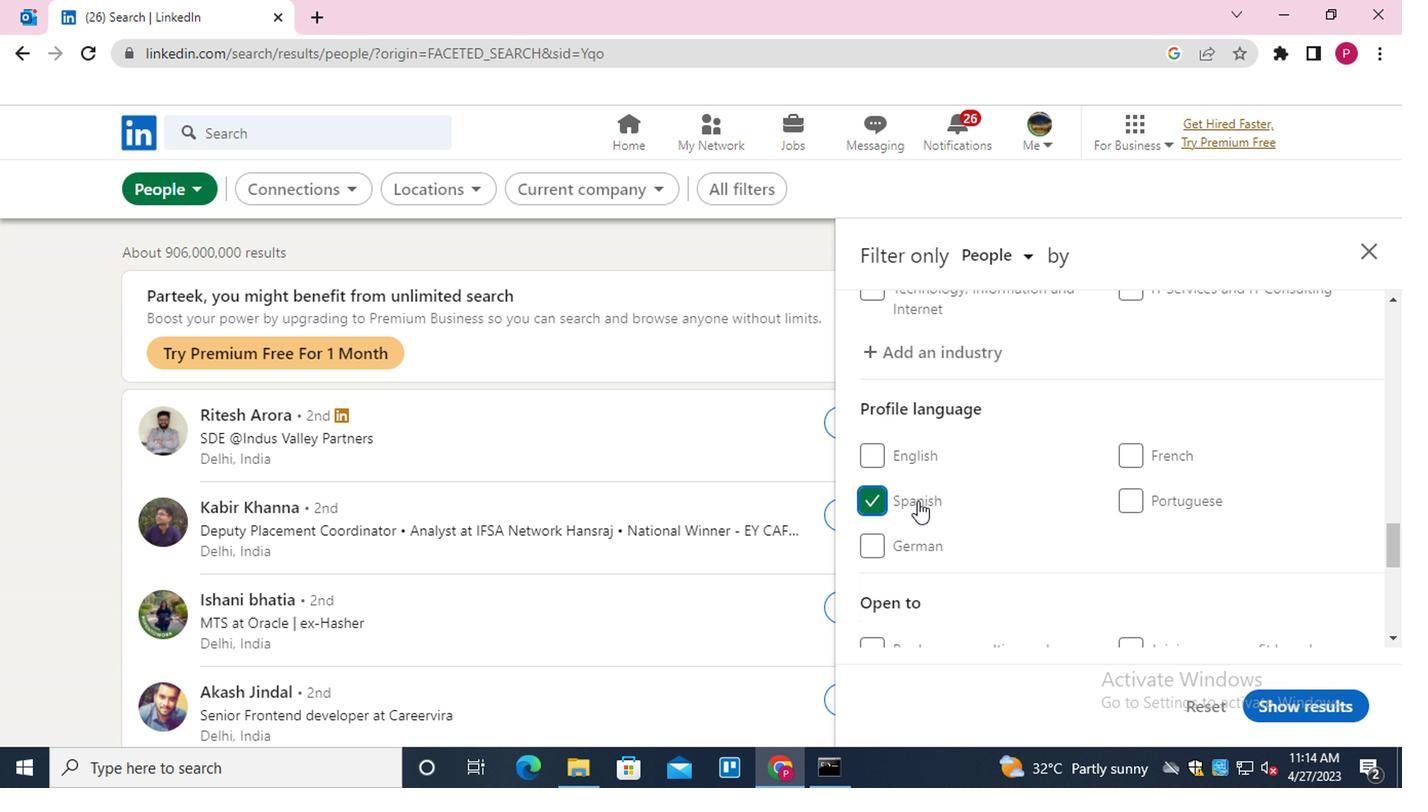 
Action: Mouse scrolled (927, 499) with delta (0, 0)
Screenshot: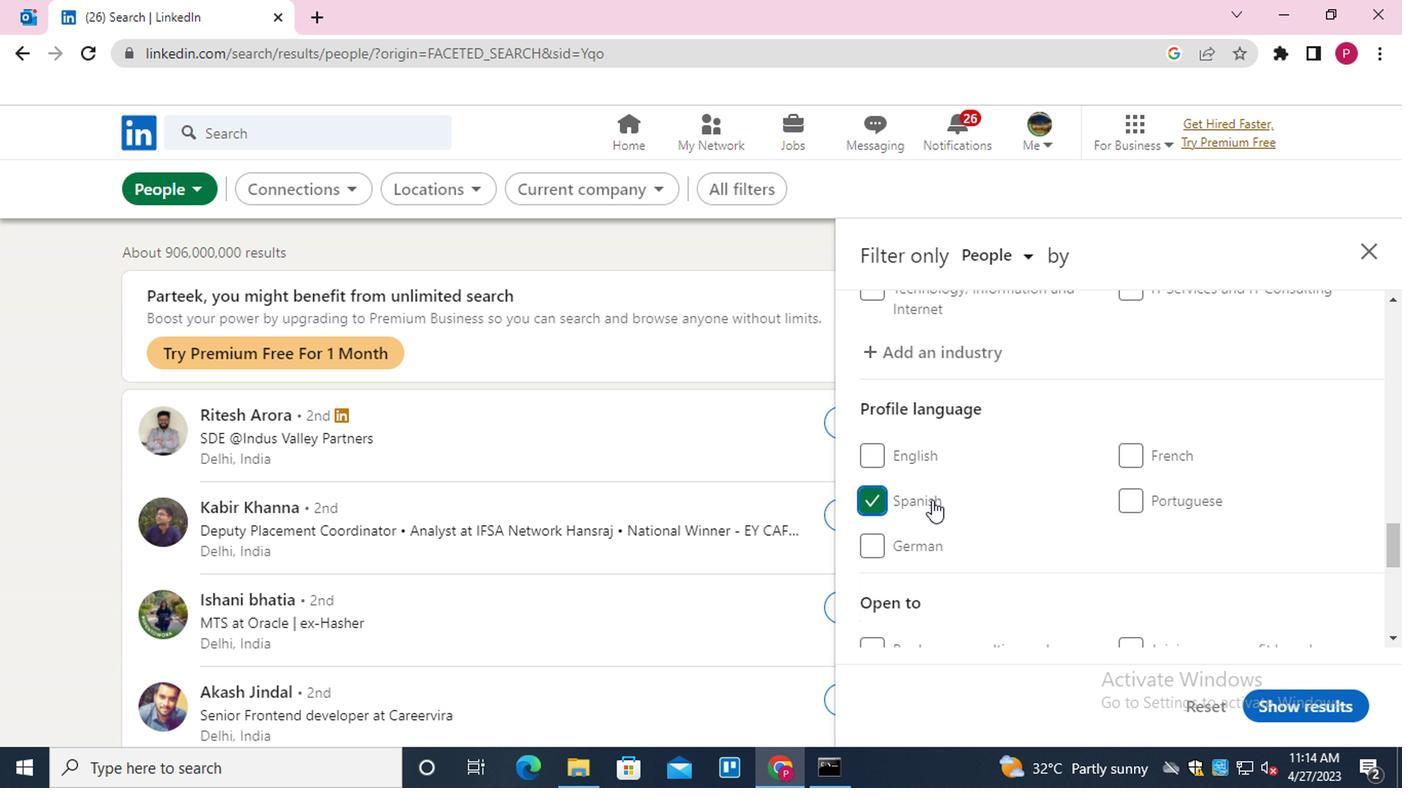 
Action: Mouse moved to (962, 545)
Screenshot: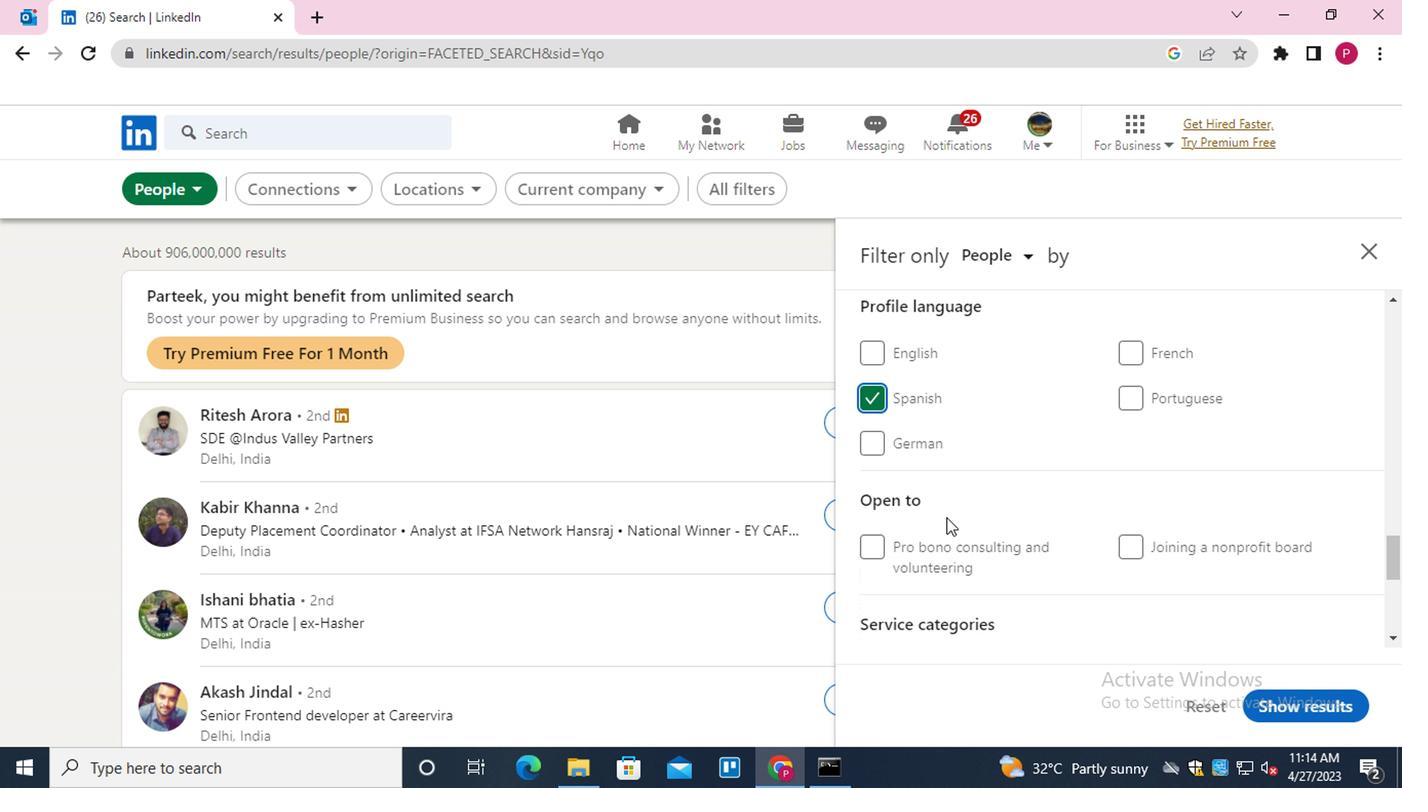 
Action: Mouse scrolled (962, 544) with delta (0, -1)
Screenshot: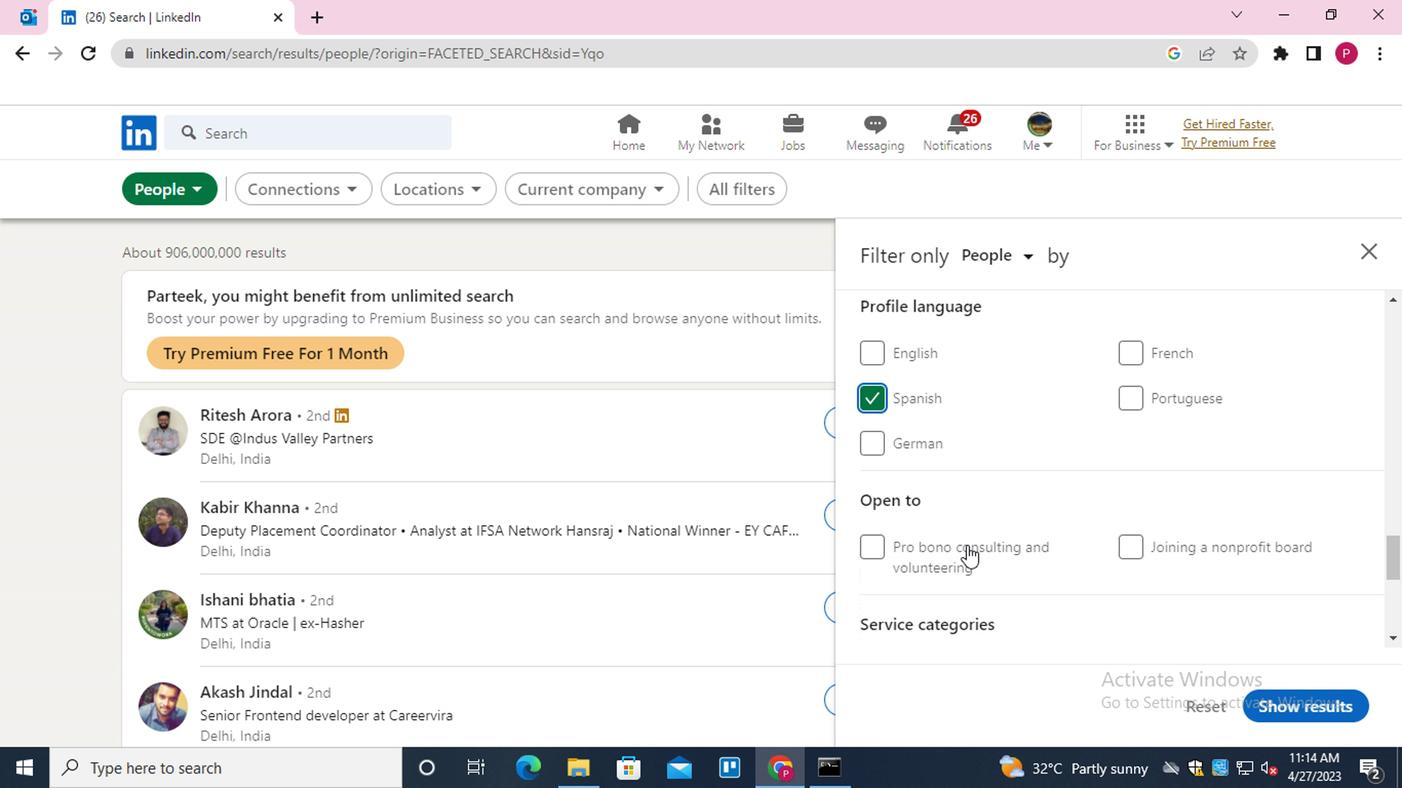 
Action: Mouse scrolled (962, 544) with delta (0, -1)
Screenshot: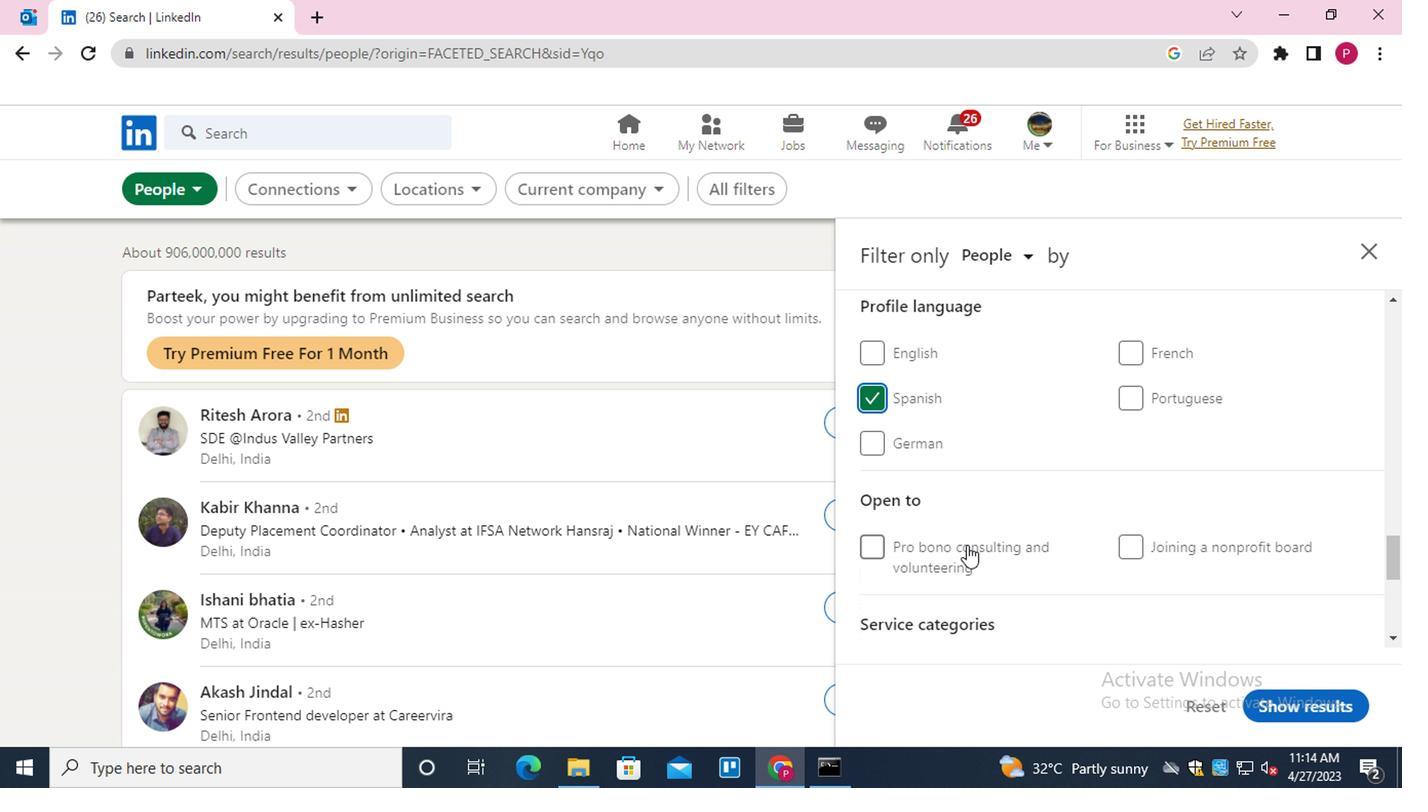 
Action: Mouse moved to (1186, 562)
Screenshot: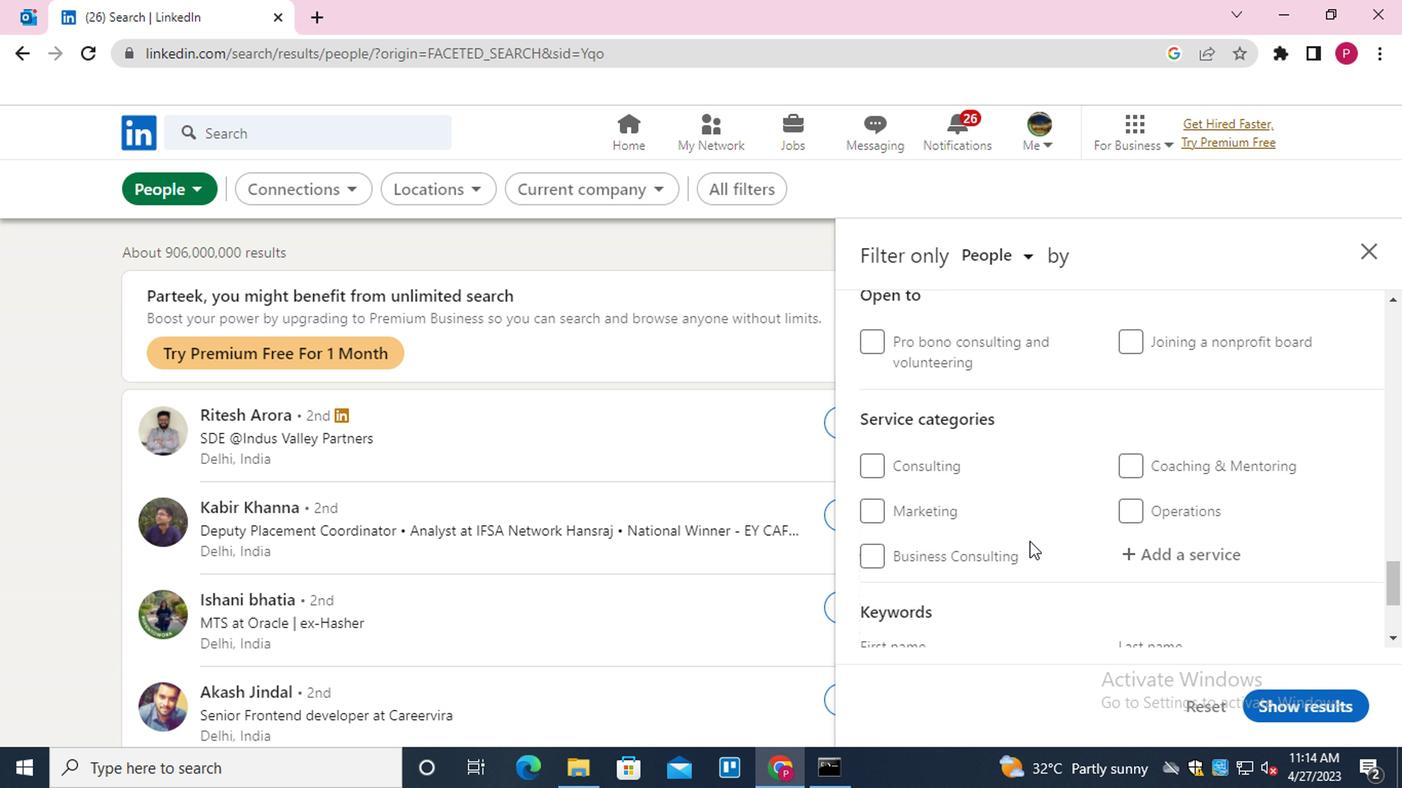 
Action: Mouse pressed left at (1186, 562)
Screenshot: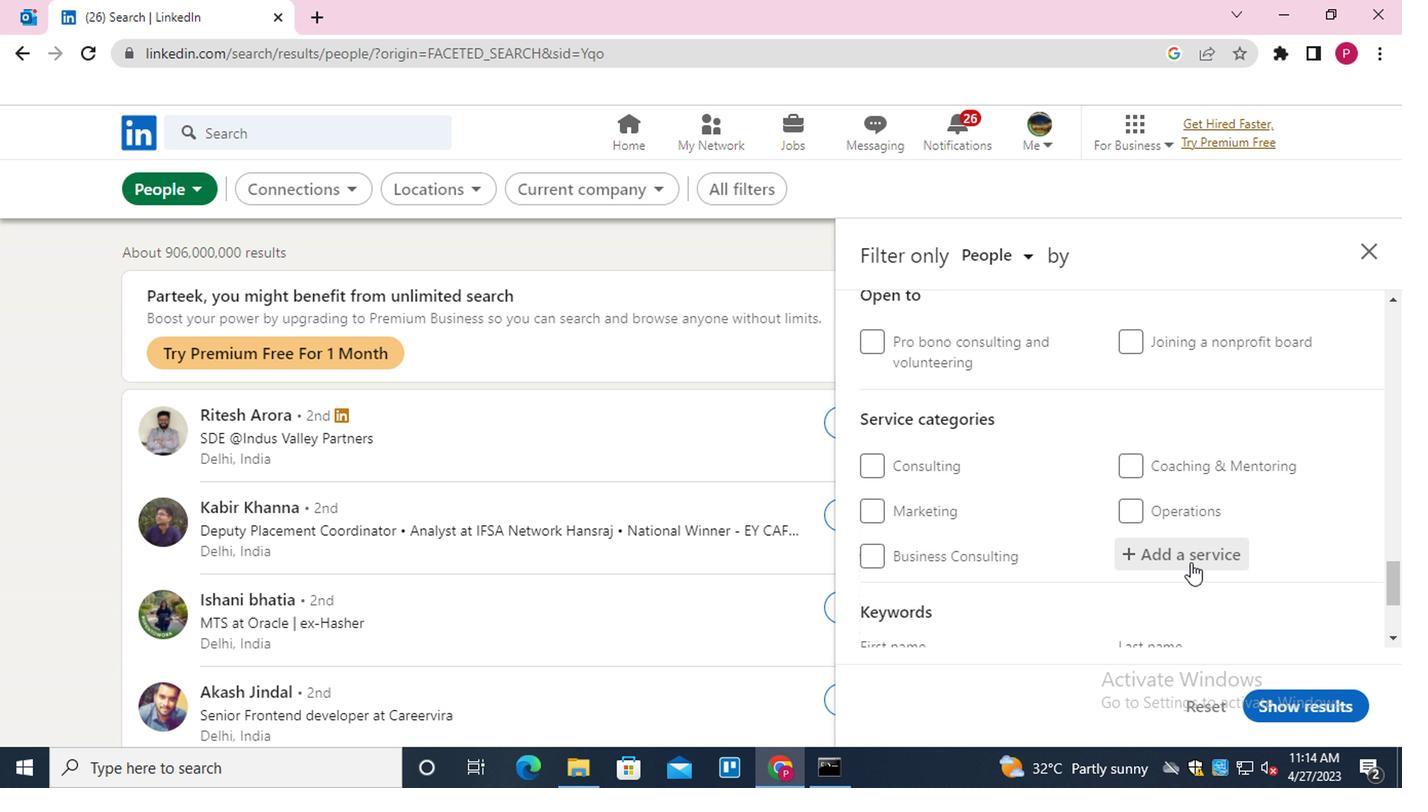
Action: Mouse moved to (1194, 553)
Screenshot: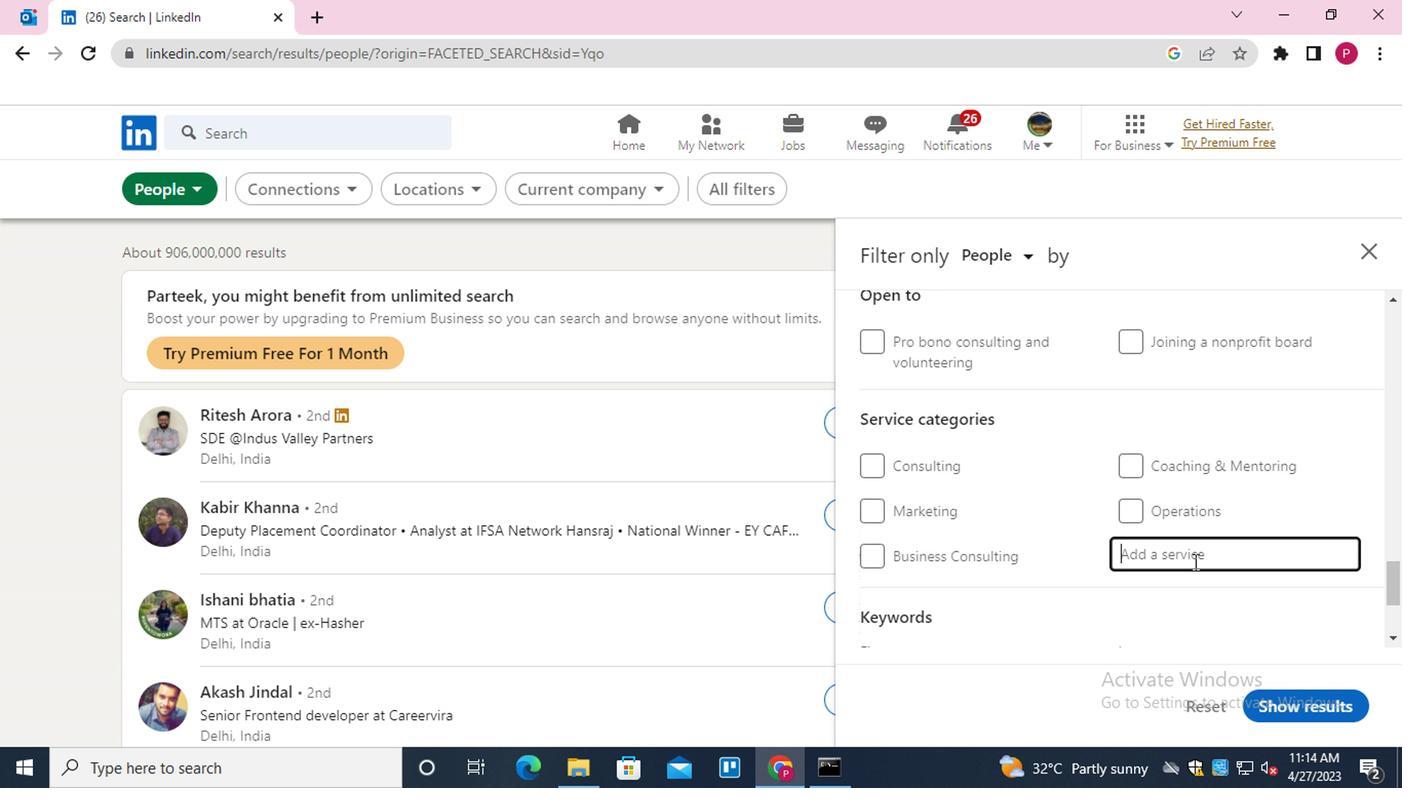 
Action: Key pressed <Key.shift>RESUME<Key.space><Key.down><Key.enter>
Screenshot: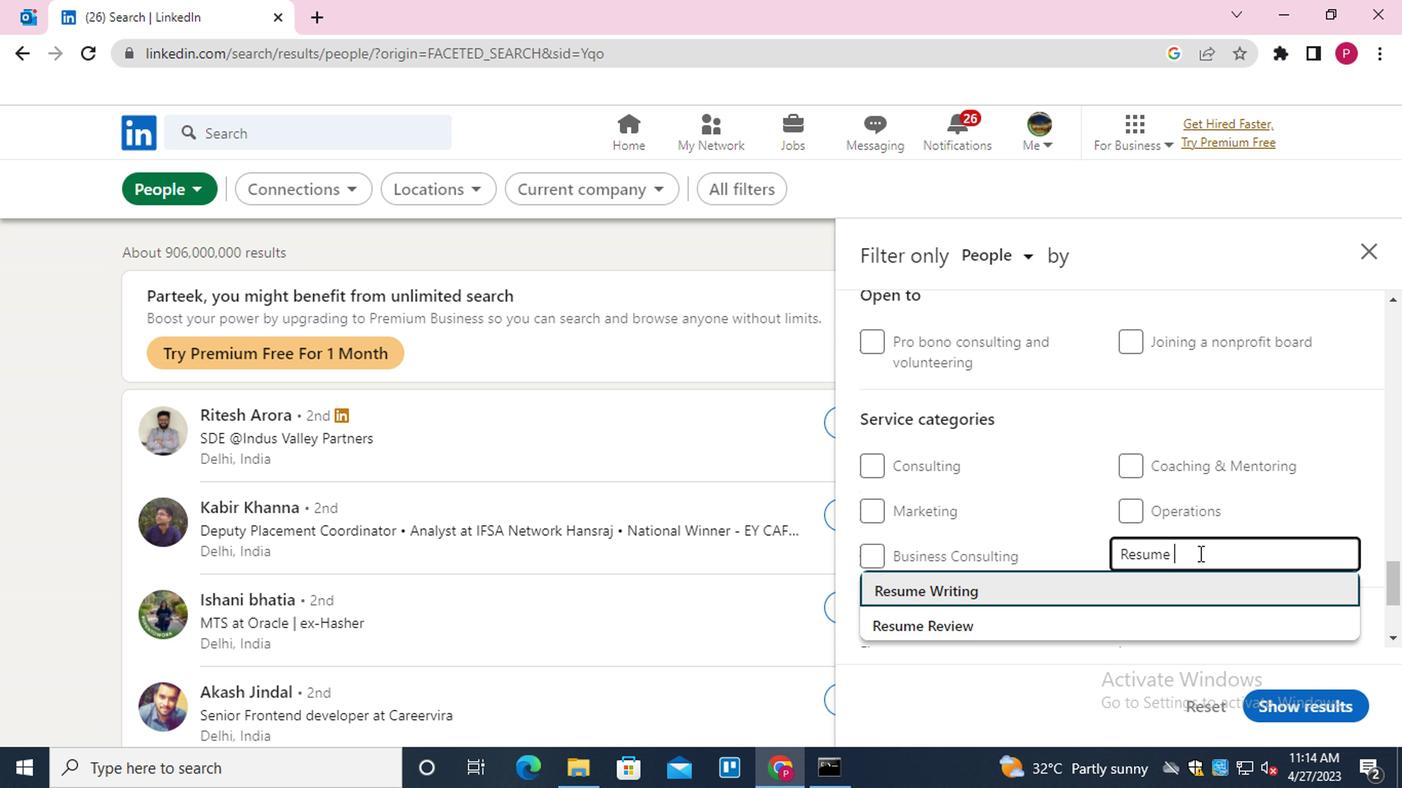 
Action: Mouse scrolled (1194, 552) with delta (0, -1)
Screenshot: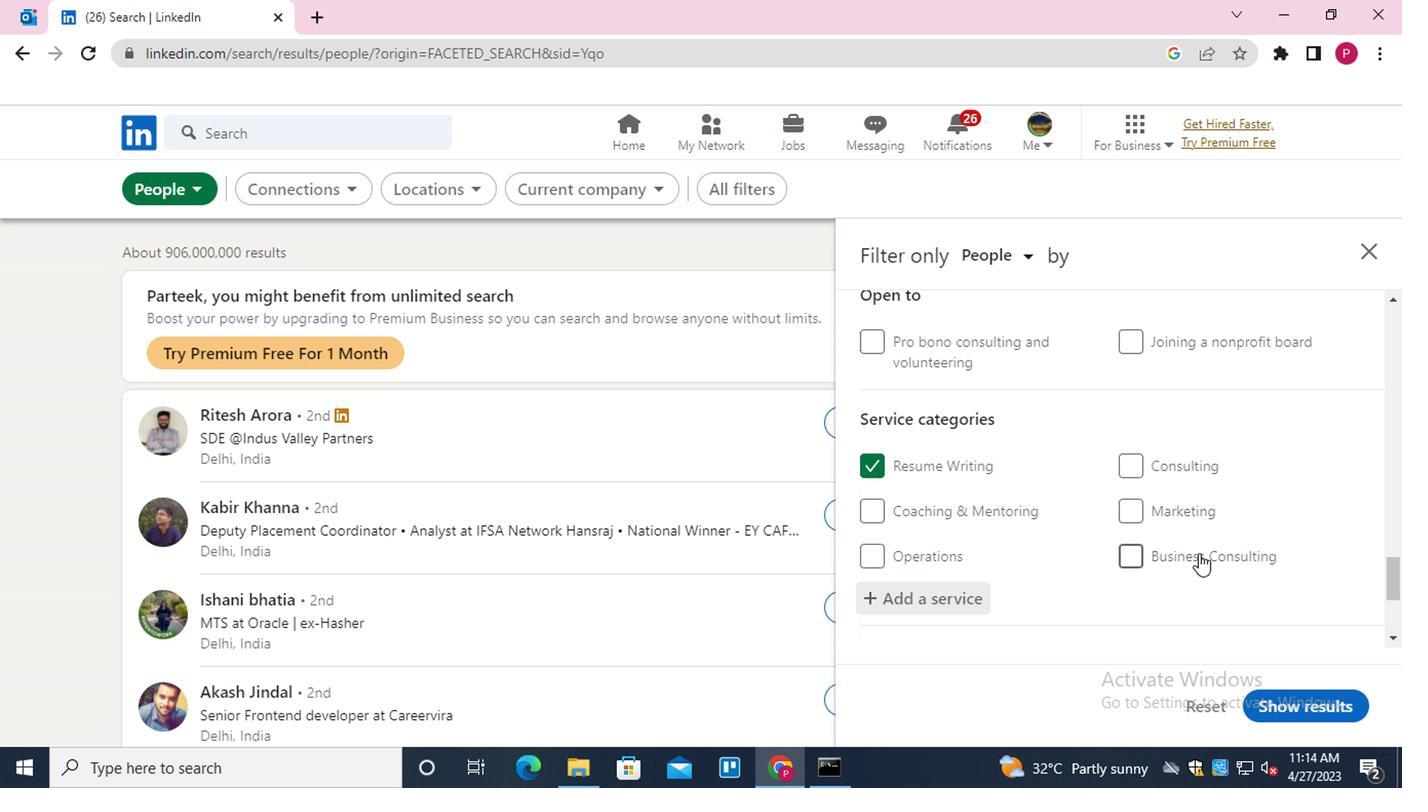 
Action: Mouse scrolled (1194, 552) with delta (0, -1)
Screenshot: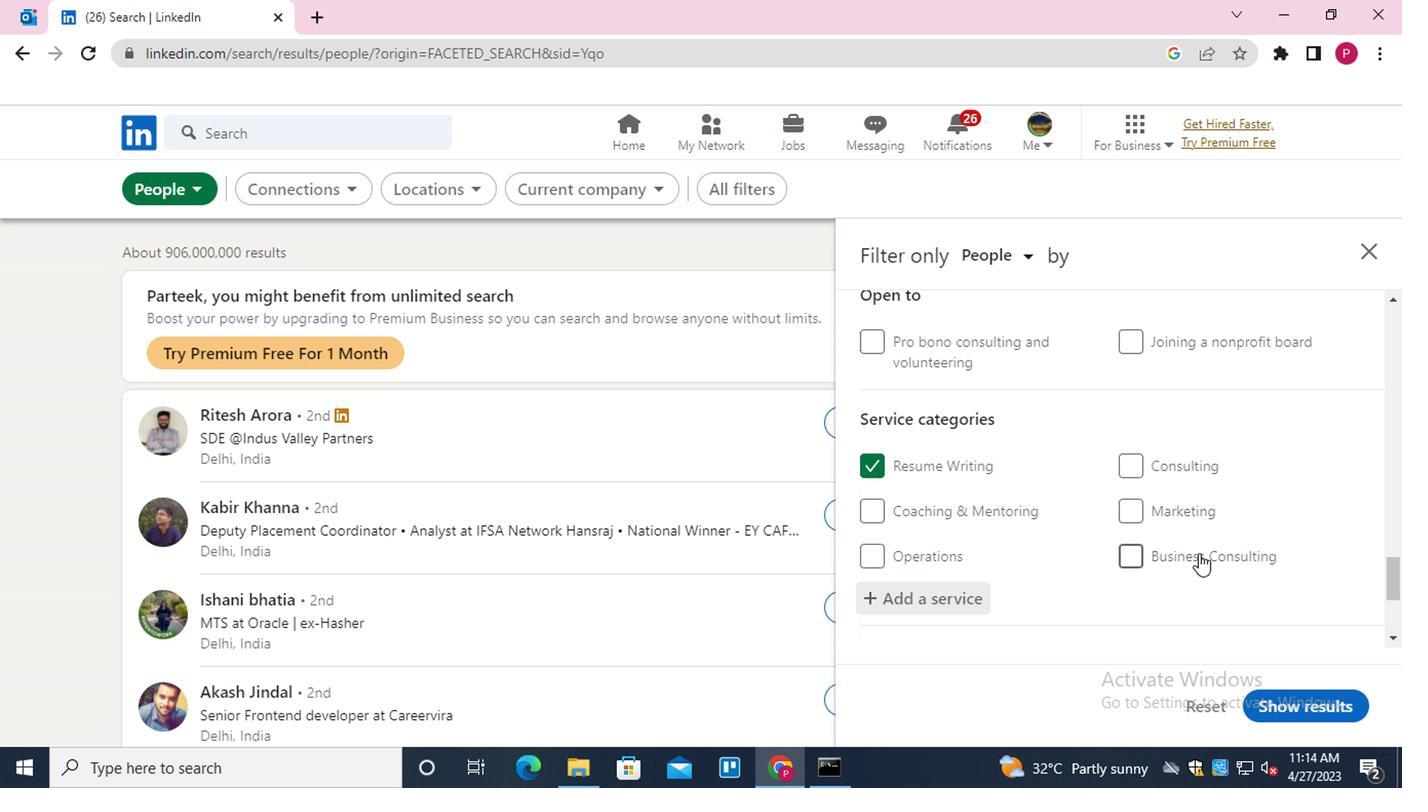 
Action: Mouse scrolled (1194, 552) with delta (0, -1)
Screenshot: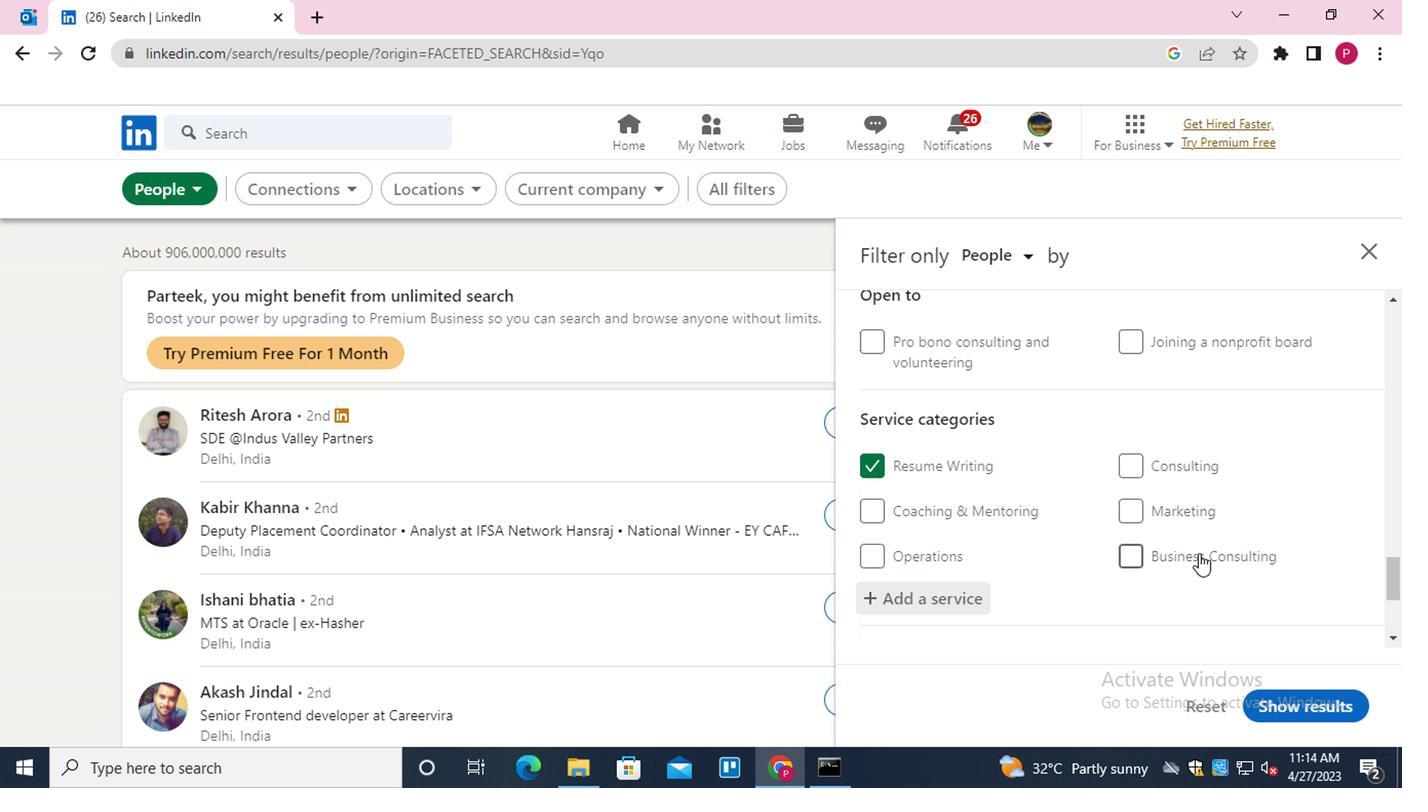 
Action: Mouse moved to (995, 554)
Screenshot: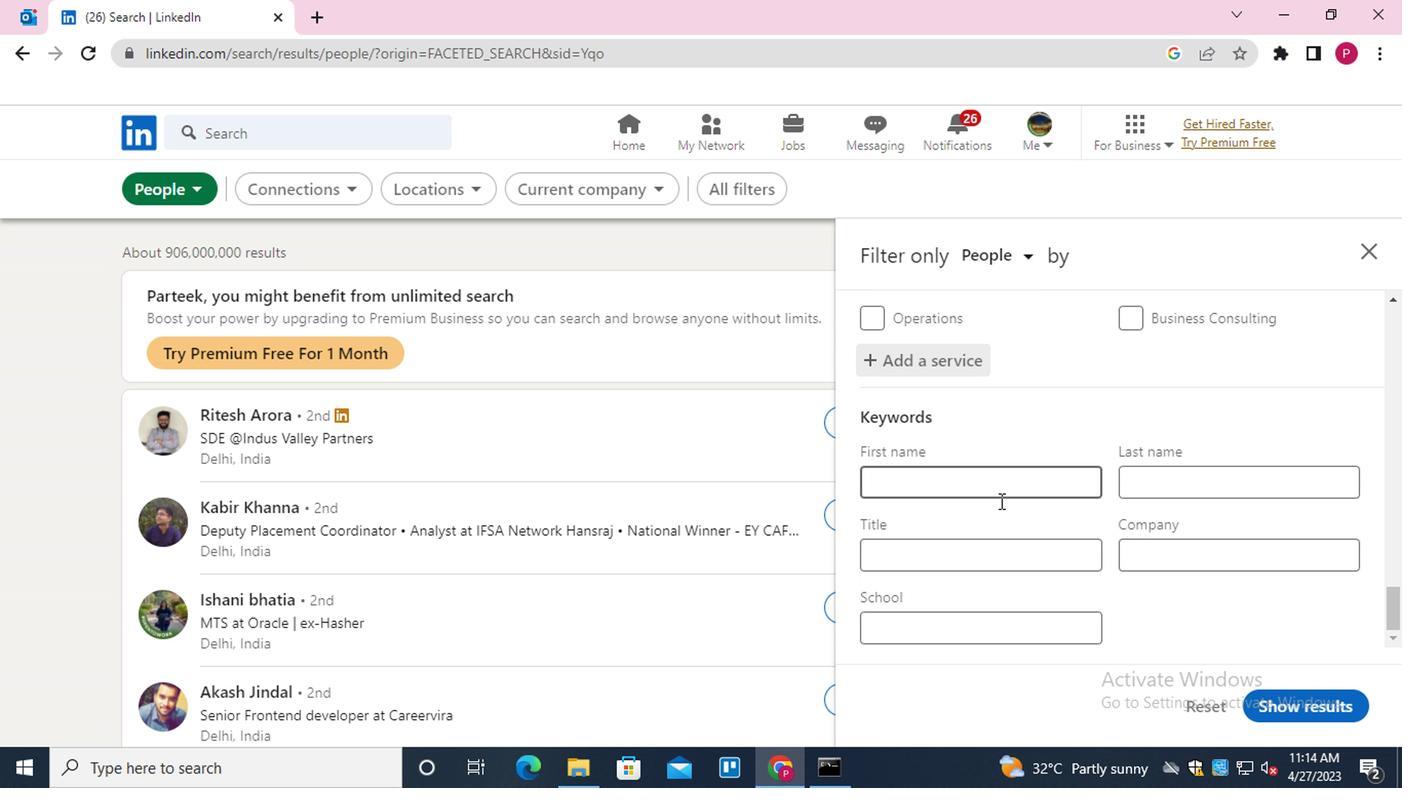 
Action: Mouse pressed left at (995, 554)
Screenshot: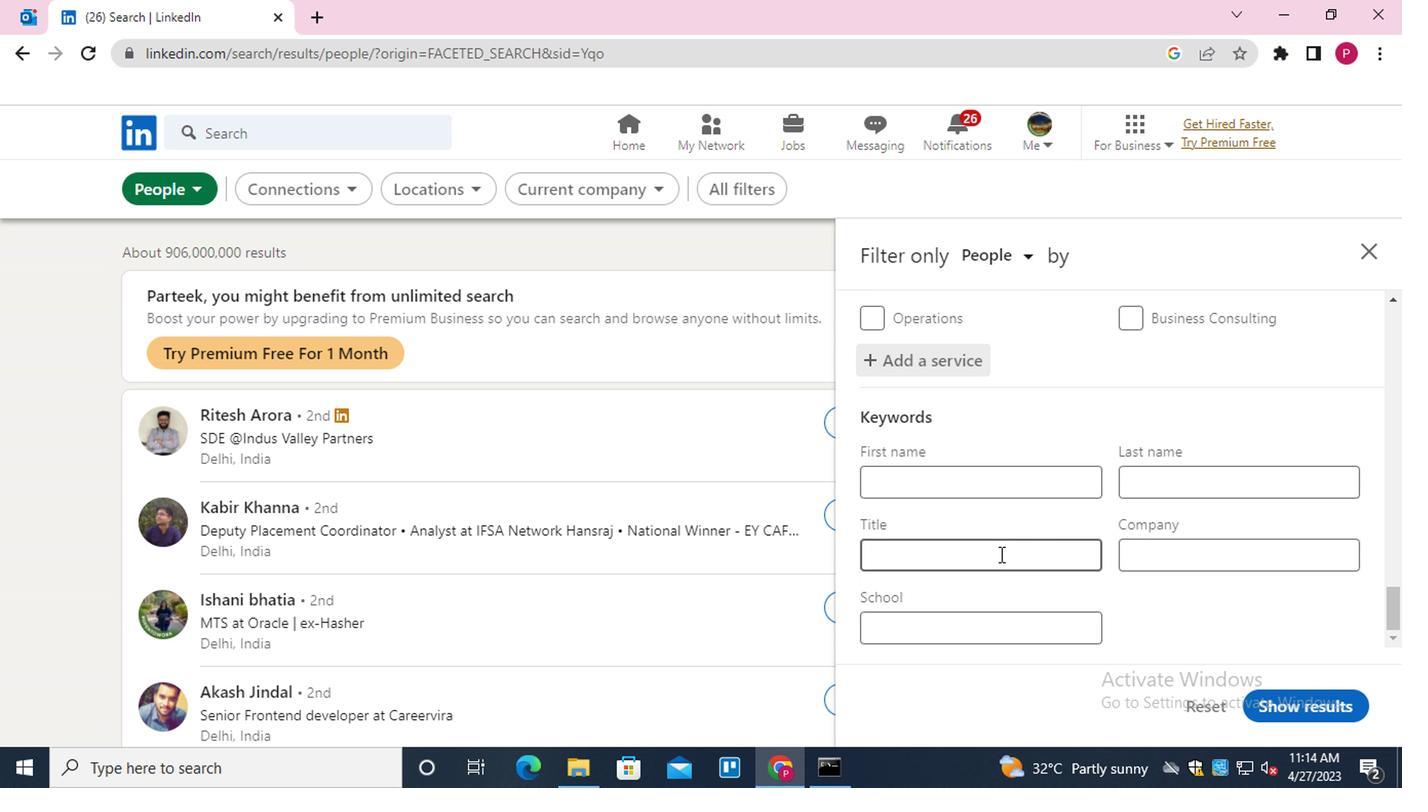 
Action: Mouse moved to (1000, 552)
Screenshot: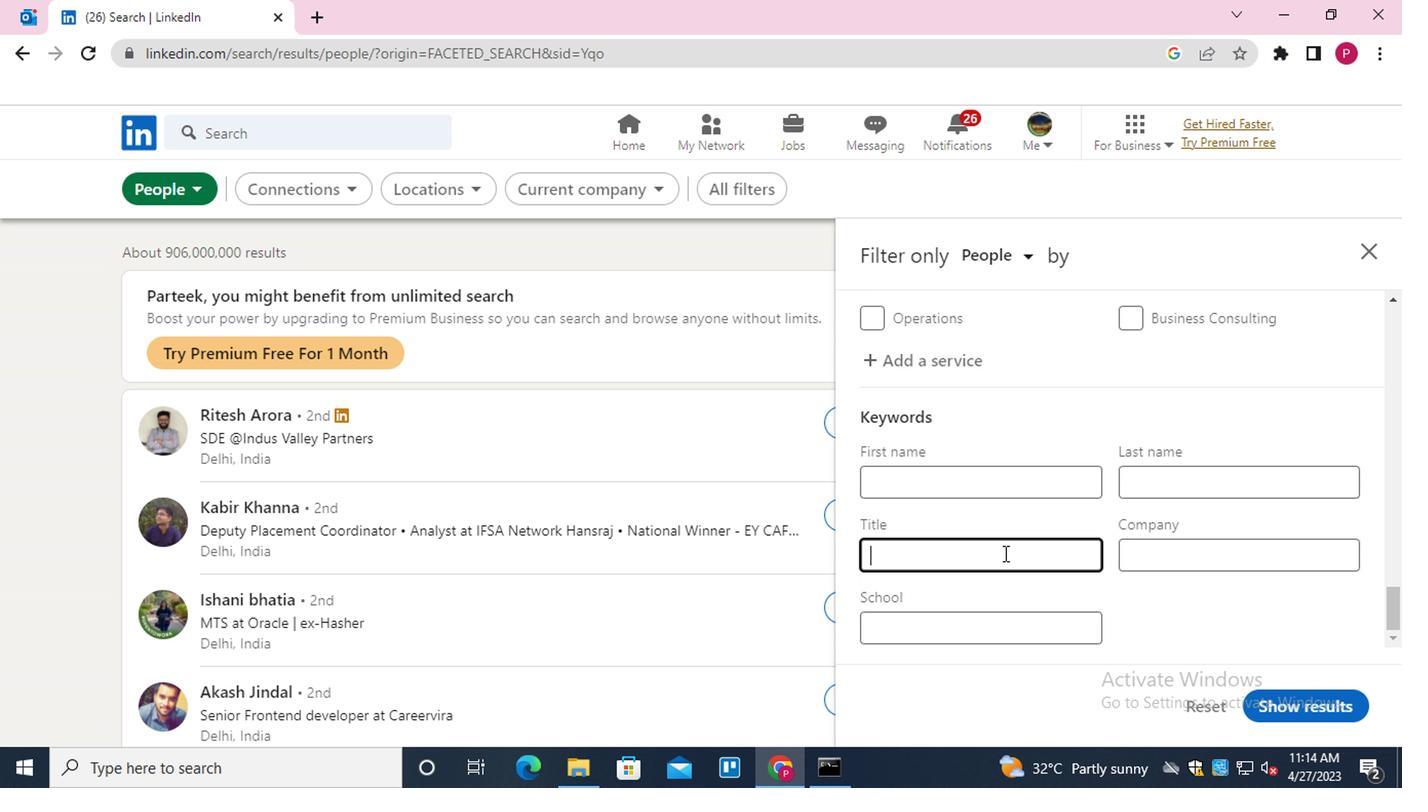 
Action: Key pressed <Key.shift>DELHIVERY<Key.space><Key.backspace><Key.backspace><Key.backspace><Key.backspace><Key.backspace><Key.backspace><Key.backspace>IVERY<Key.space><Key.shift>DRIVER
Screenshot: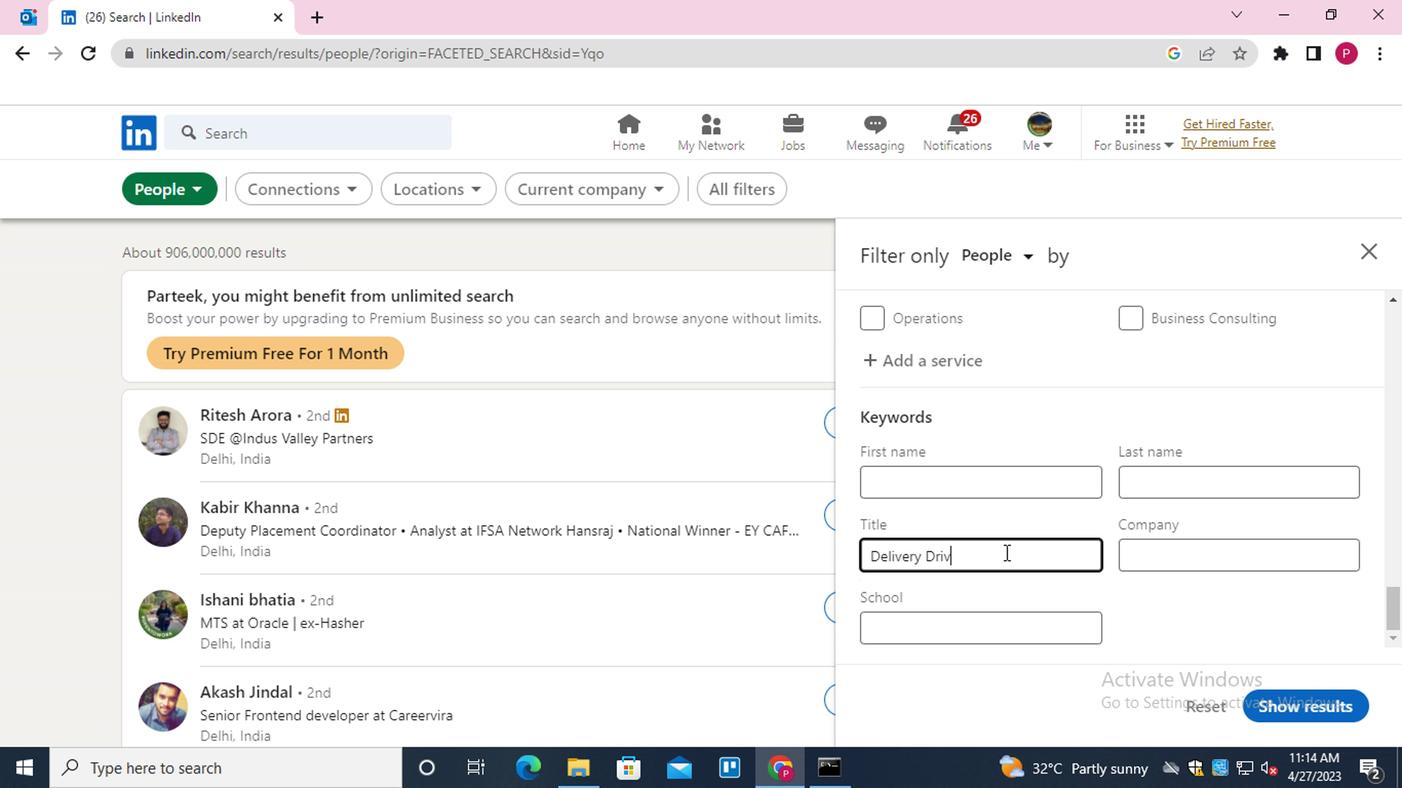 
Action: Mouse moved to (1286, 702)
Screenshot: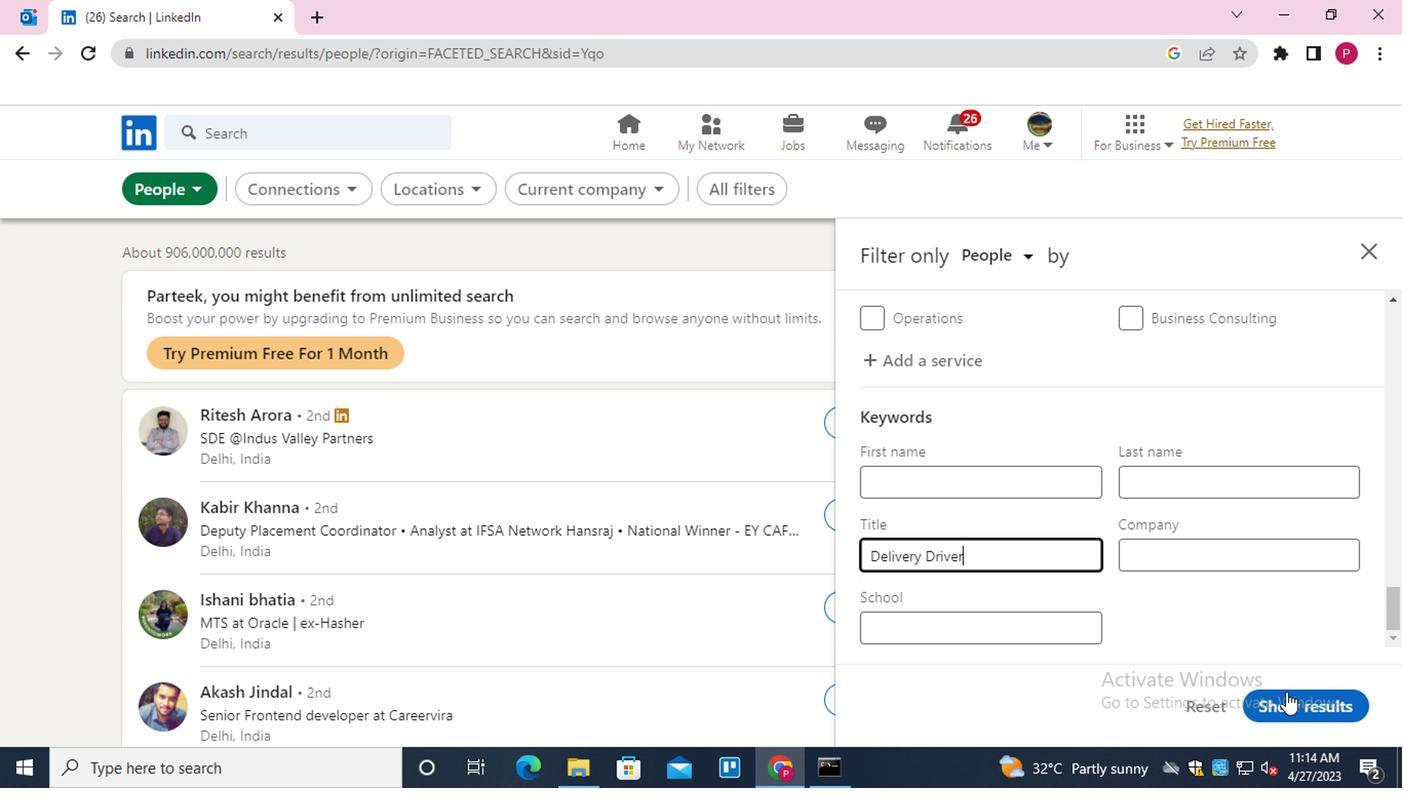 
Action: Mouse pressed left at (1286, 702)
Screenshot: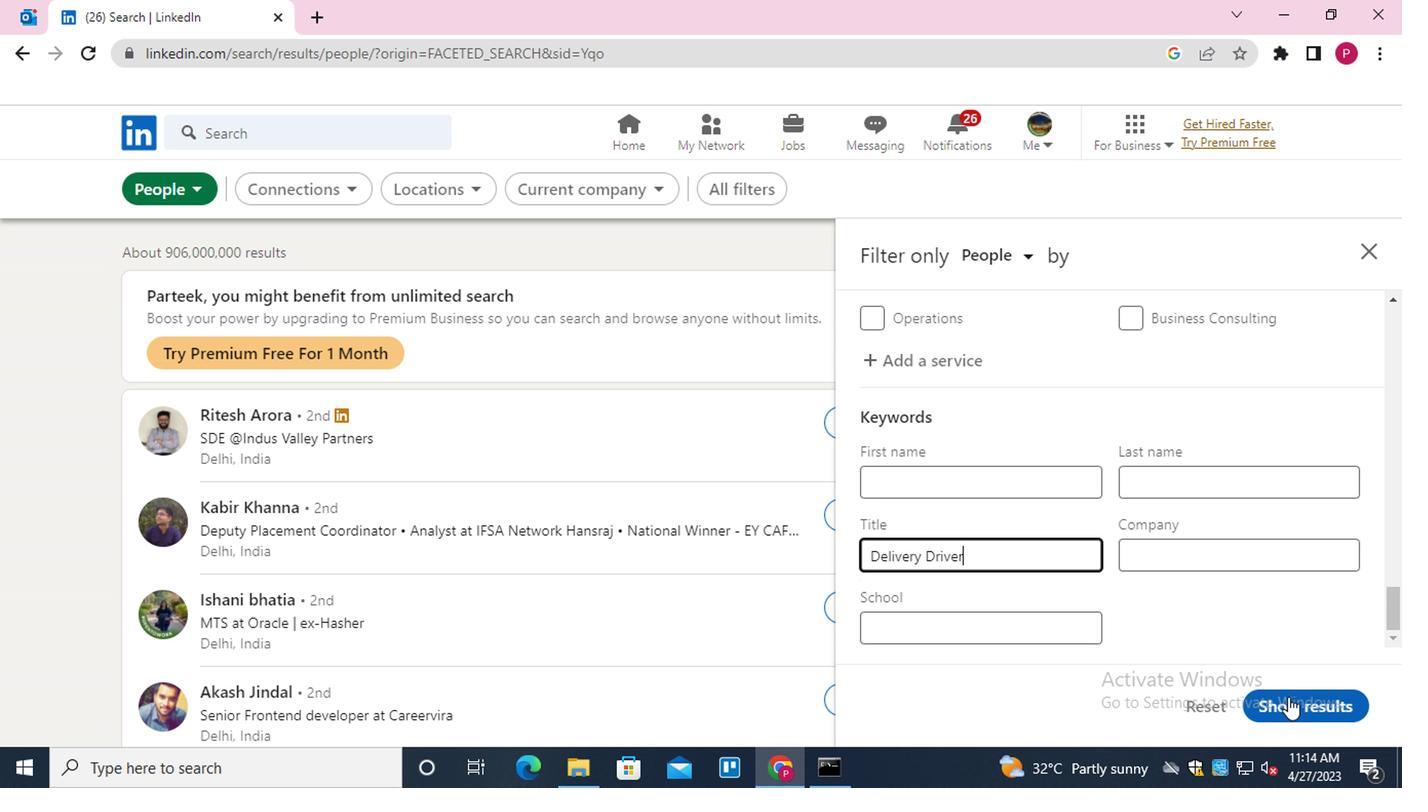 
Action: Mouse moved to (486, 350)
Screenshot: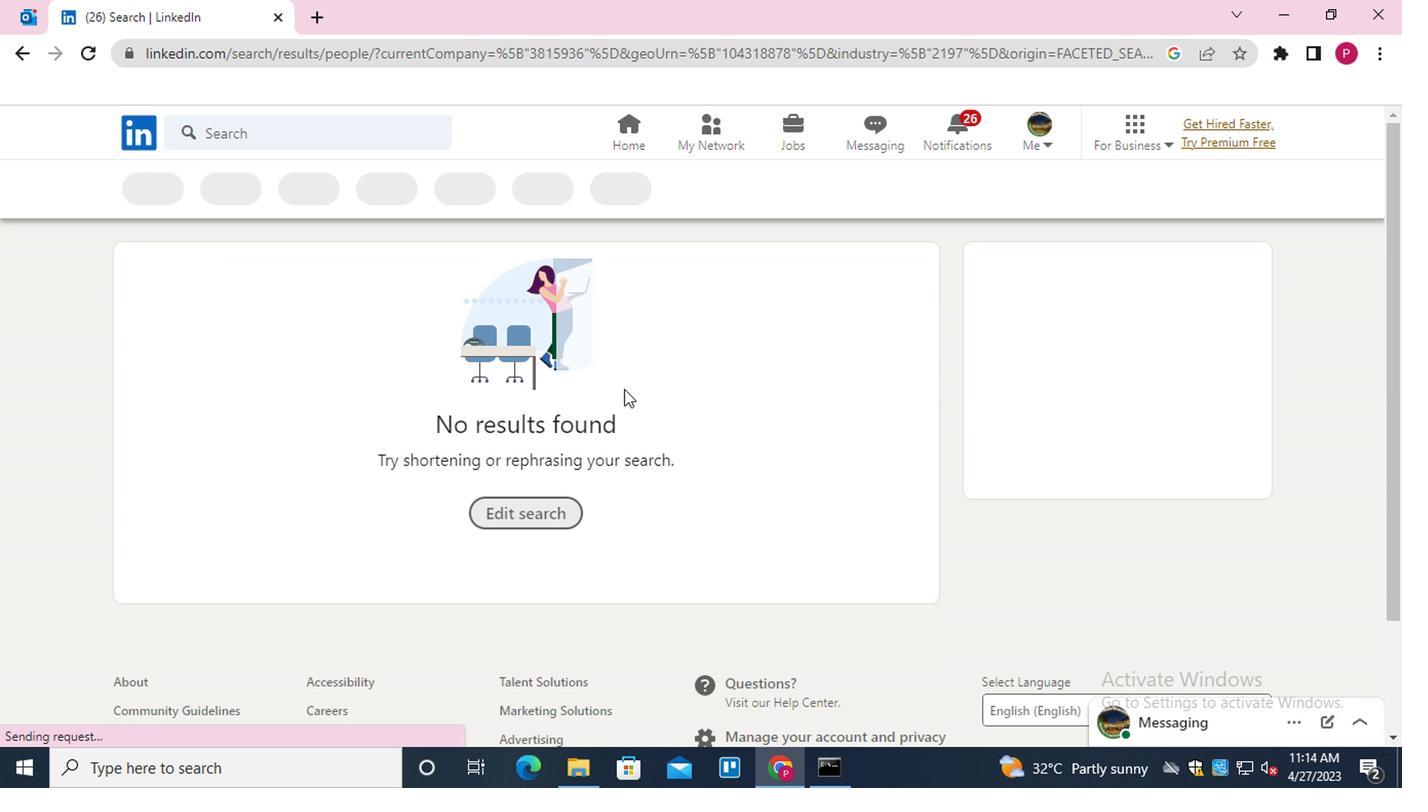 
